 Task: Forward email as attachment with the signature Daisy Wilson with the subject Service renewal from softage.1@softage.net to softage.4@softage.net with the message I would like to request a change in the project timeline due to unforeseen circumstances.
Action: Mouse moved to (1051, 82)
Screenshot: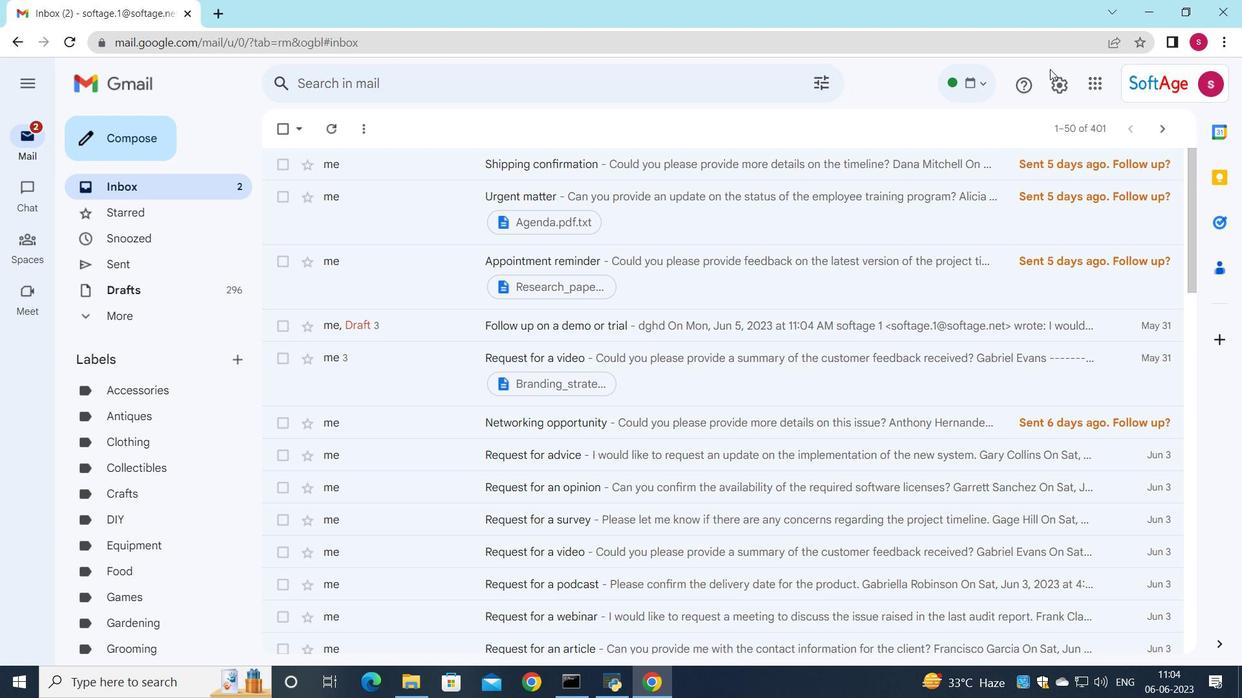 
Action: Mouse pressed left at (1051, 82)
Screenshot: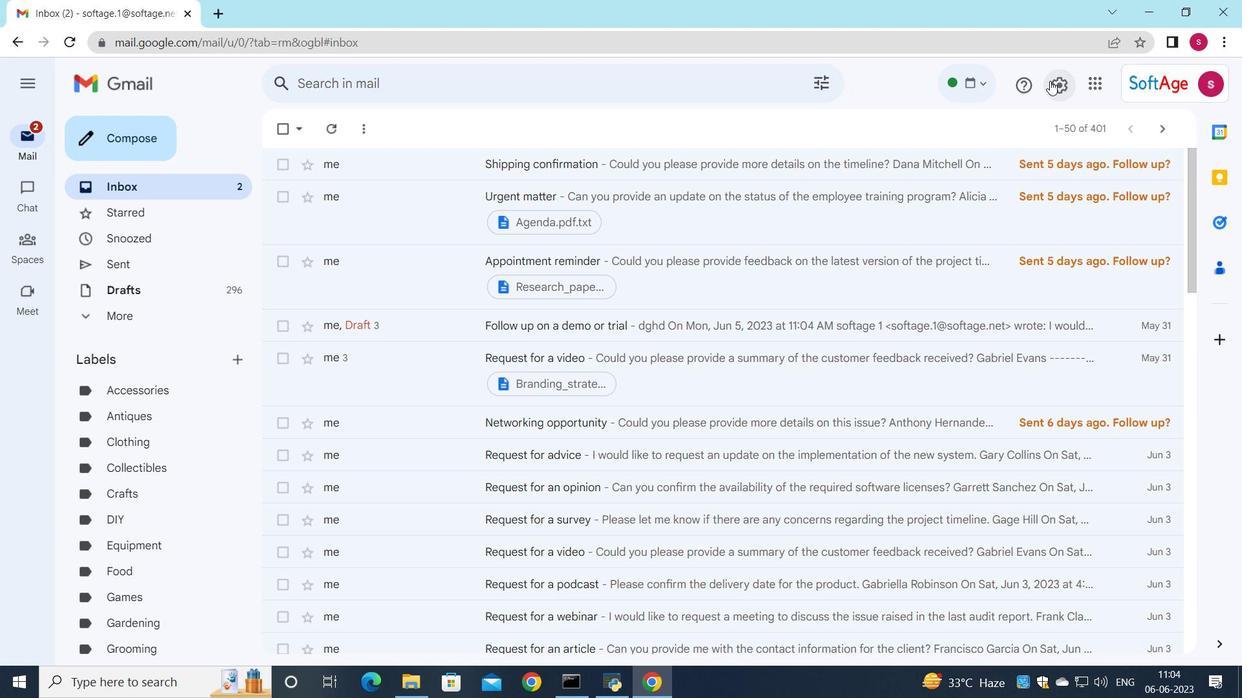 
Action: Mouse moved to (1067, 168)
Screenshot: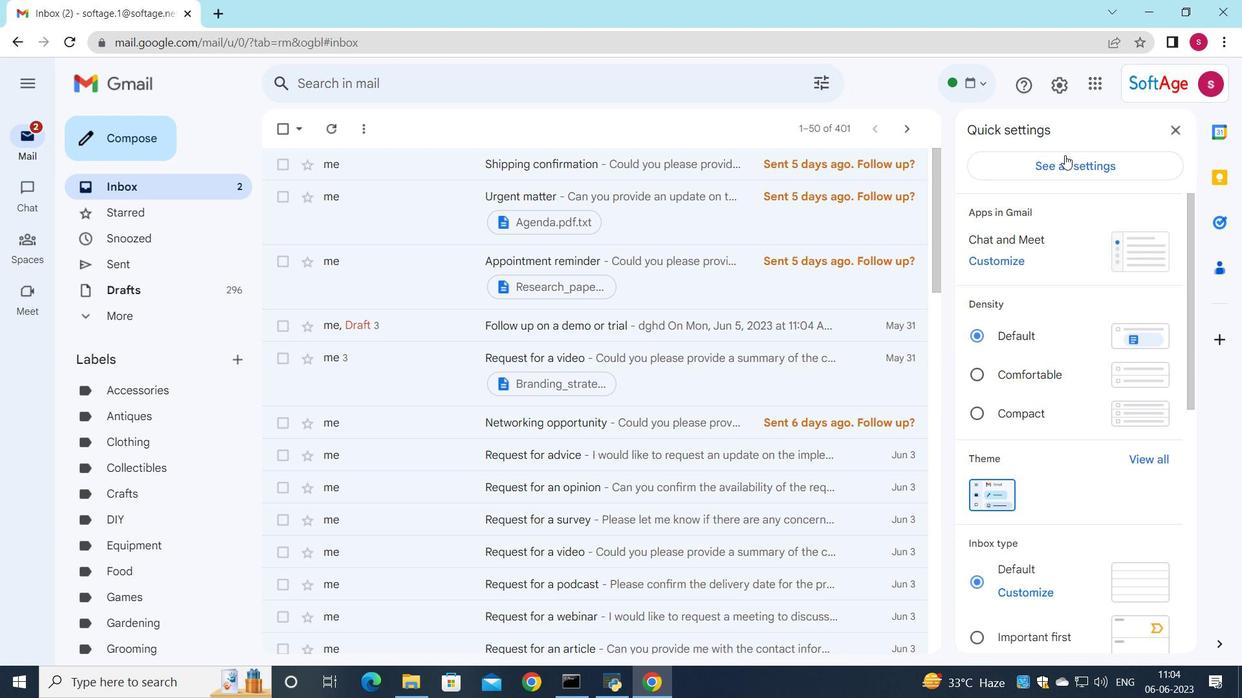 
Action: Mouse pressed left at (1067, 168)
Screenshot: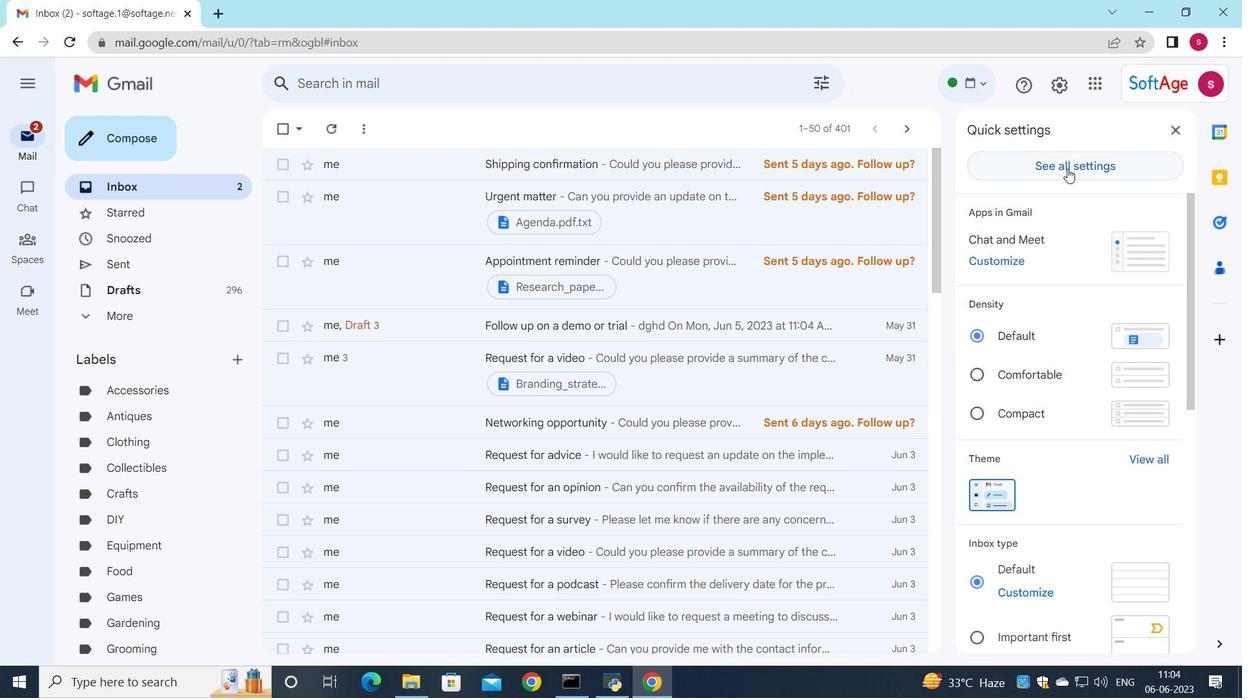 
Action: Mouse moved to (789, 408)
Screenshot: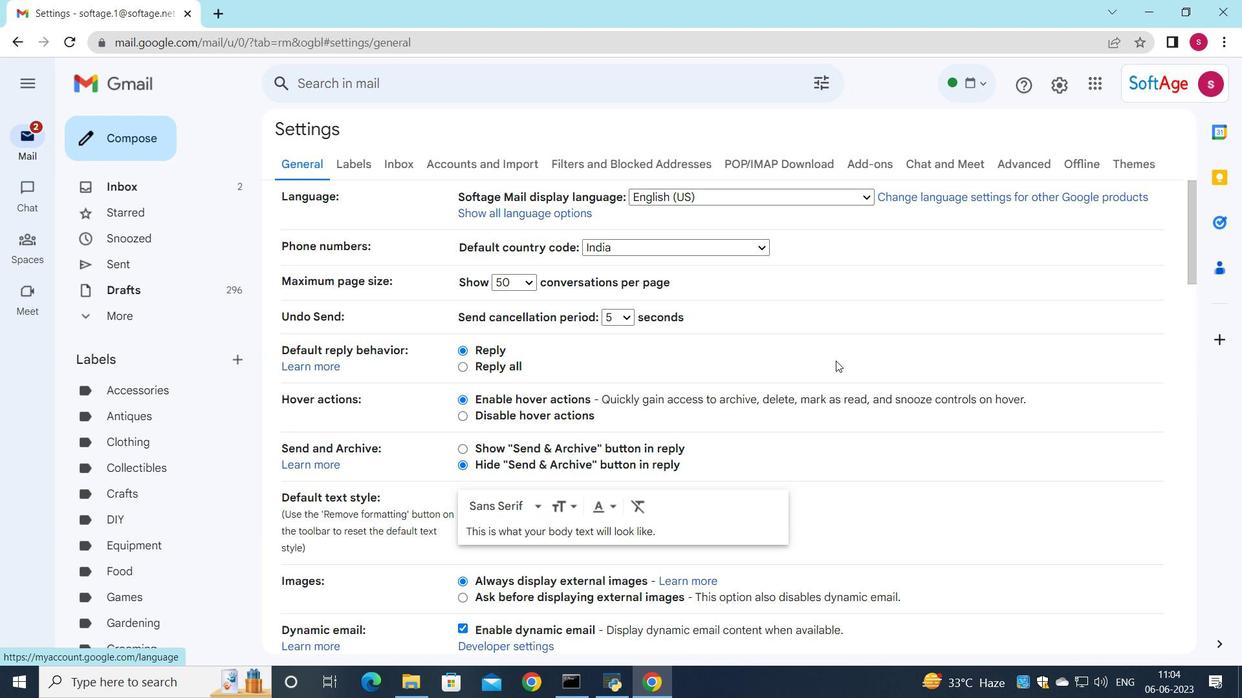 
Action: Mouse scrolled (801, 397) with delta (0, 0)
Screenshot: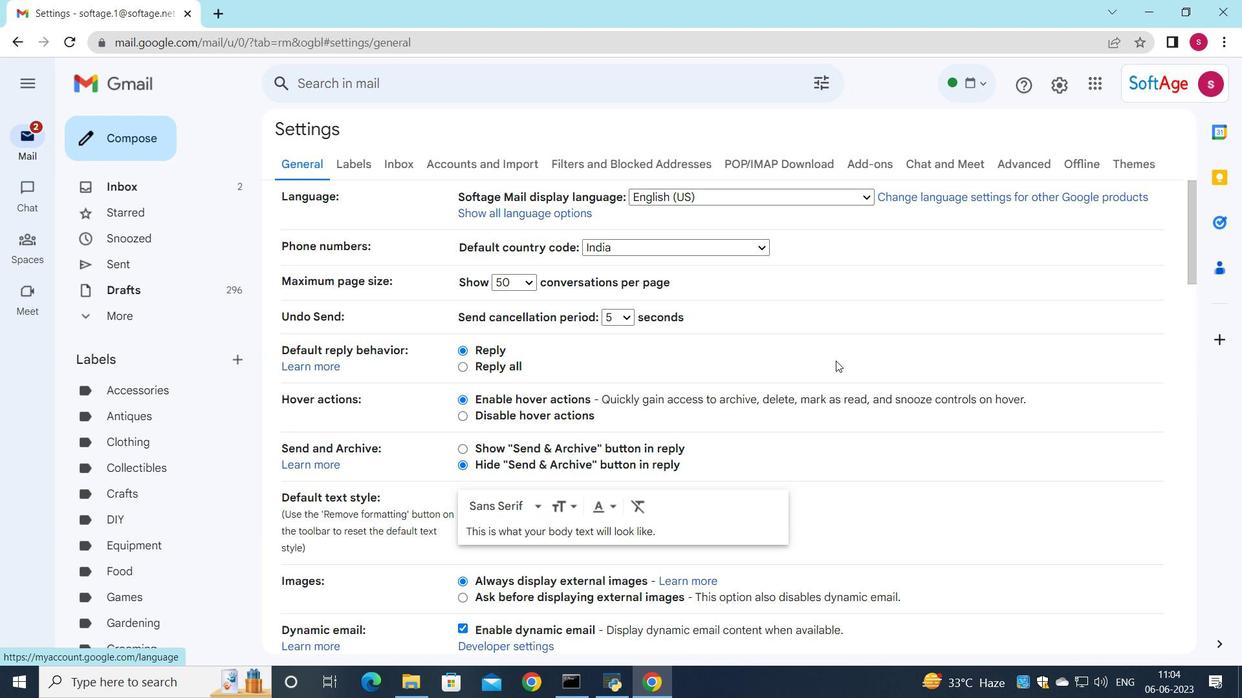 
Action: Mouse moved to (782, 416)
Screenshot: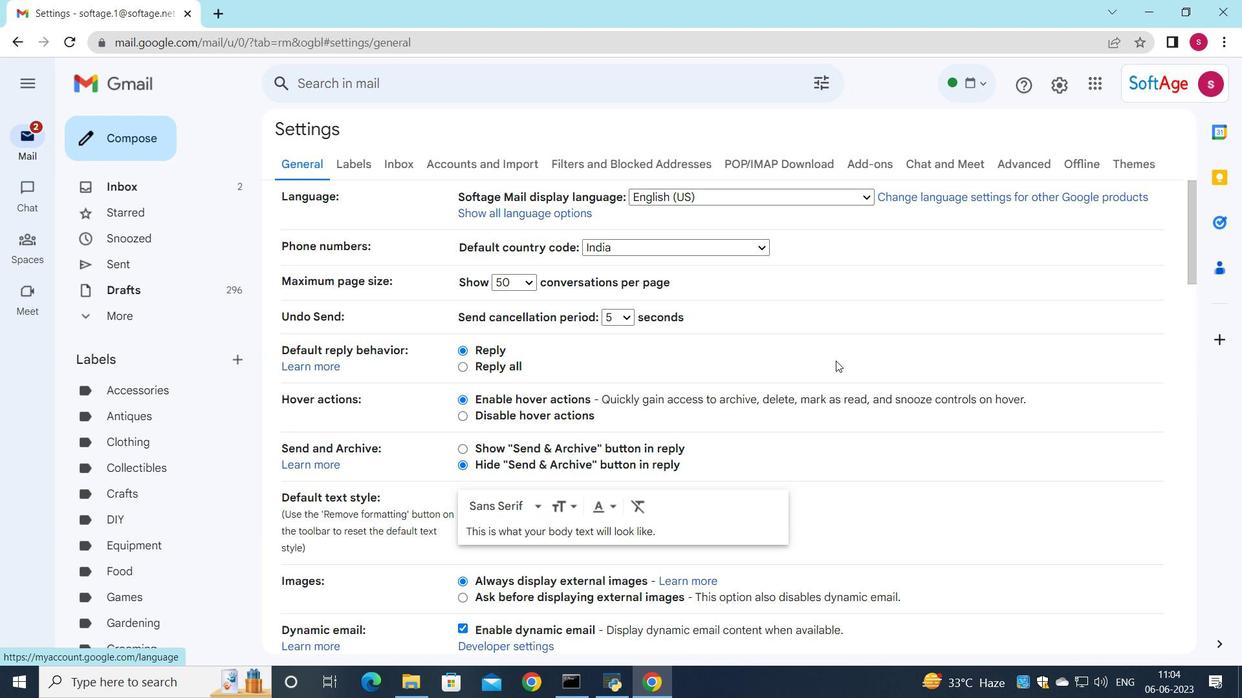 
Action: Mouse scrolled (793, 404) with delta (0, 0)
Screenshot: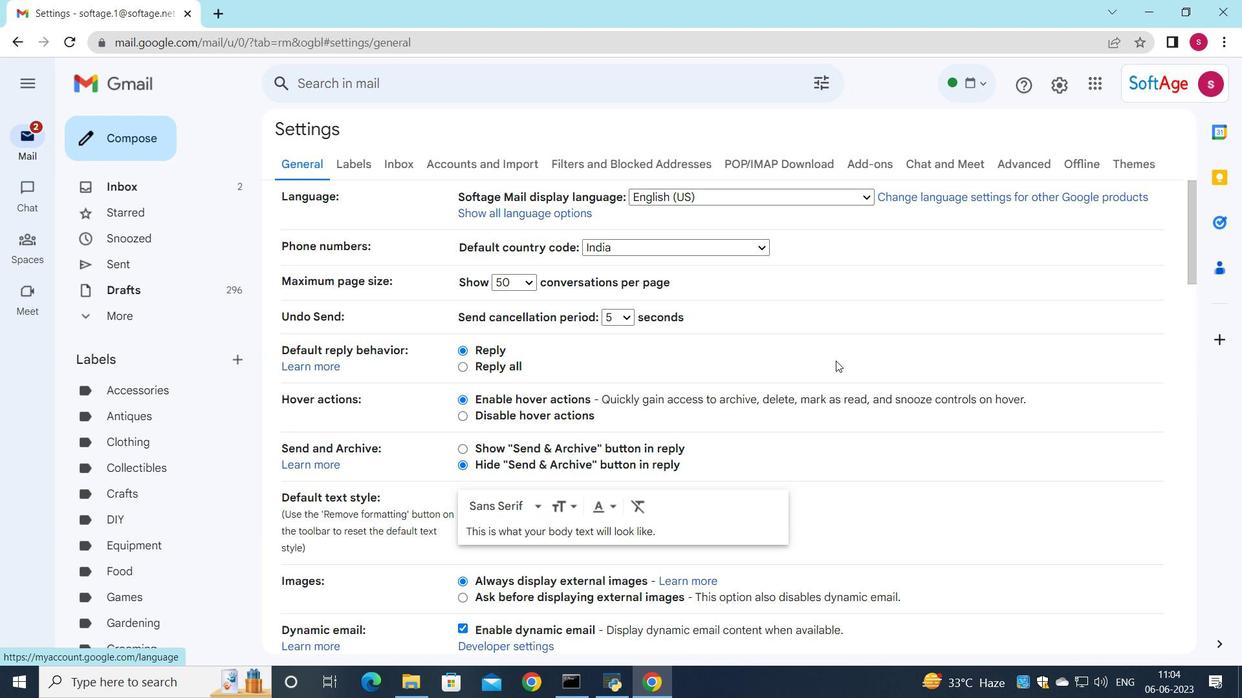 
Action: Mouse moved to (777, 421)
Screenshot: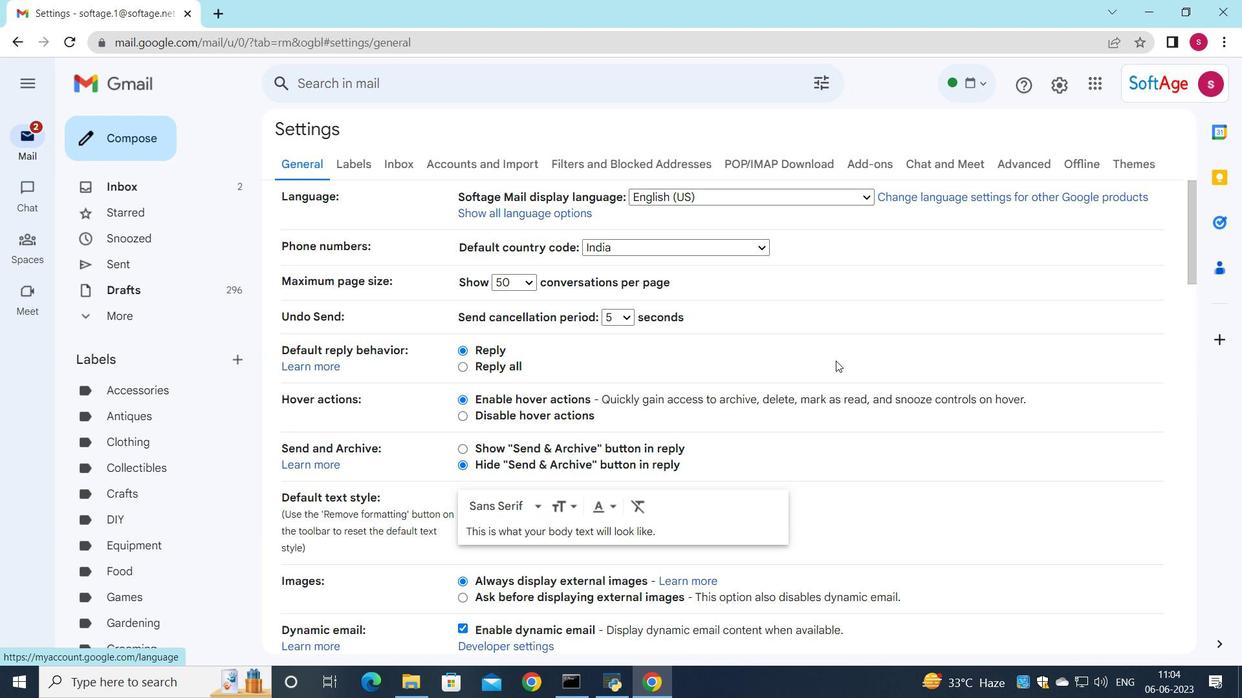 
Action: Mouse scrolled (789, 407) with delta (0, 0)
Screenshot: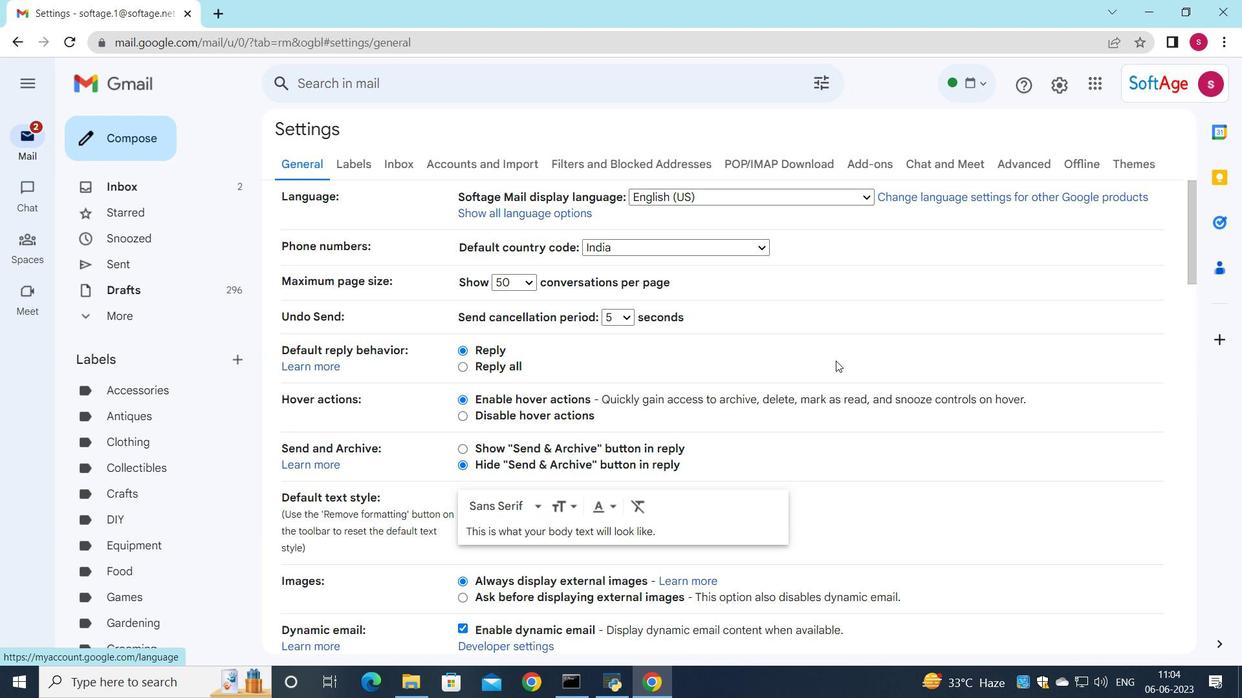 
Action: Mouse moved to (774, 423)
Screenshot: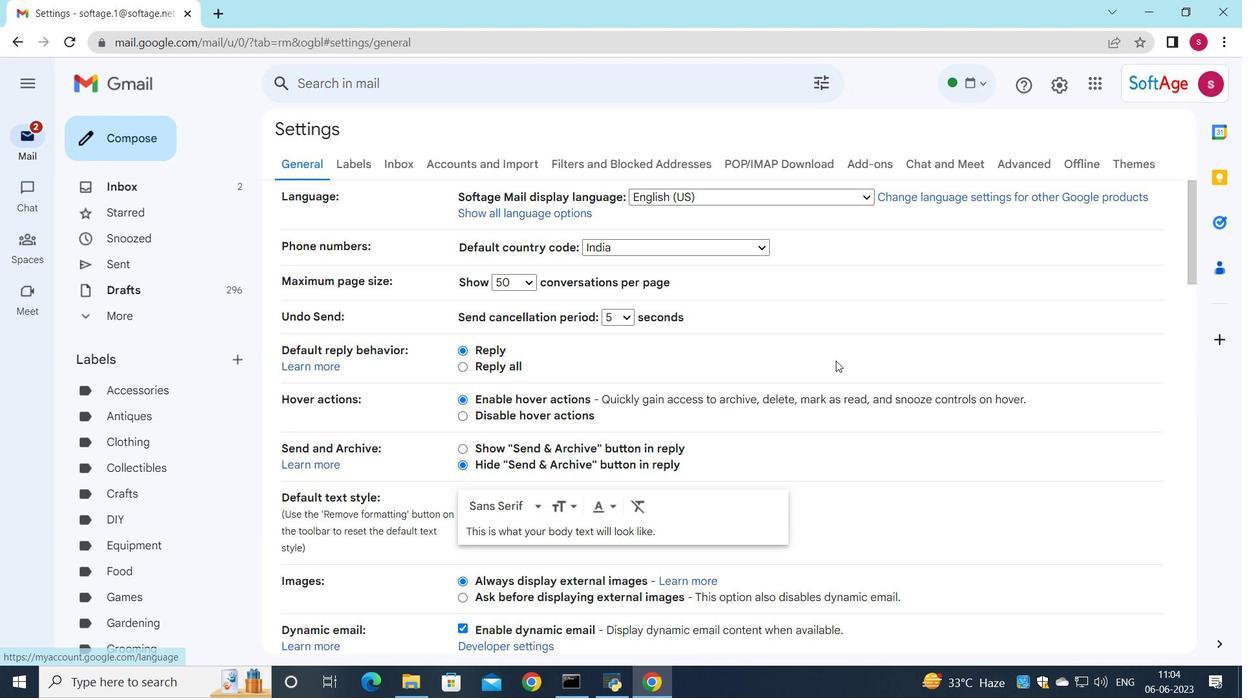 
Action: Mouse scrolled (774, 423) with delta (0, 0)
Screenshot: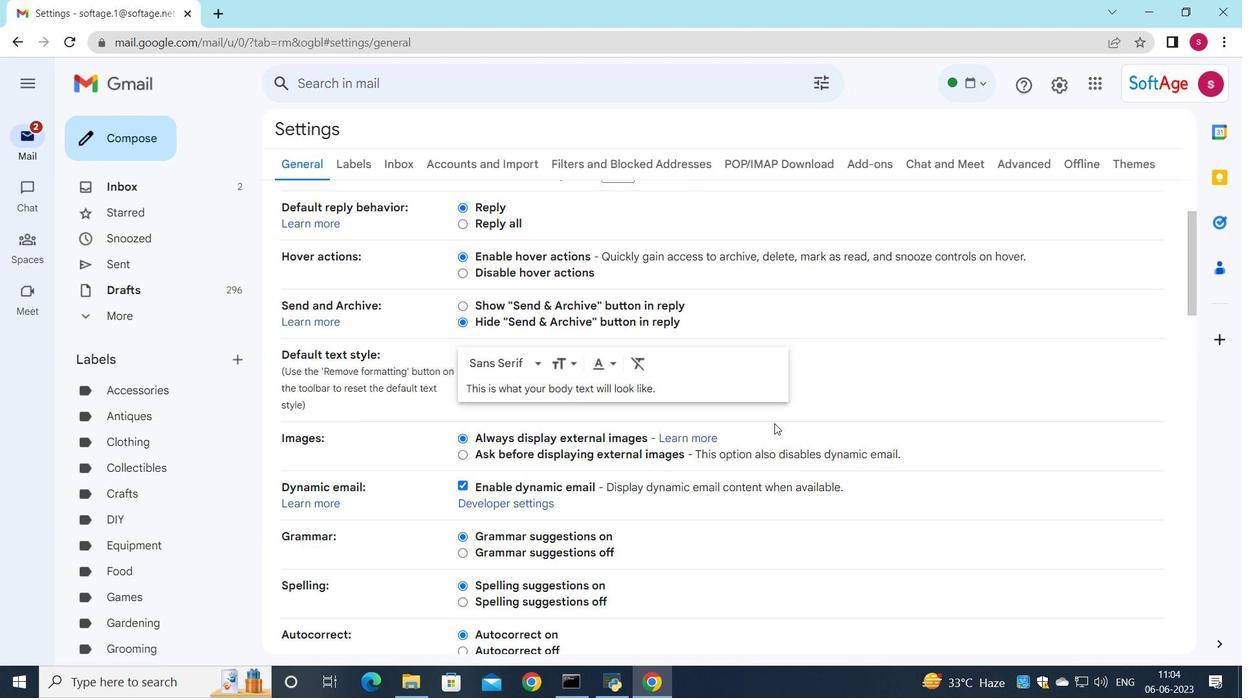 
Action: Mouse scrolled (774, 423) with delta (0, 0)
Screenshot: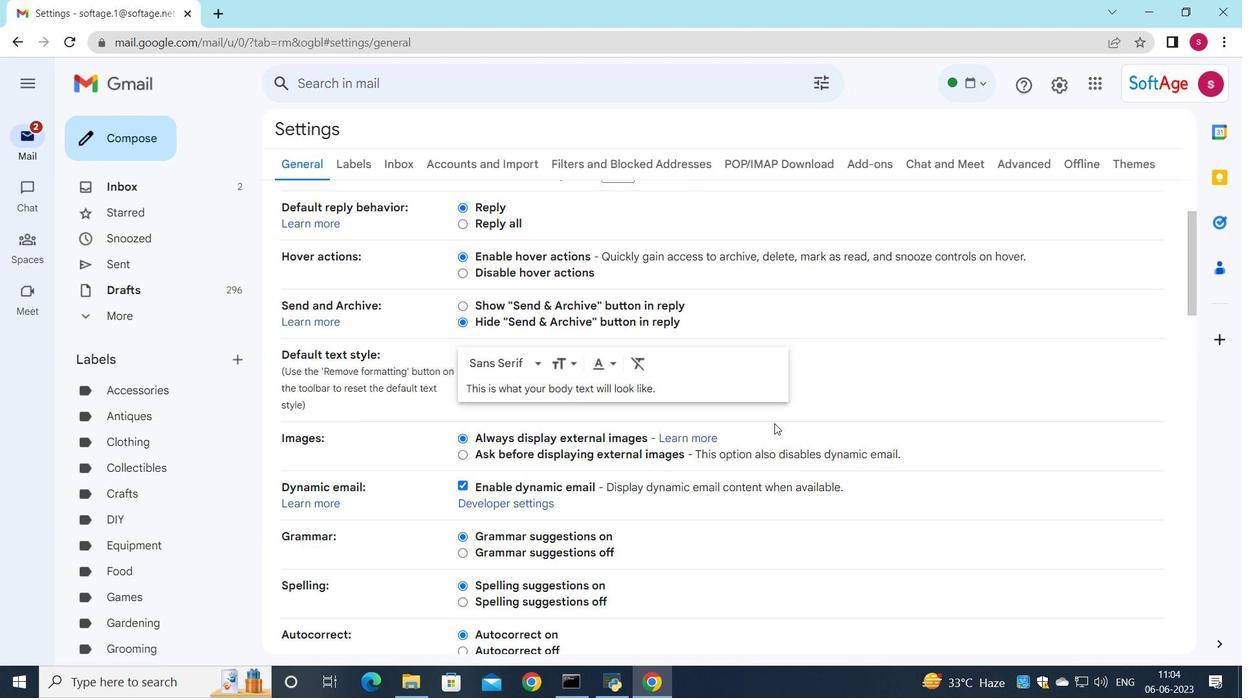 
Action: Mouse scrolled (774, 423) with delta (0, 0)
Screenshot: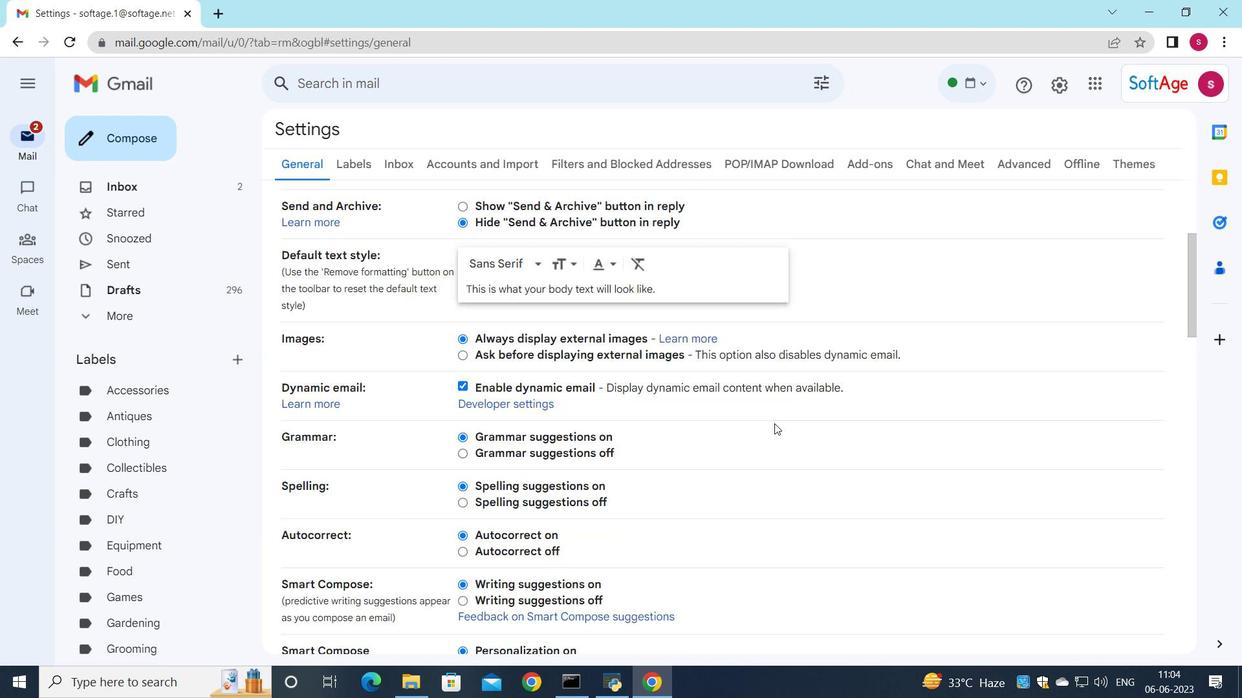 
Action: Mouse moved to (752, 431)
Screenshot: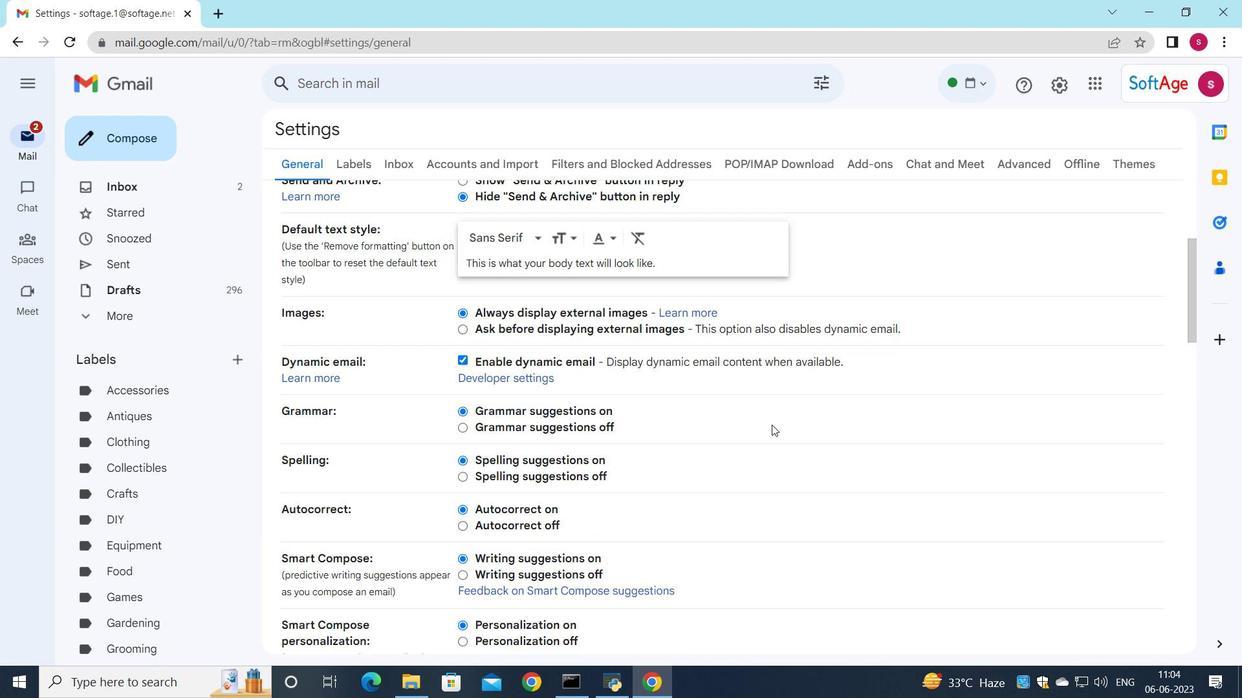 
Action: Mouse scrolled (752, 430) with delta (0, 0)
Screenshot: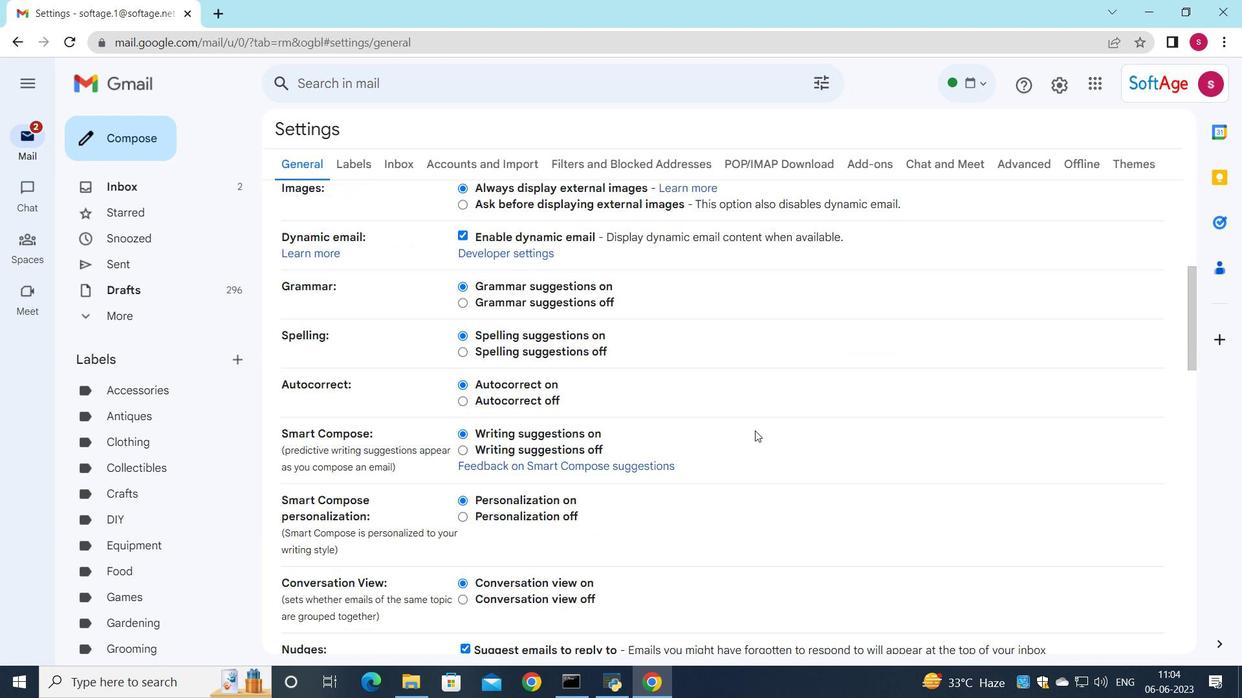 
Action: Mouse scrolled (752, 430) with delta (0, 0)
Screenshot: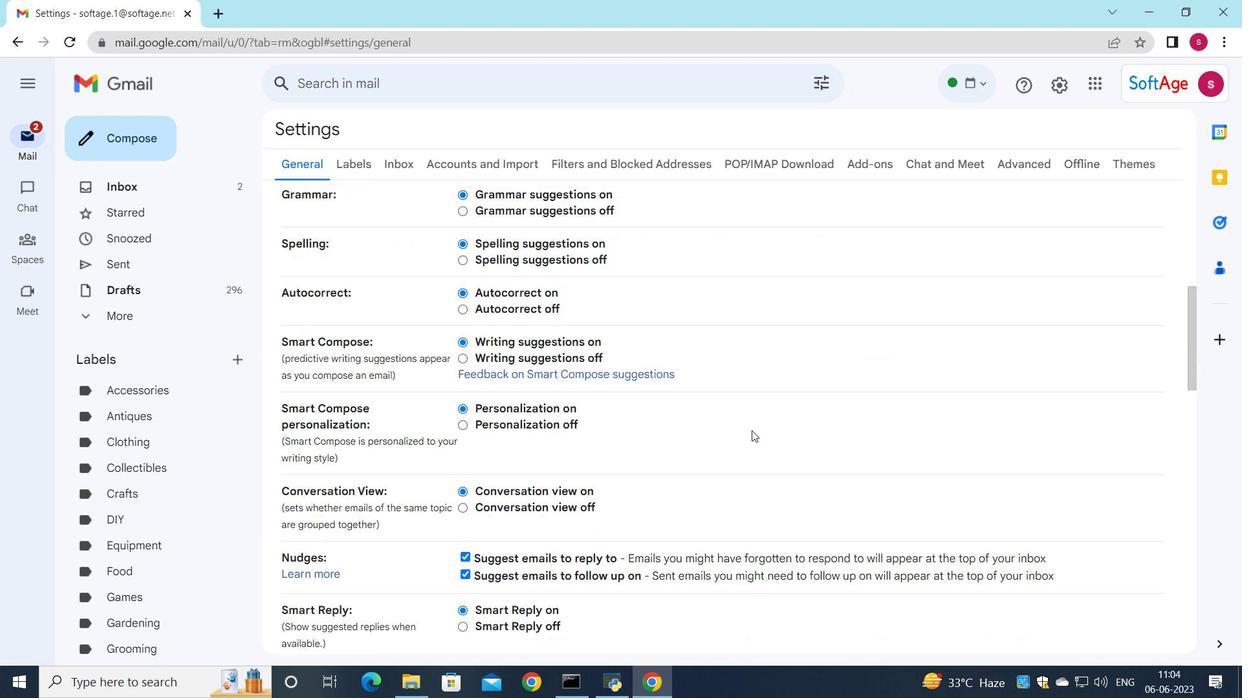 
Action: Mouse moved to (747, 434)
Screenshot: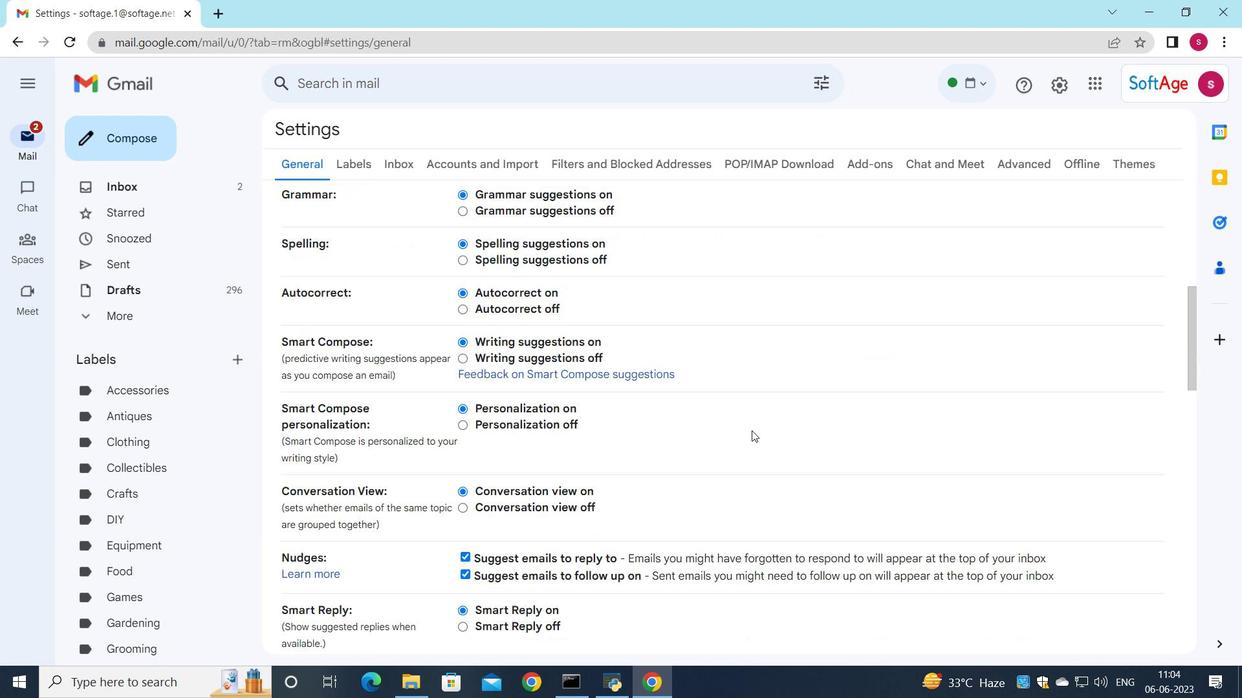 
Action: Mouse scrolled (747, 433) with delta (0, 0)
Screenshot: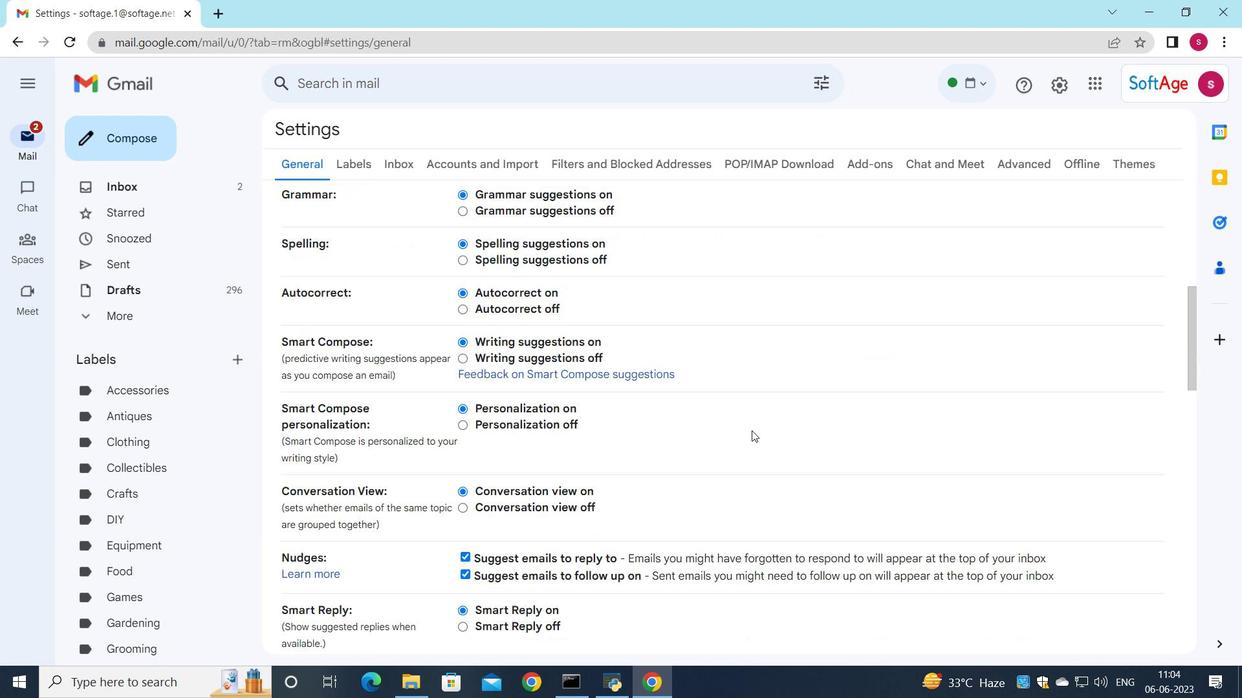 
Action: Mouse moved to (696, 473)
Screenshot: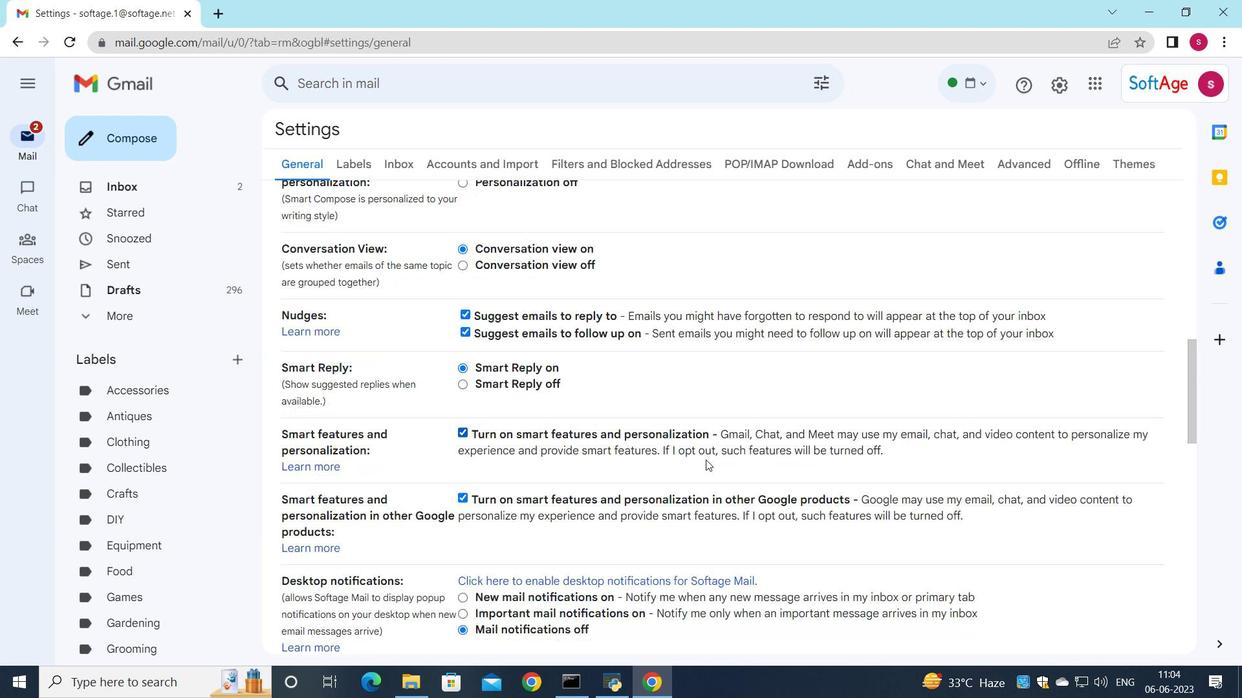 
Action: Mouse scrolled (696, 472) with delta (0, 0)
Screenshot: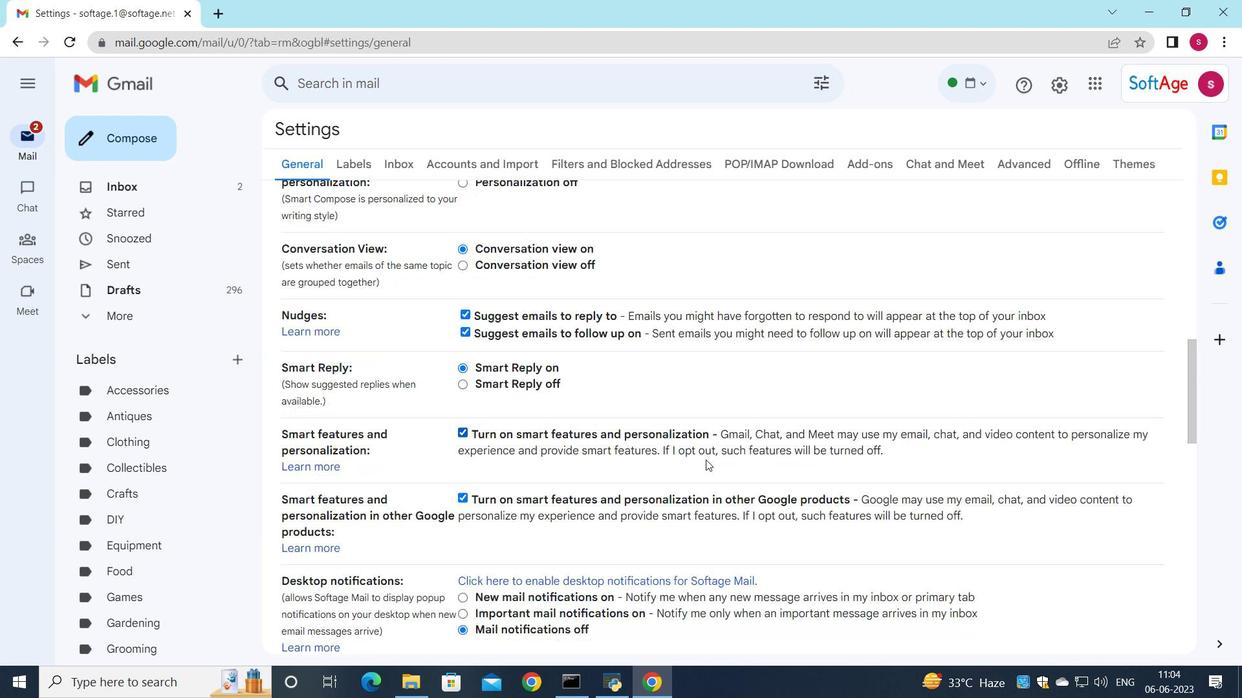 
Action: Mouse moved to (689, 482)
Screenshot: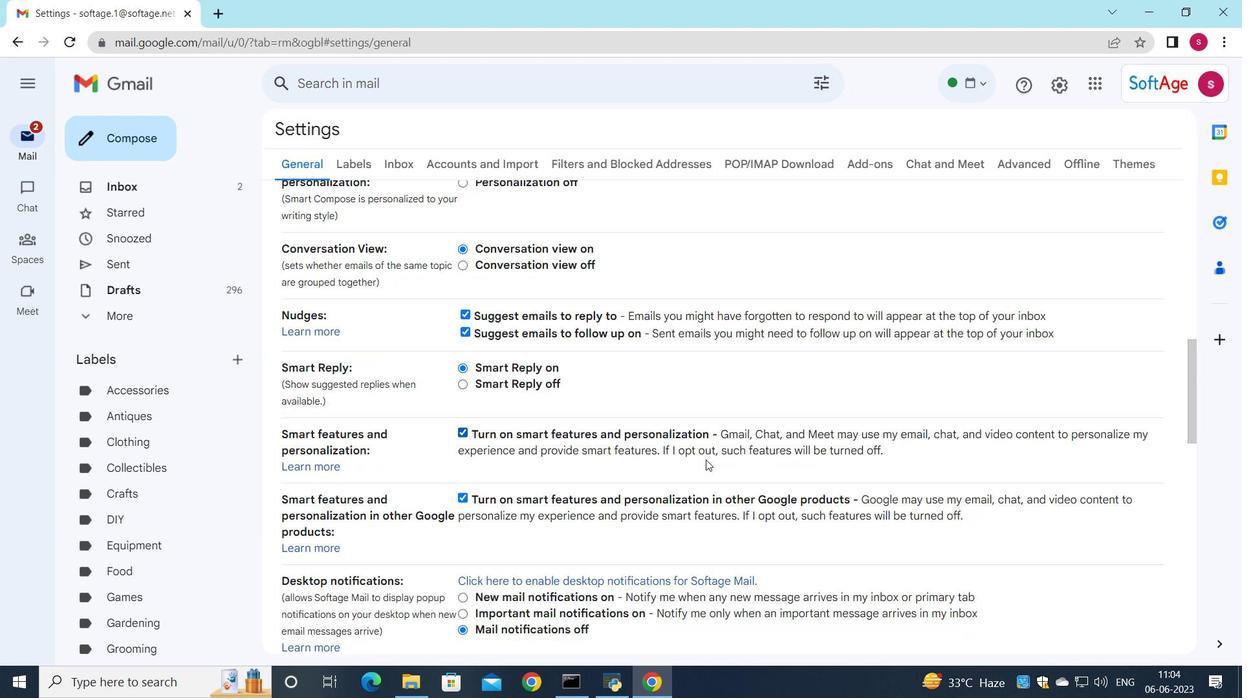 
Action: Mouse scrolled (689, 482) with delta (0, 0)
Screenshot: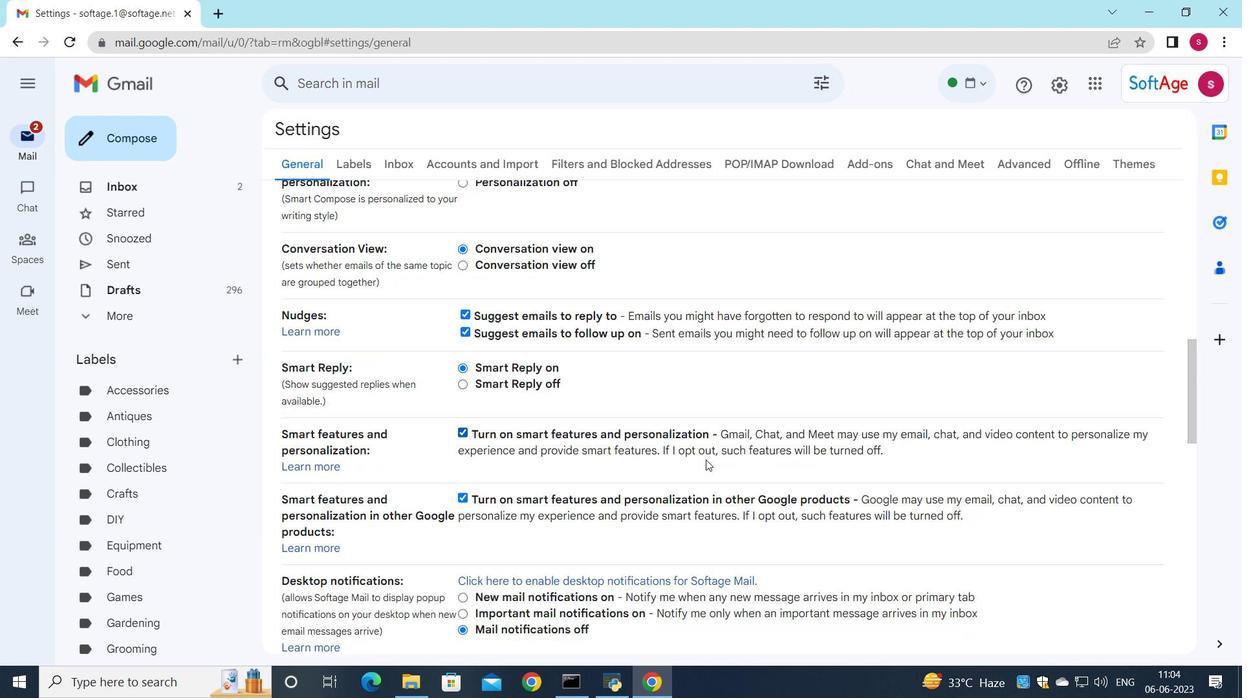 
Action: Mouse moved to (686, 489)
Screenshot: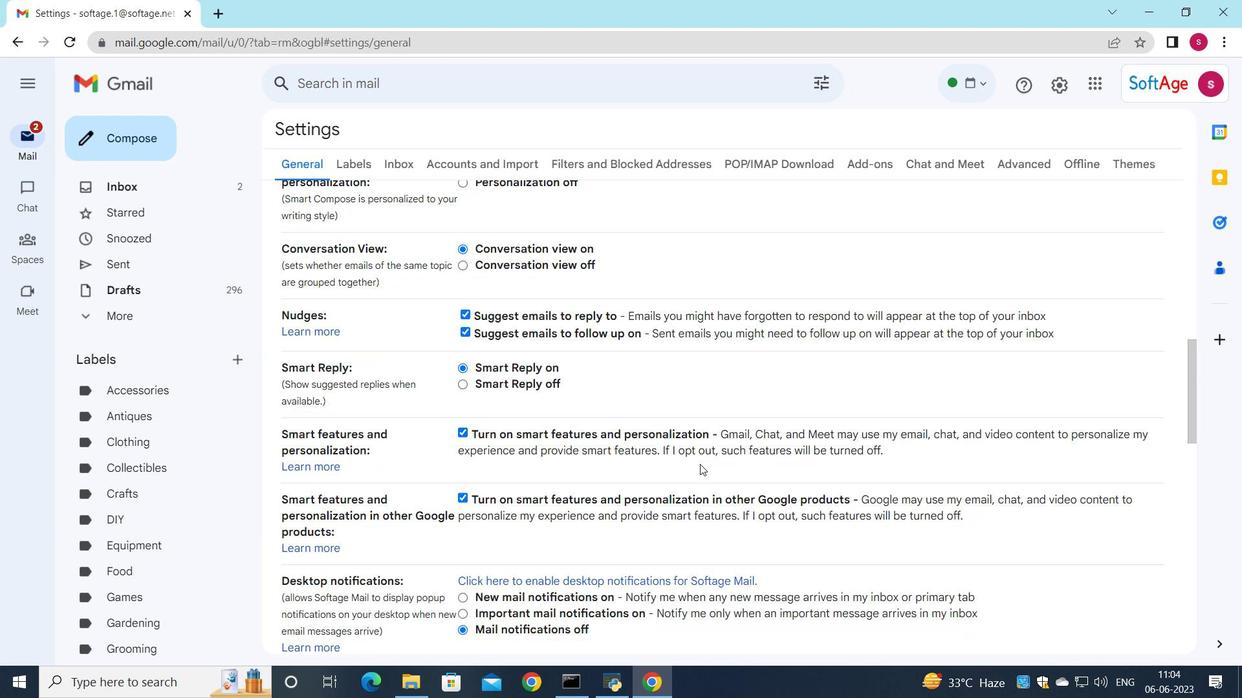 
Action: Mouse scrolled (686, 489) with delta (0, 0)
Screenshot: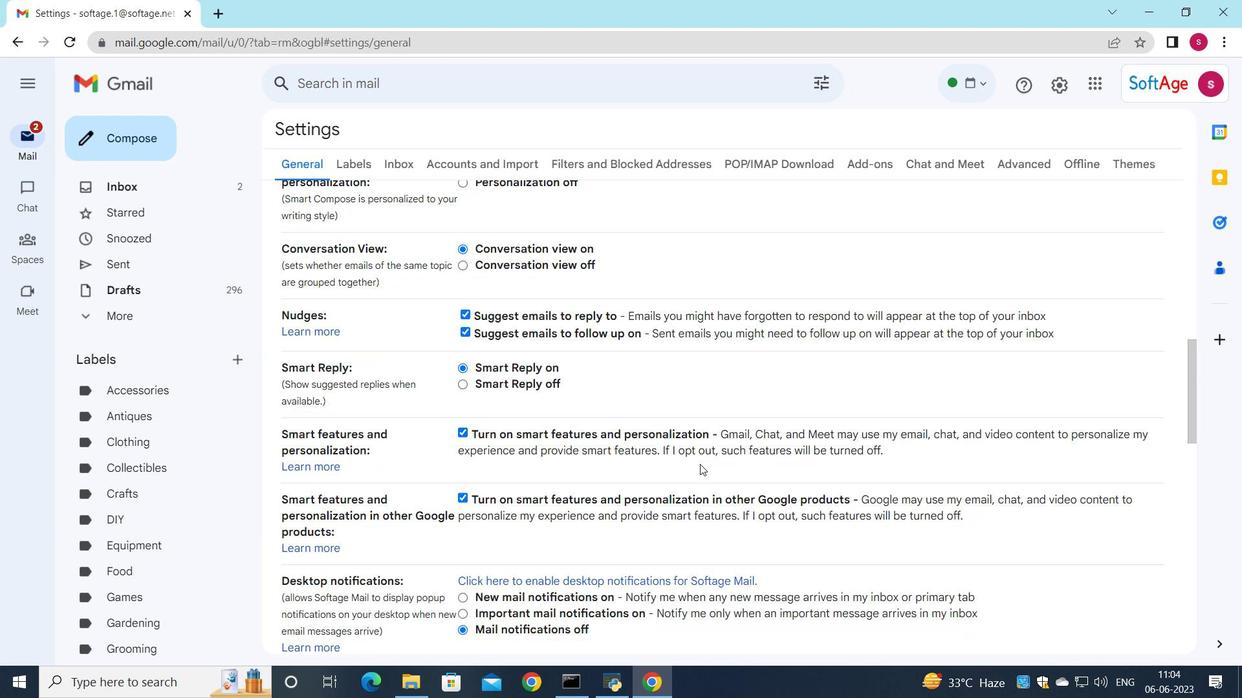 
Action: Mouse moved to (680, 500)
Screenshot: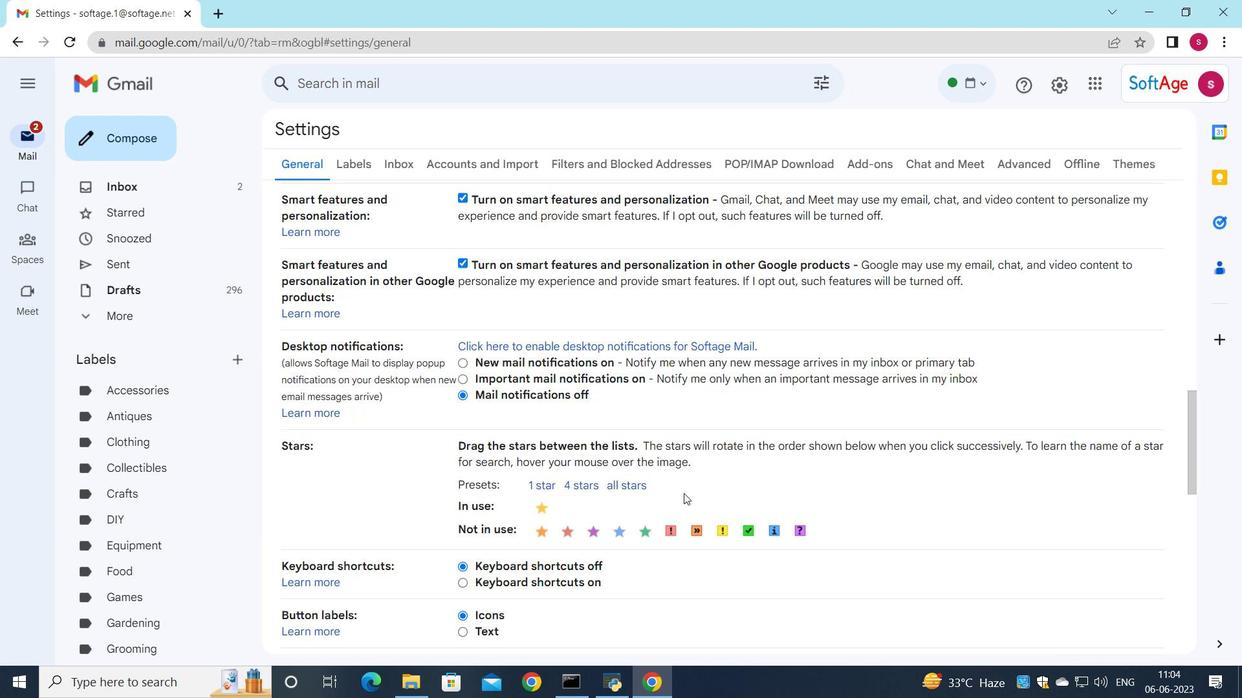 
Action: Mouse scrolled (680, 498) with delta (0, 0)
Screenshot: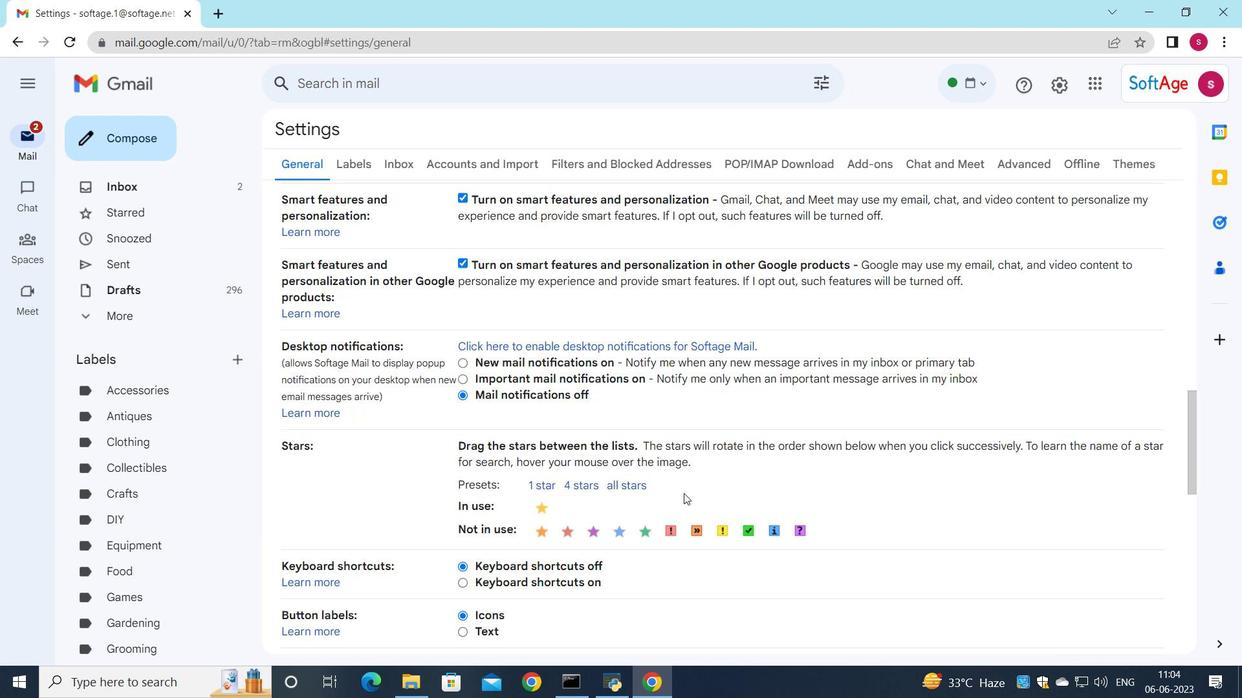 
Action: Mouse moved to (679, 500)
Screenshot: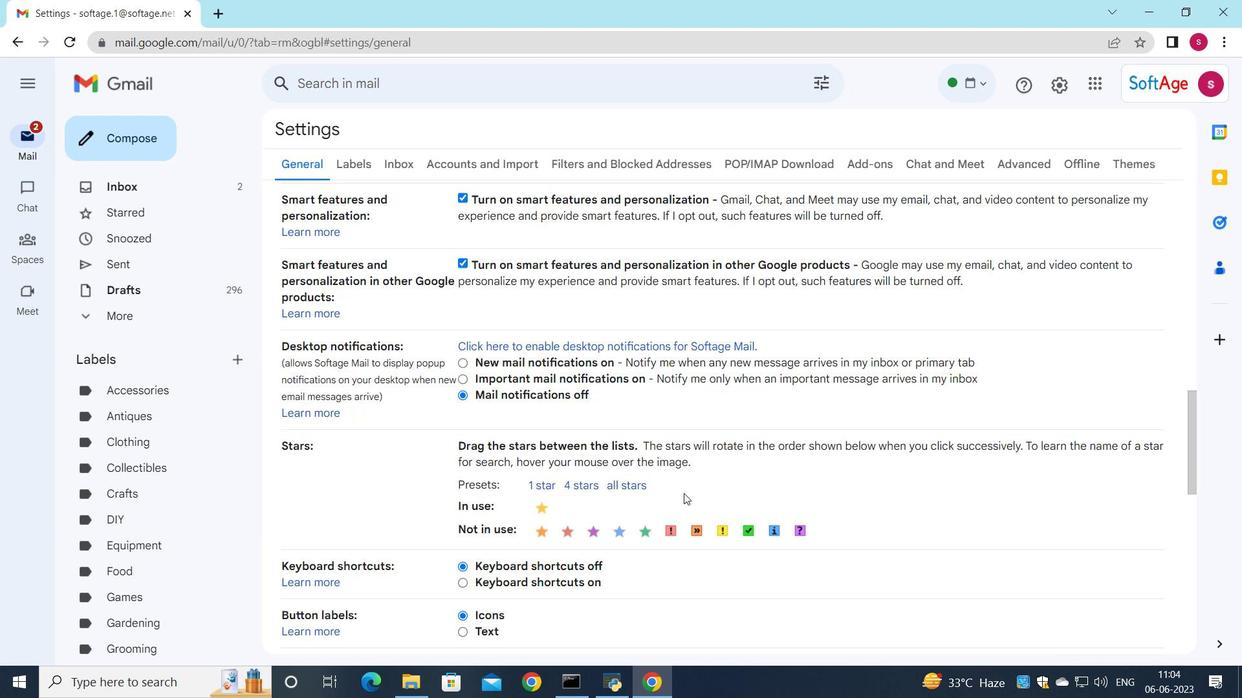 
Action: Mouse scrolled (679, 499) with delta (0, 0)
Screenshot: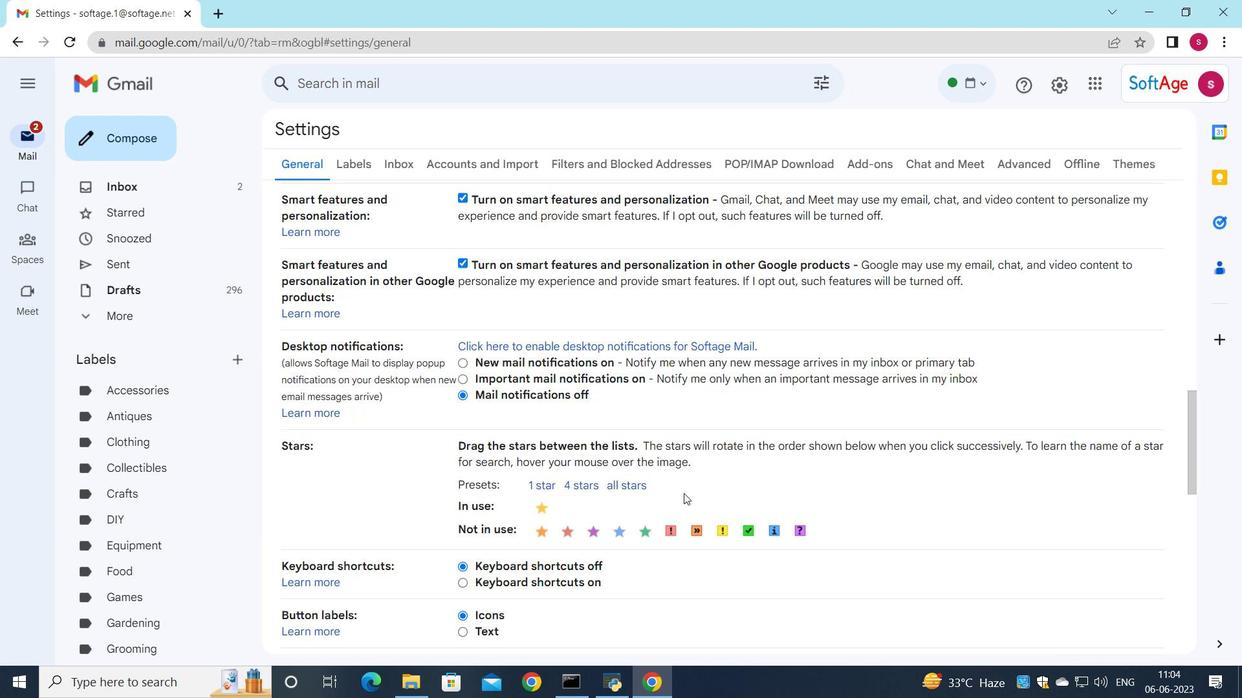 
Action: Mouse scrolled (679, 499) with delta (0, 0)
Screenshot: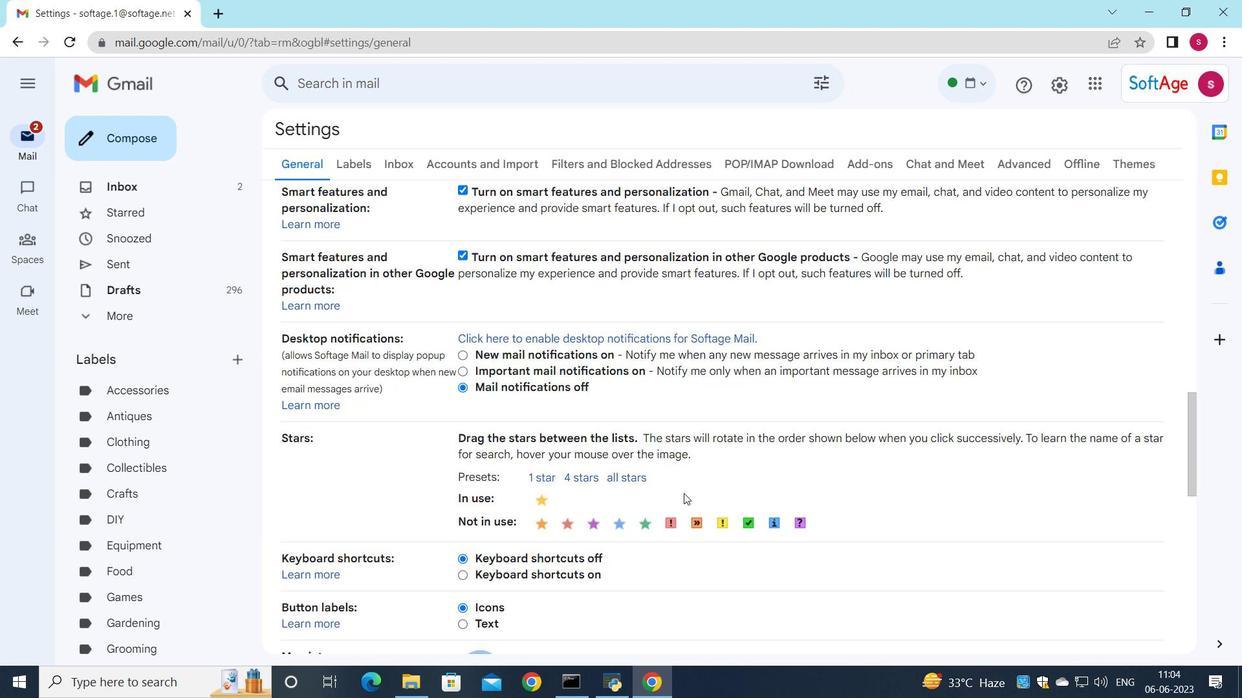 
Action: Mouse moved to (548, 543)
Screenshot: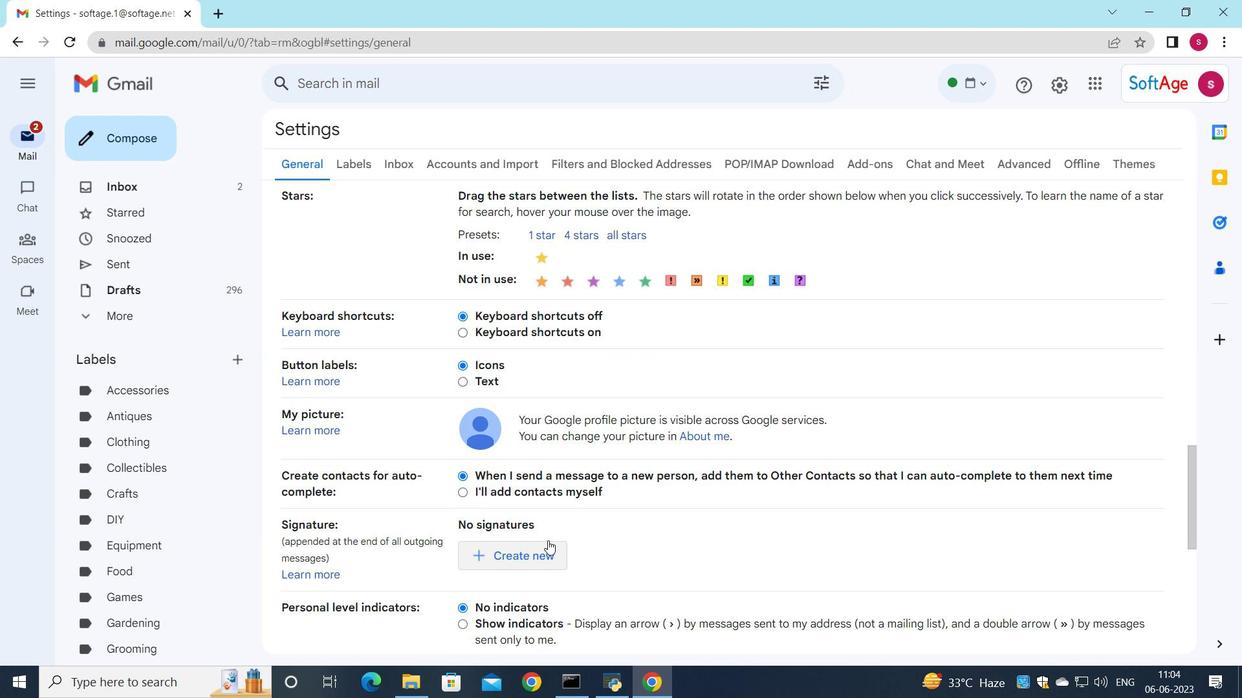 
Action: Mouse pressed left at (548, 543)
Screenshot: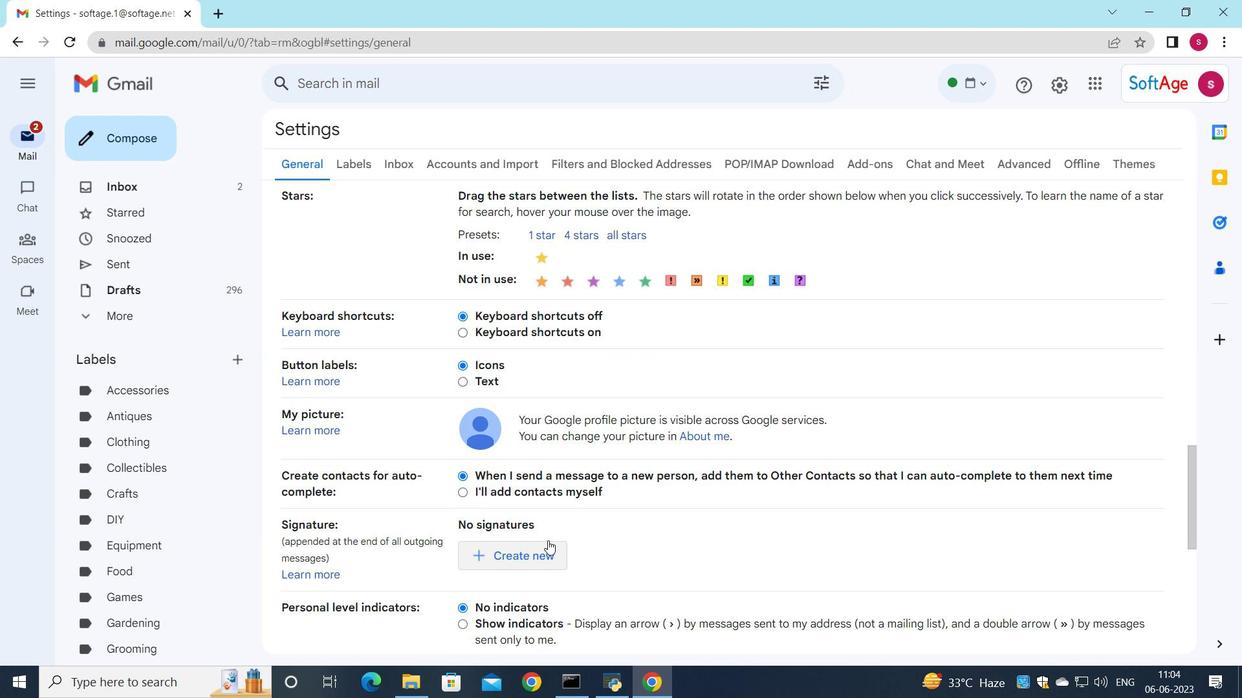 
Action: Mouse moved to (726, 355)
Screenshot: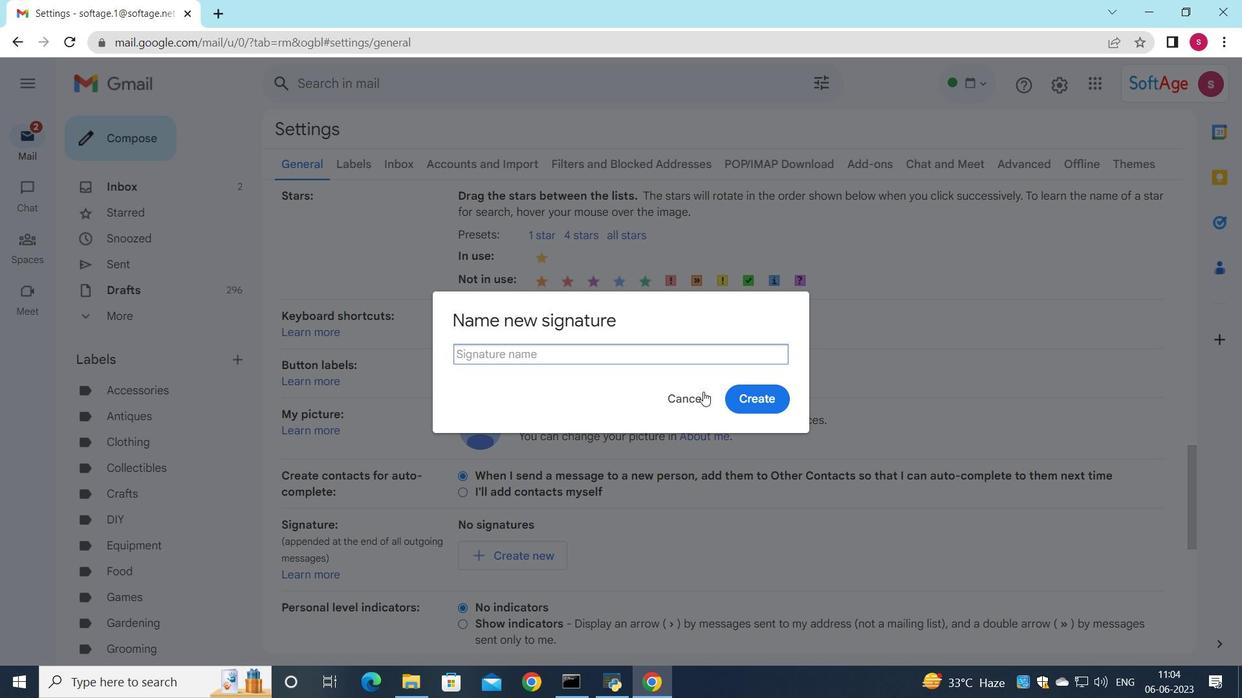 
Action: Key pressed <Key.shift>Daisy<Key.space><Key.shift><Key.shift><Key.shift><Key.shift><Key.shift><Key.shift>Wilson
Screenshot: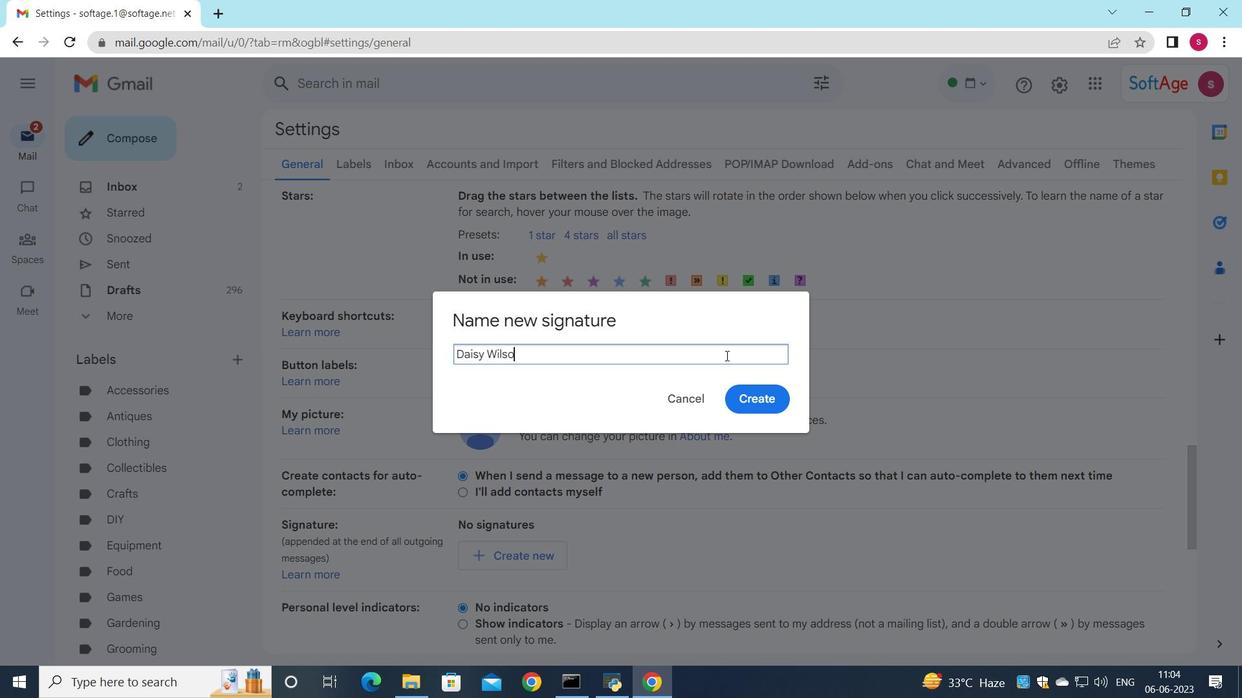 
Action: Mouse moved to (763, 409)
Screenshot: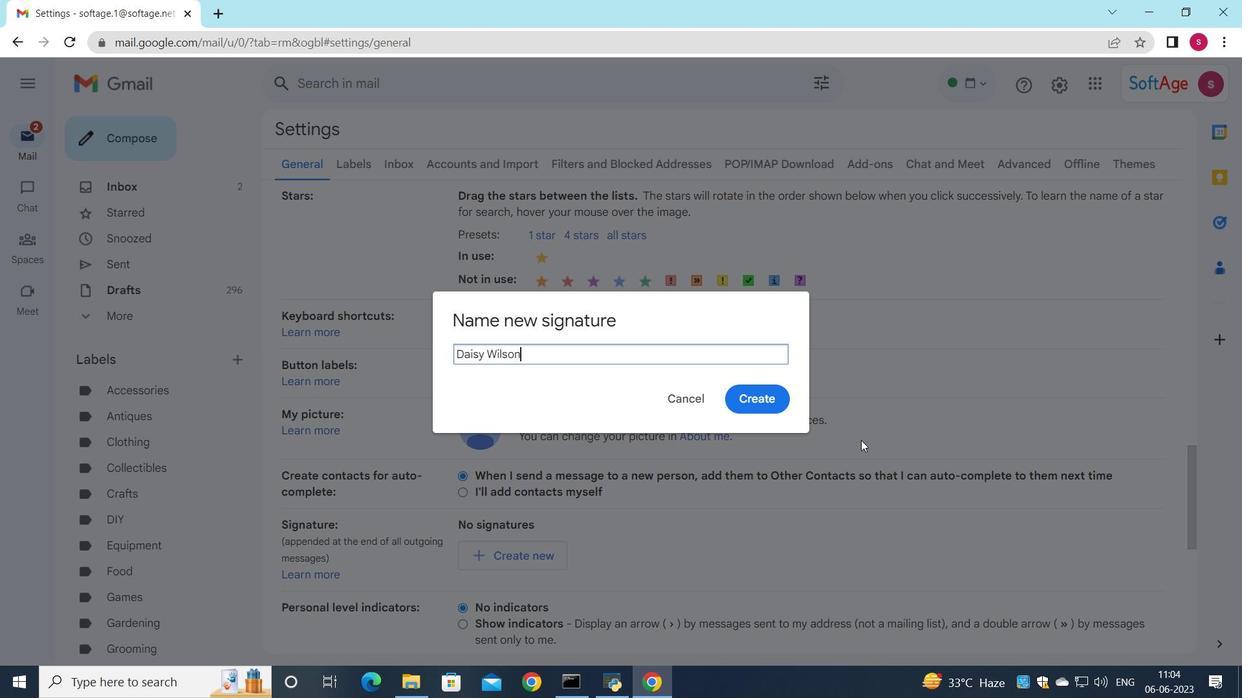 
Action: Mouse pressed left at (763, 409)
Screenshot: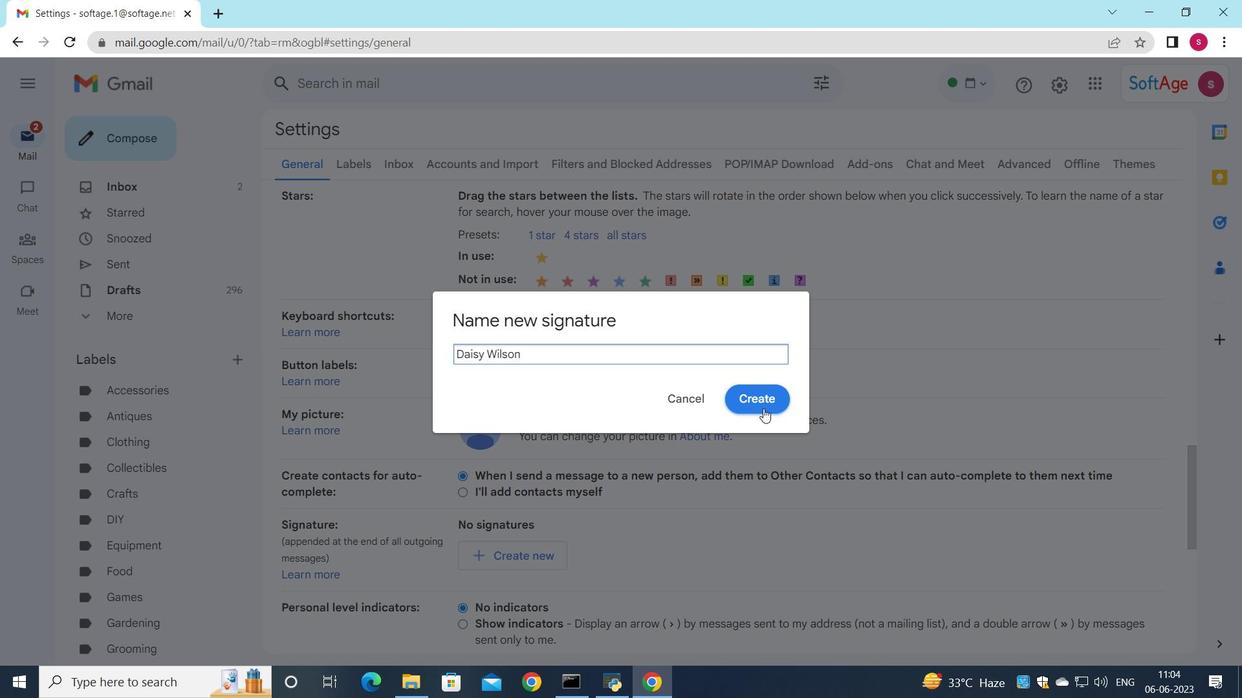 
Action: Mouse moved to (723, 560)
Screenshot: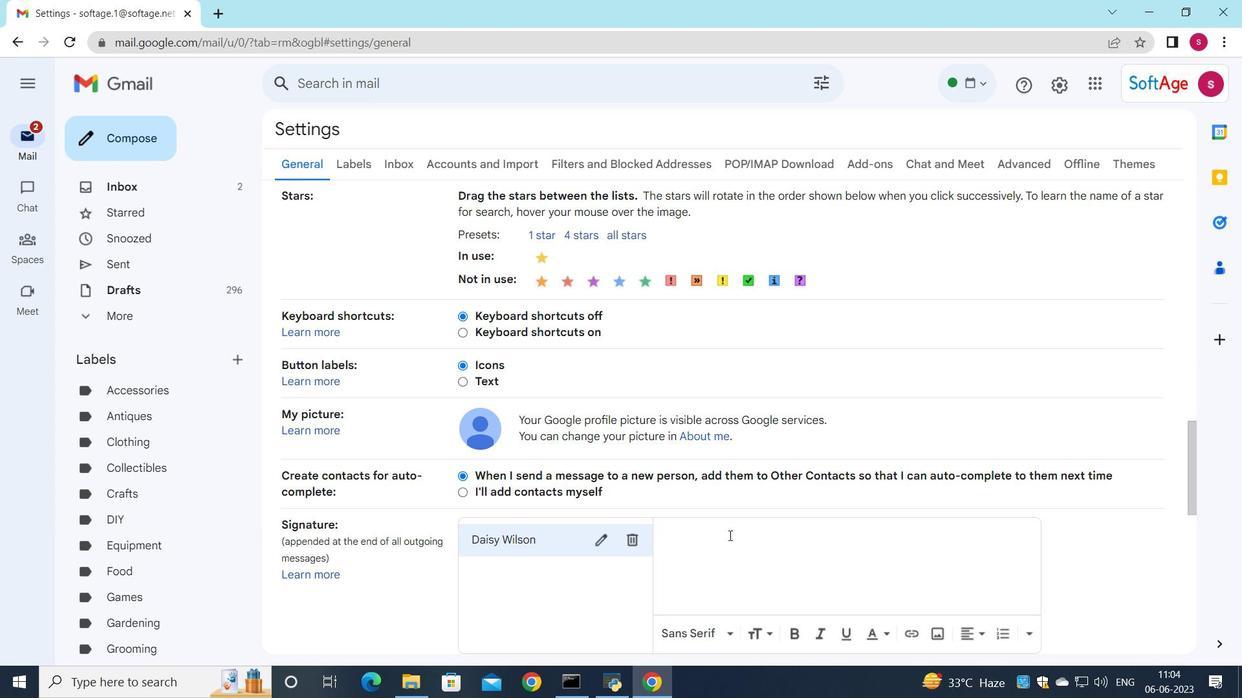 
Action: Mouse pressed left at (723, 560)
Screenshot: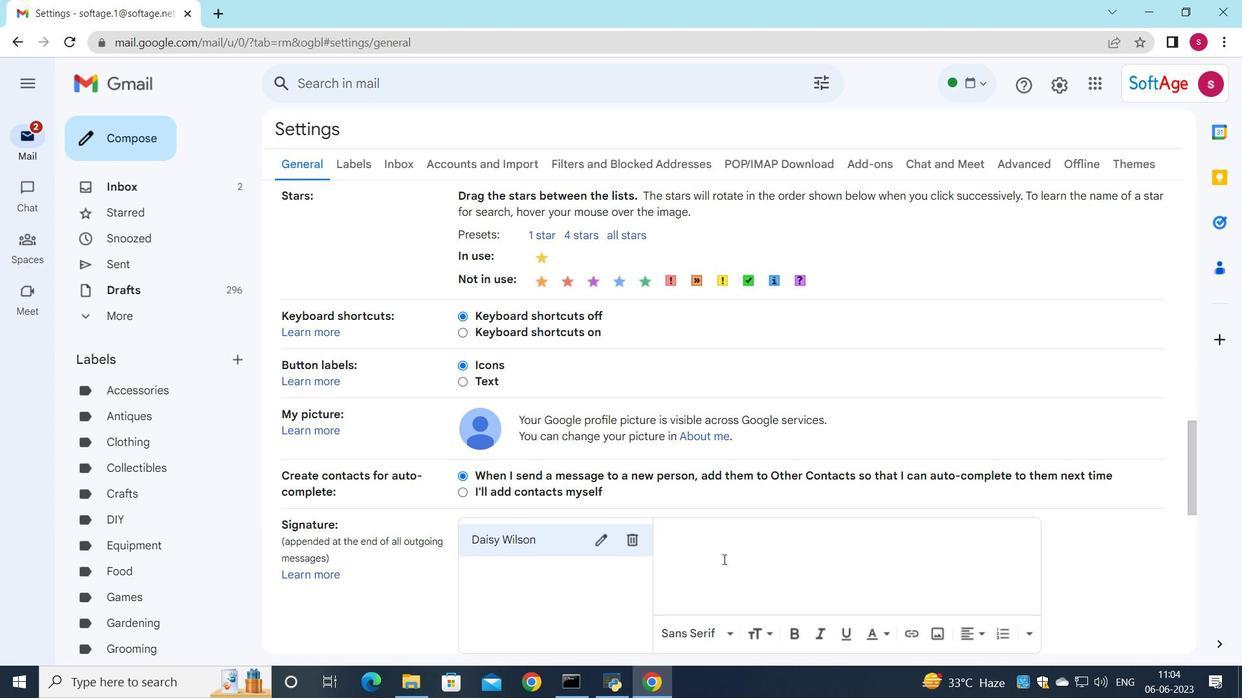 
Action: Mouse moved to (723, 560)
Screenshot: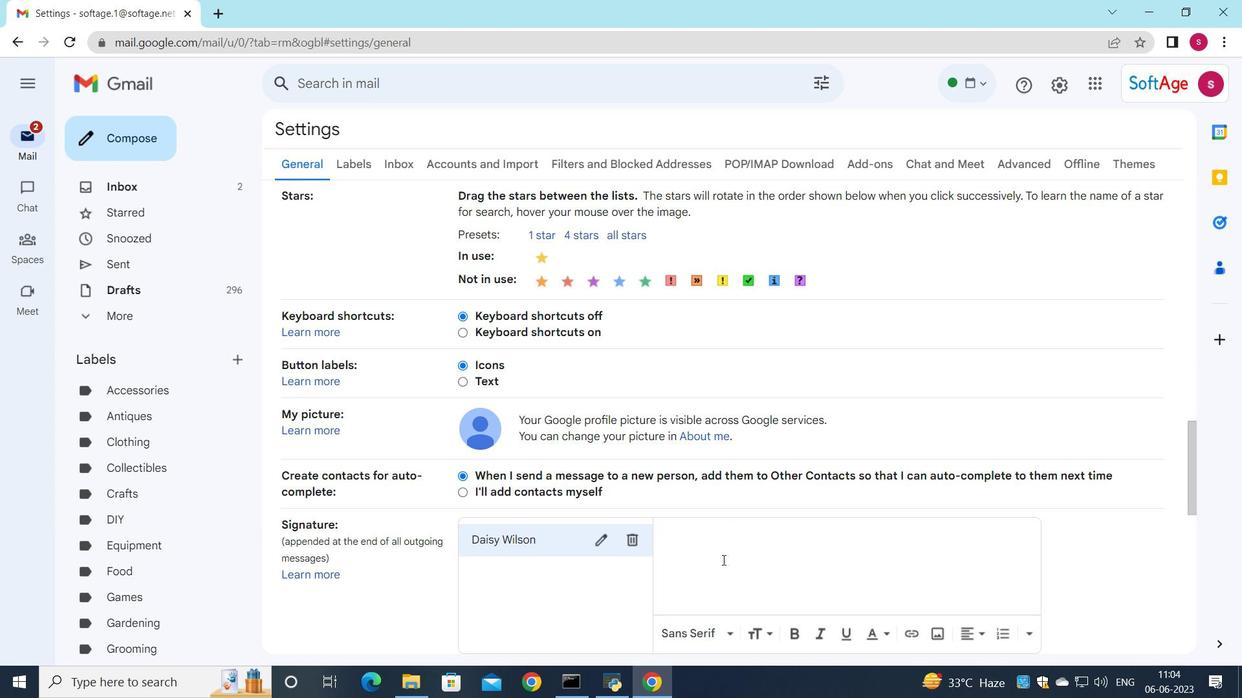
Action: Key pressed <Key.shift>daisy<Key.space><Key.shift>Wilson
Screenshot: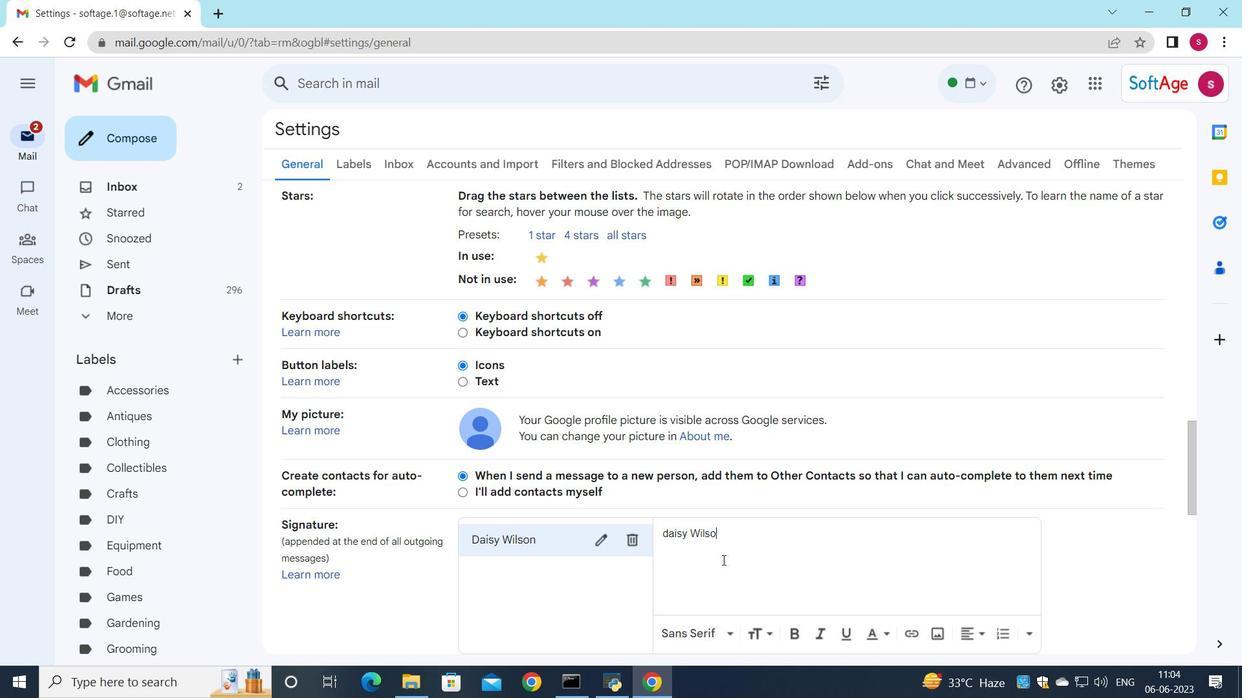 
Action: Mouse moved to (669, 533)
Screenshot: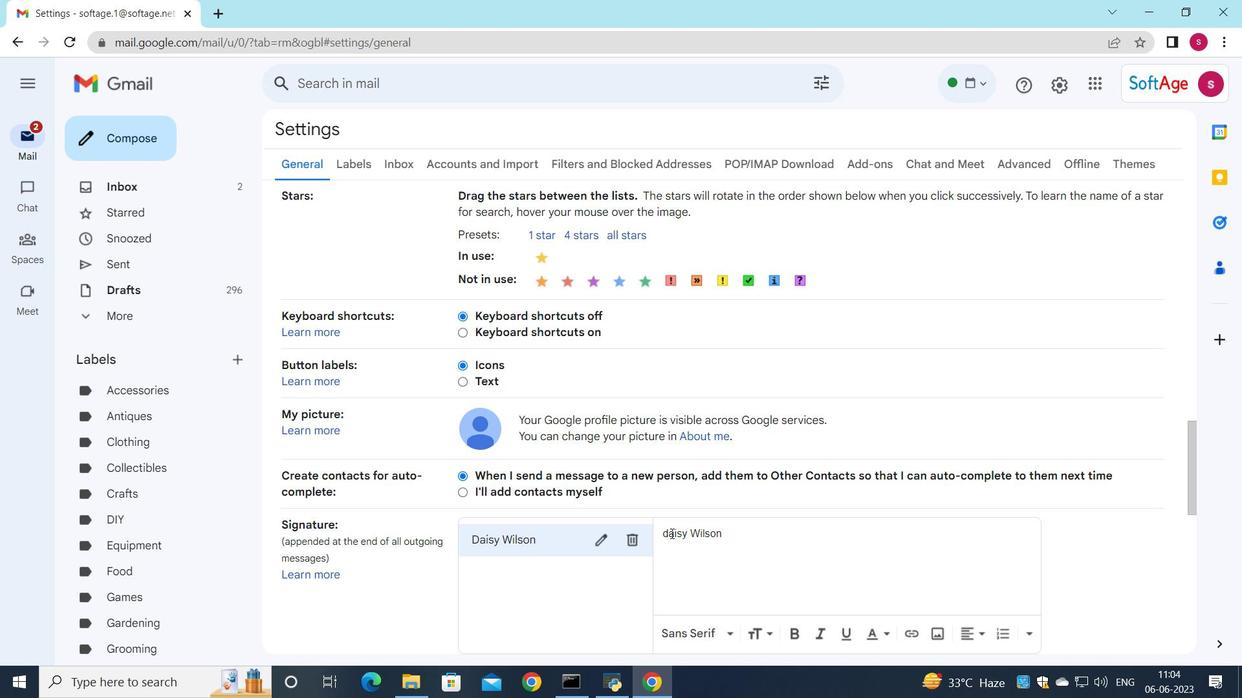 
Action: Mouse pressed left at (669, 533)
Screenshot: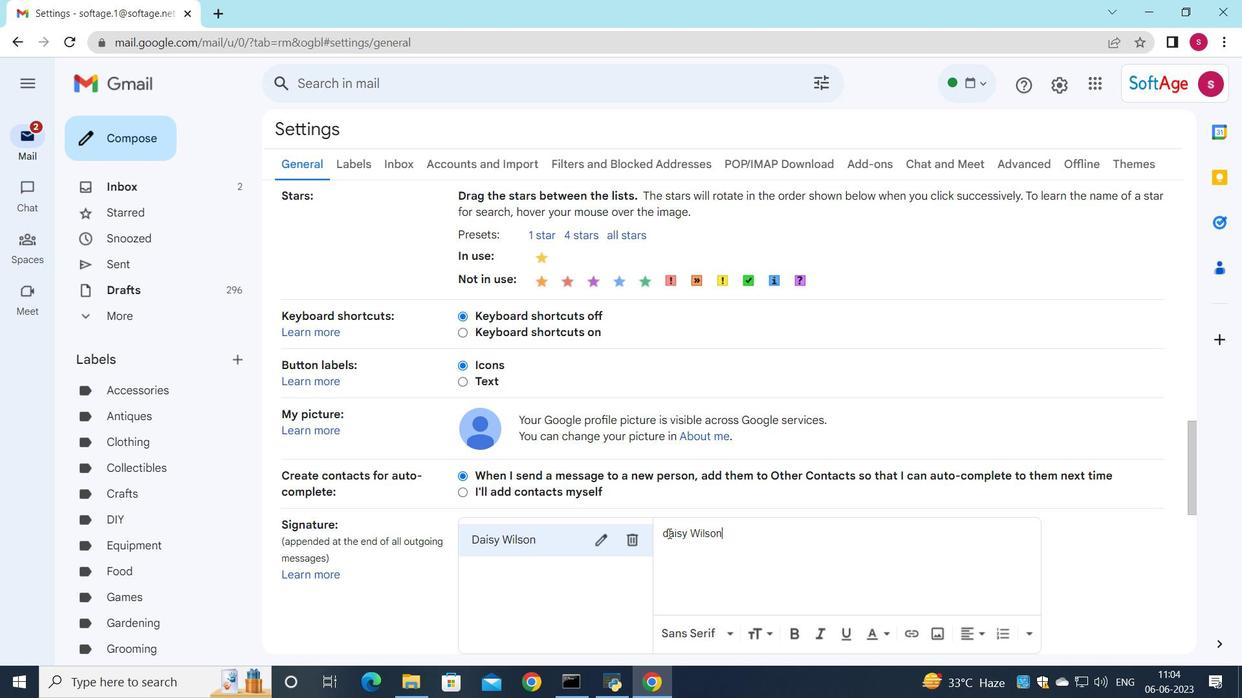 
Action: Key pressed <Key.backspace><Key.shift>D
Screenshot: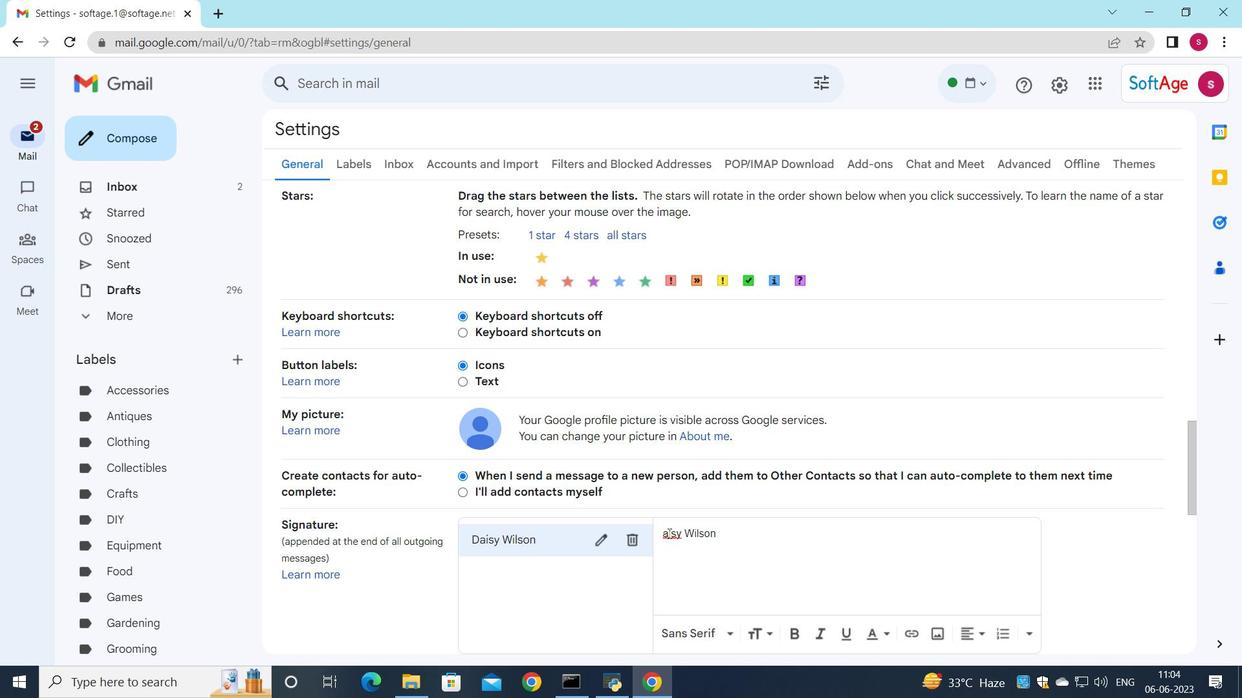 
Action: Mouse scrolled (669, 533) with delta (0, 0)
Screenshot: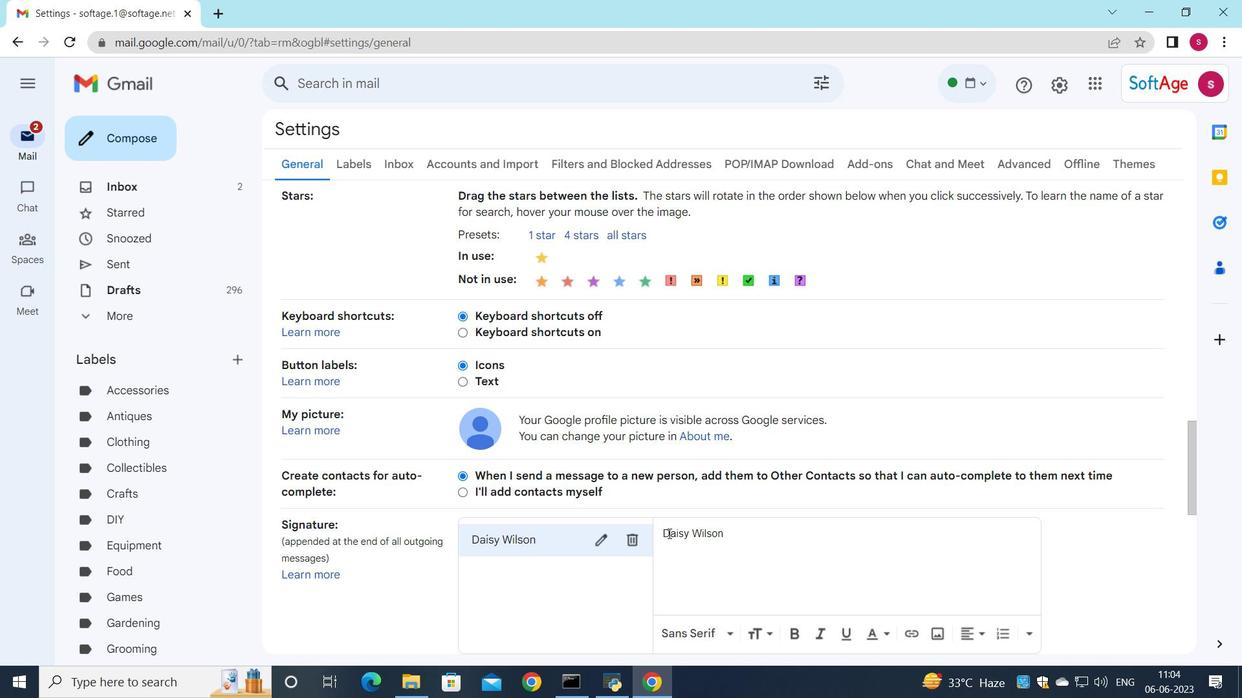 
Action: Mouse scrolled (669, 533) with delta (0, 0)
Screenshot: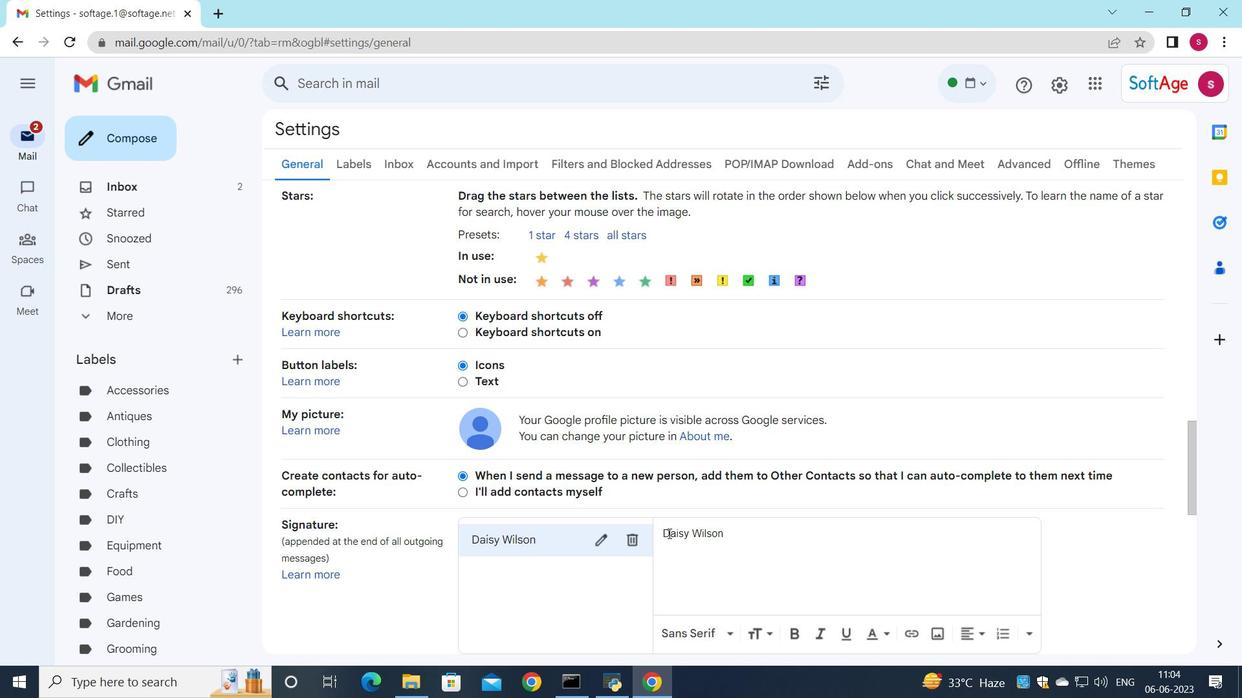 
Action: Mouse scrolled (669, 533) with delta (0, 0)
Screenshot: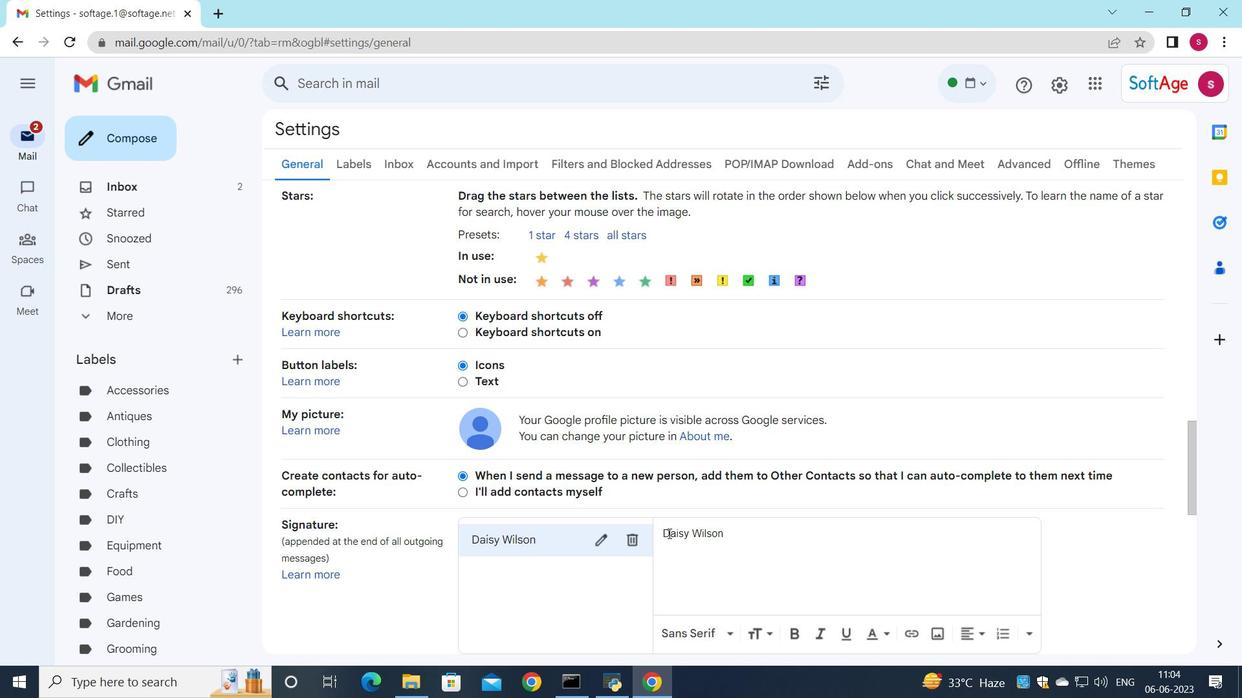 
Action: Mouse scrolled (669, 533) with delta (0, 0)
Screenshot: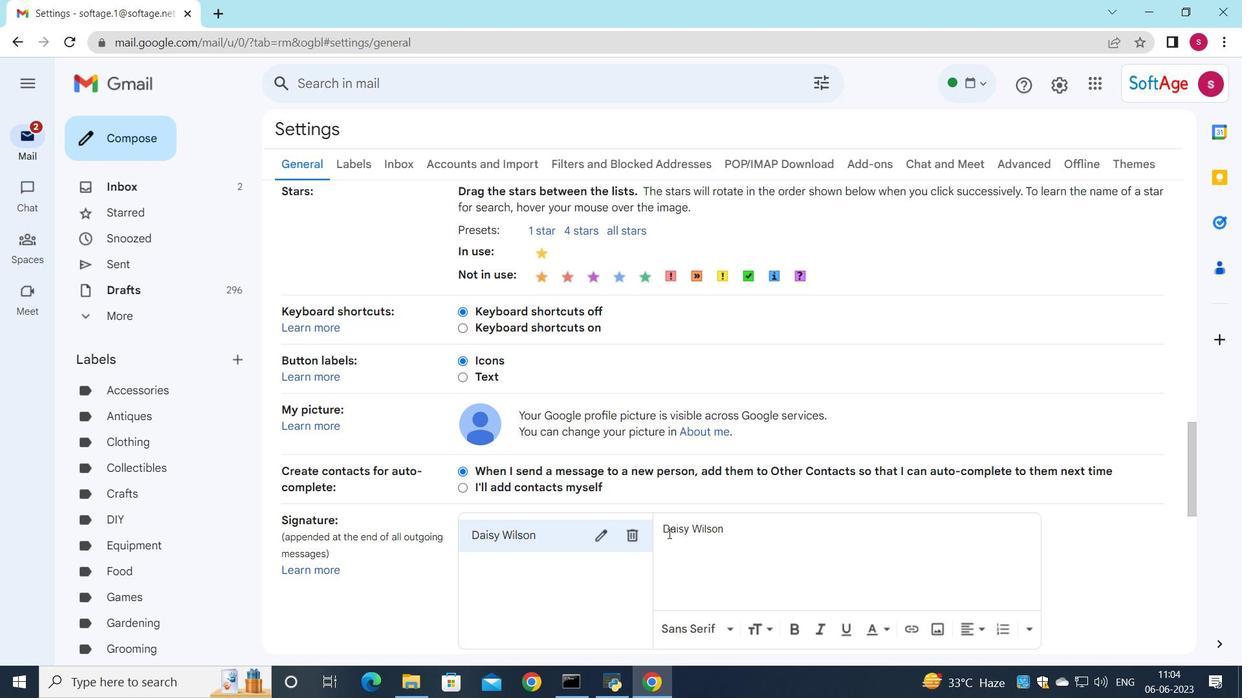 
Action: Mouse moved to (590, 446)
Screenshot: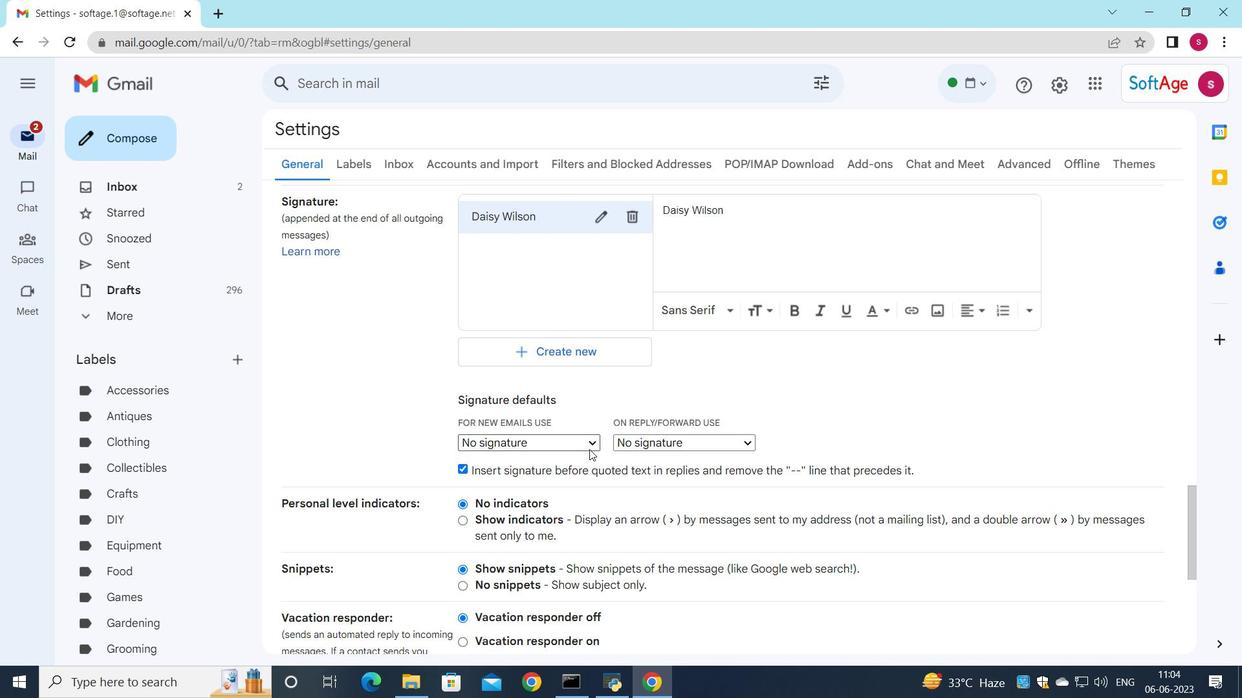 
Action: Mouse pressed left at (590, 446)
Screenshot: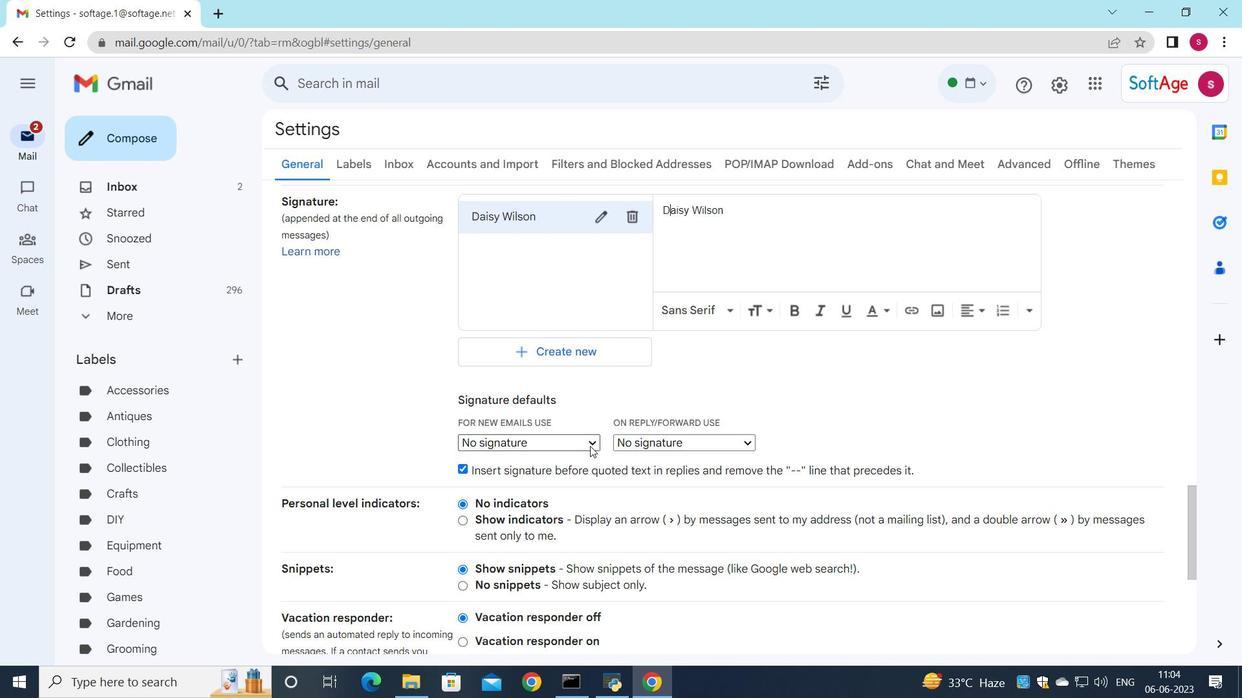 
Action: Mouse moved to (577, 475)
Screenshot: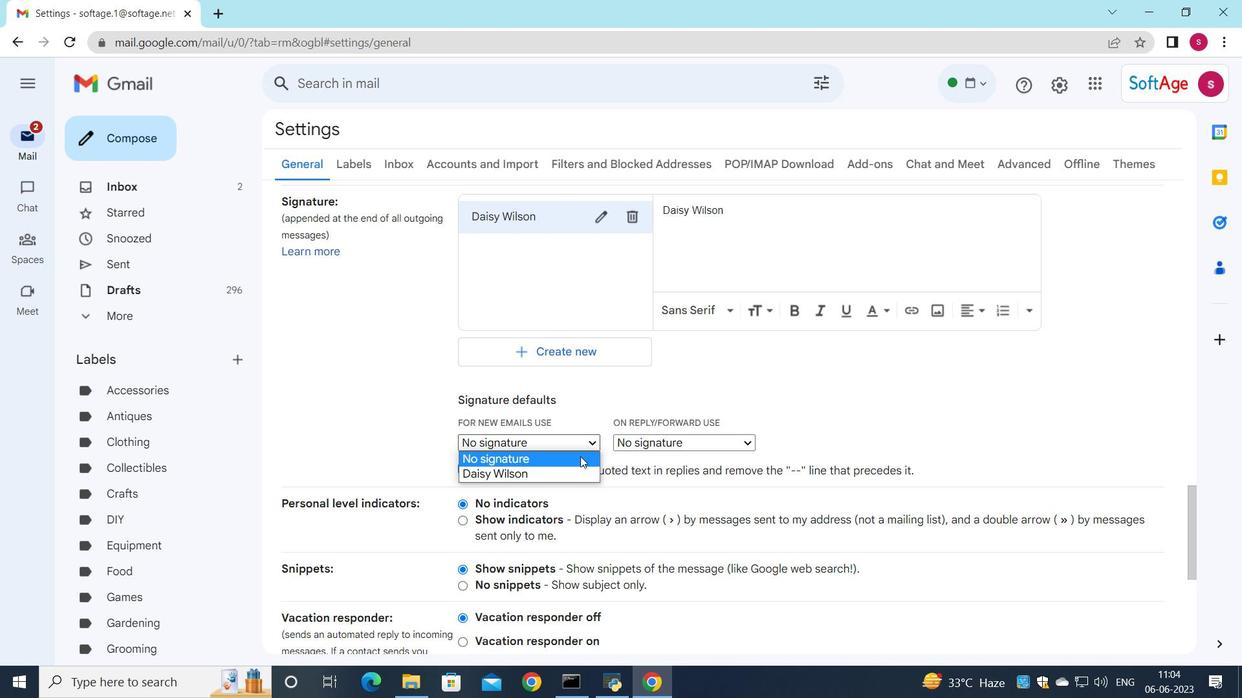 
Action: Mouse pressed left at (577, 475)
Screenshot: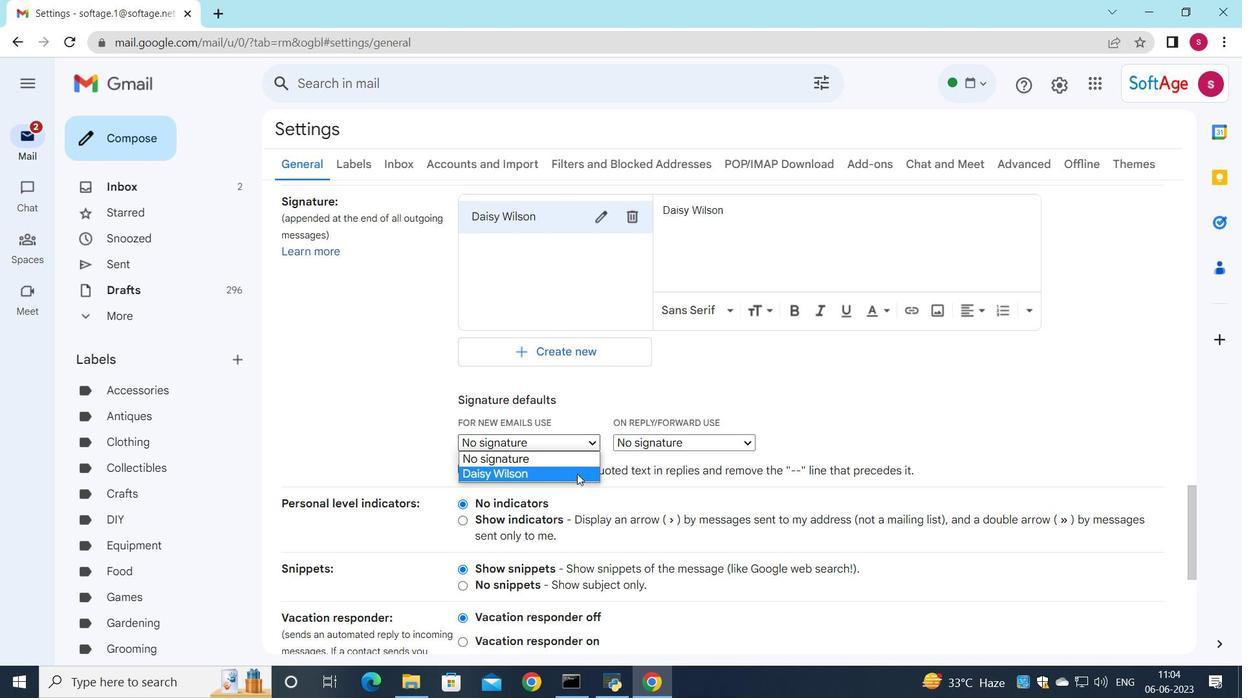 
Action: Mouse moved to (645, 443)
Screenshot: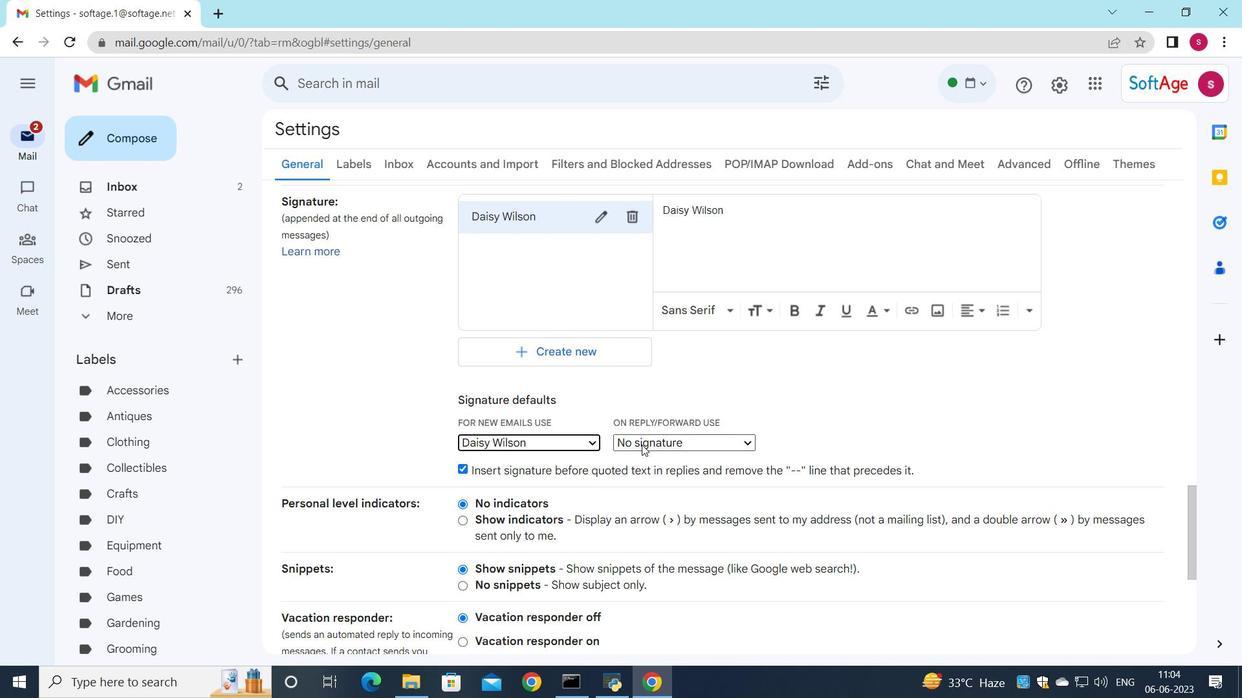 
Action: Mouse pressed left at (645, 443)
Screenshot: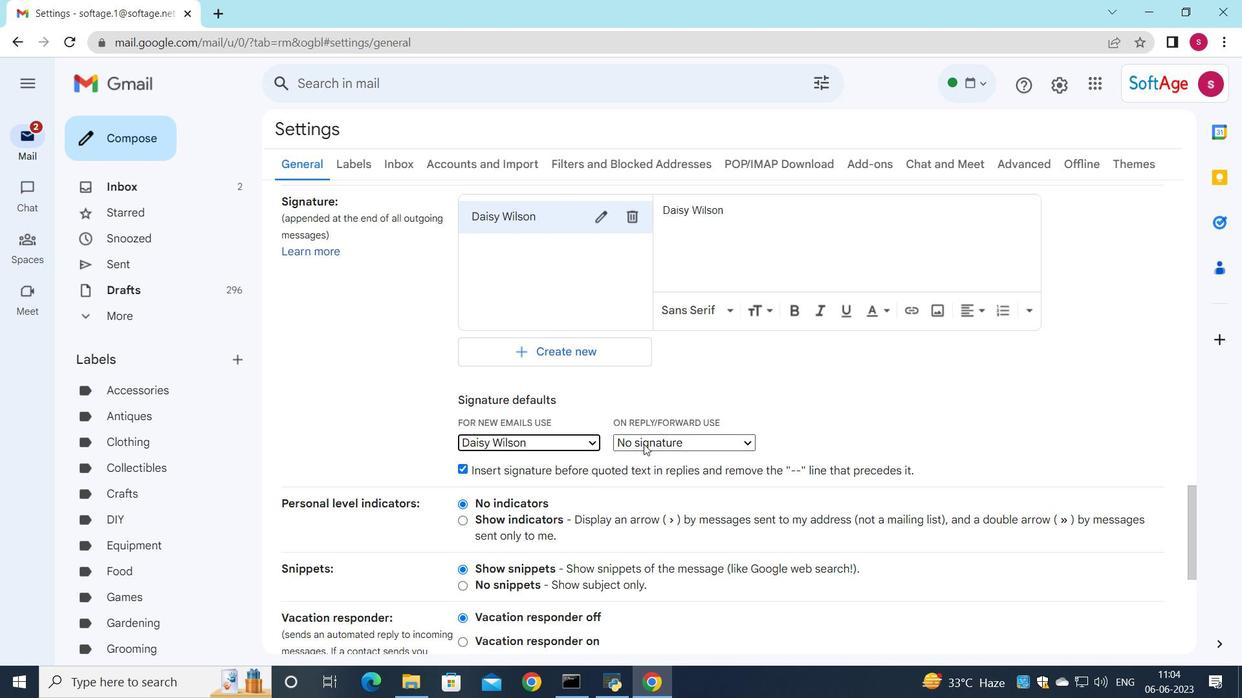 
Action: Mouse moved to (632, 471)
Screenshot: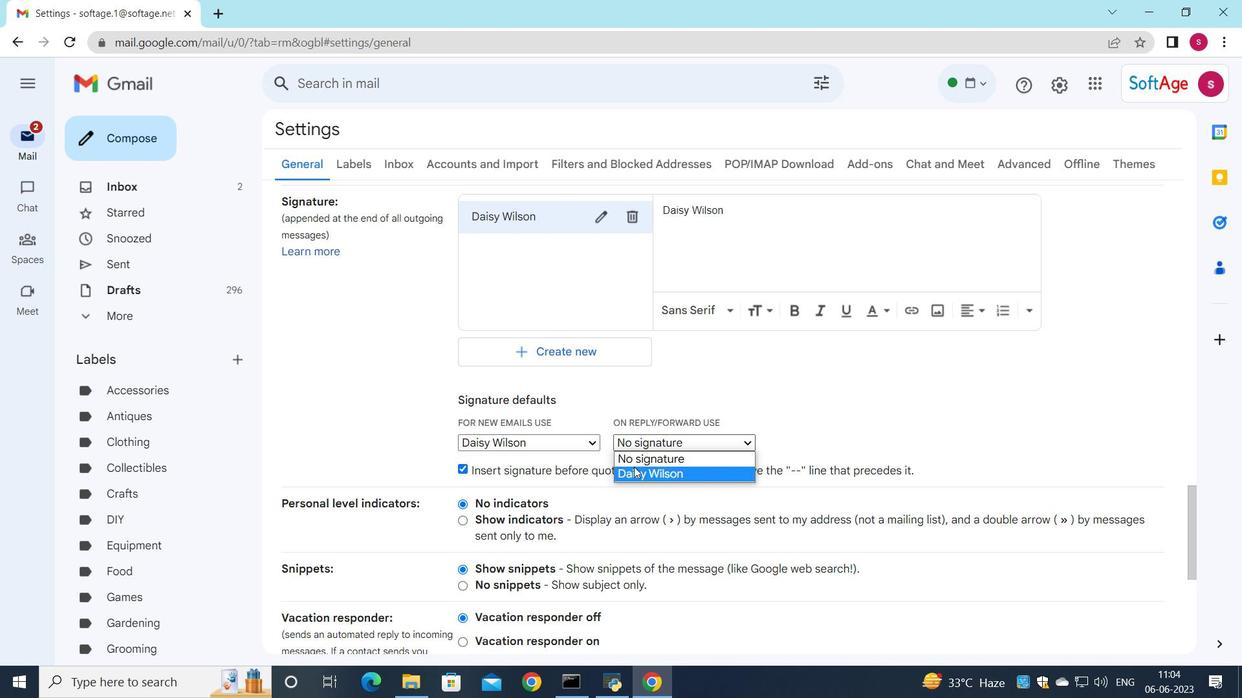 
Action: Mouse pressed left at (632, 471)
Screenshot: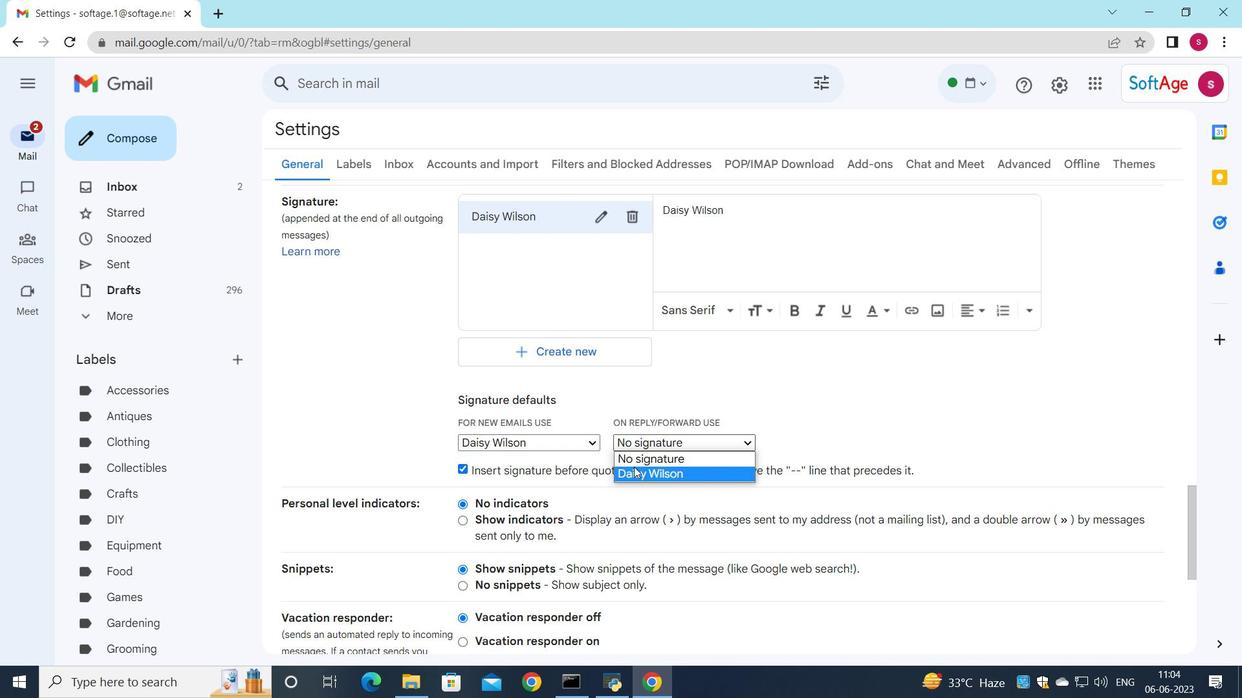 
Action: Mouse moved to (581, 484)
Screenshot: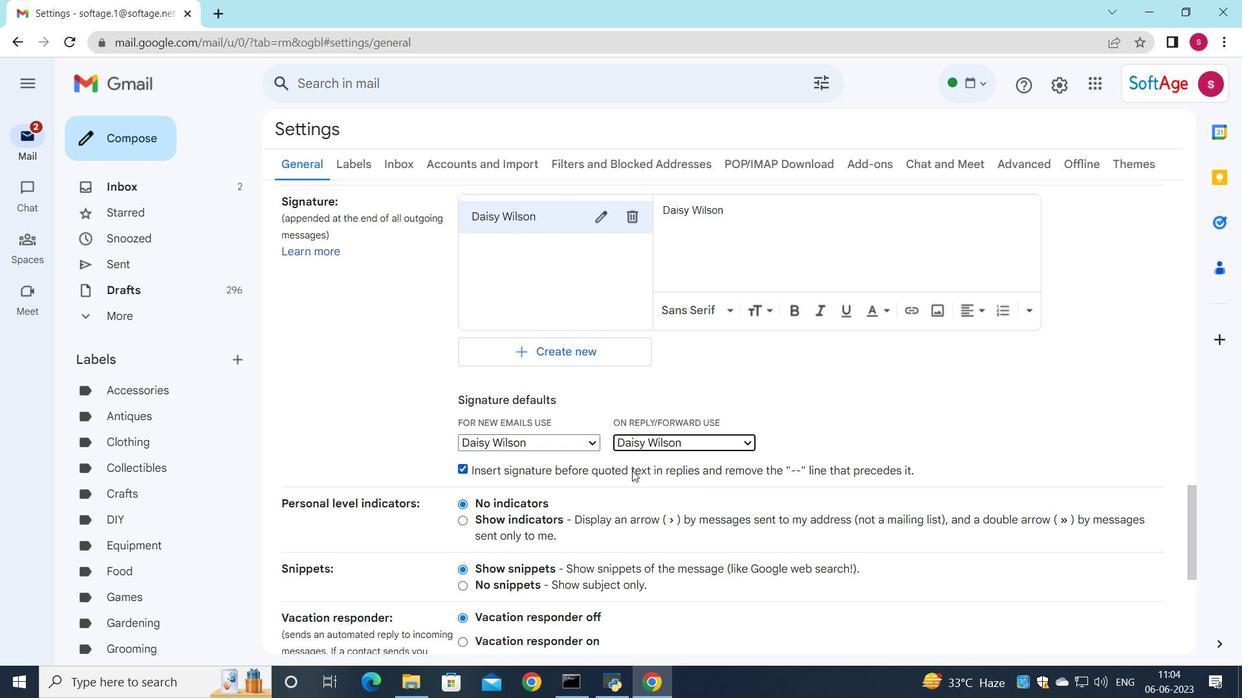 
Action: Mouse scrolled (581, 484) with delta (0, 0)
Screenshot: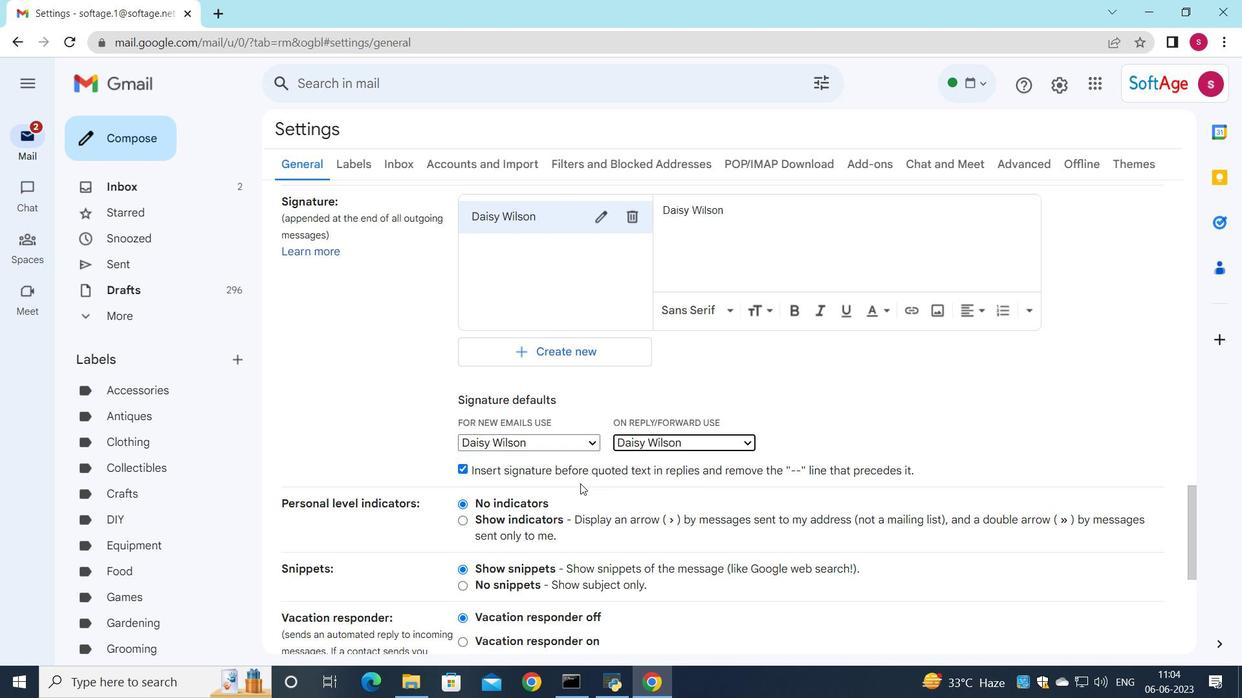 
Action: Mouse scrolled (581, 484) with delta (0, 0)
Screenshot: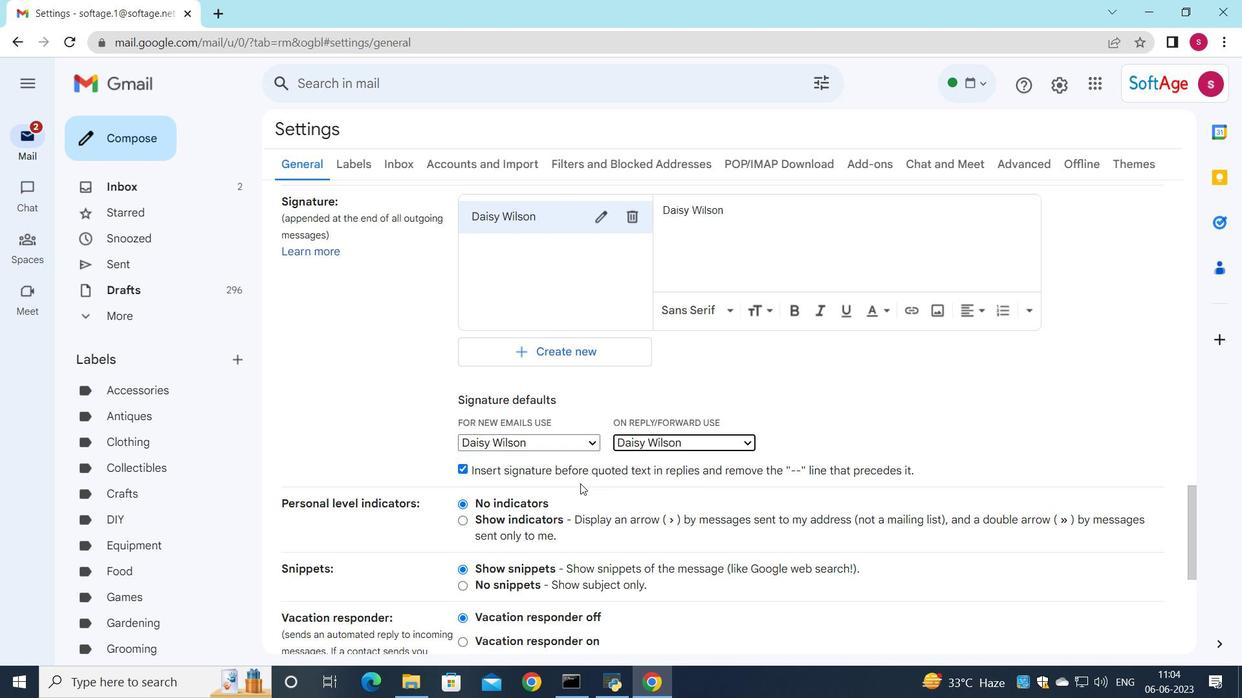 
Action: Mouse scrolled (581, 484) with delta (0, 0)
Screenshot: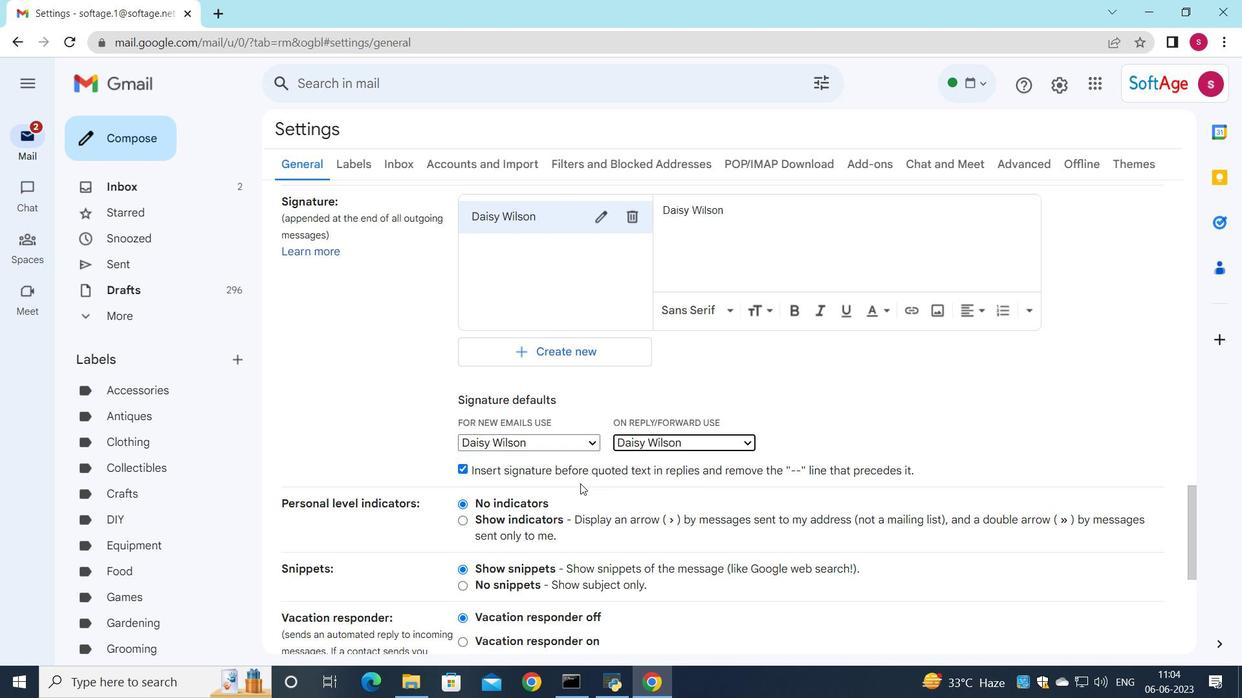
Action: Mouse moved to (580, 484)
Screenshot: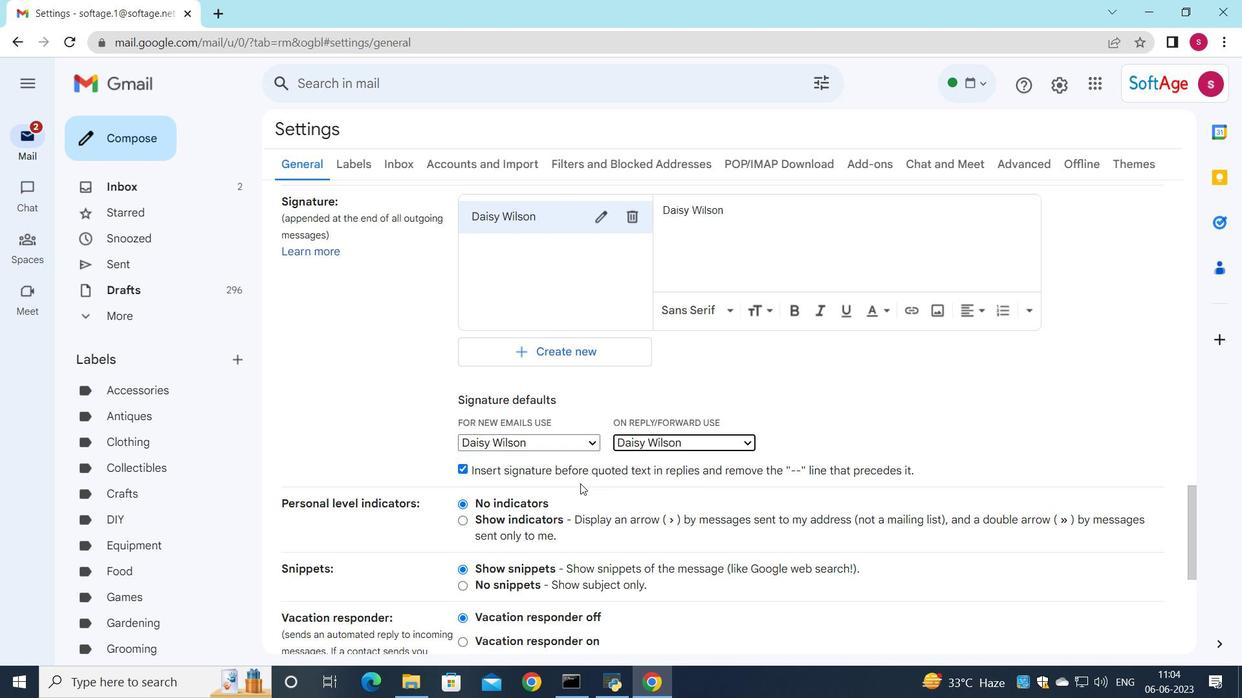 
Action: Mouse scrolled (580, 484) with delta (0, 0)
Screenshot: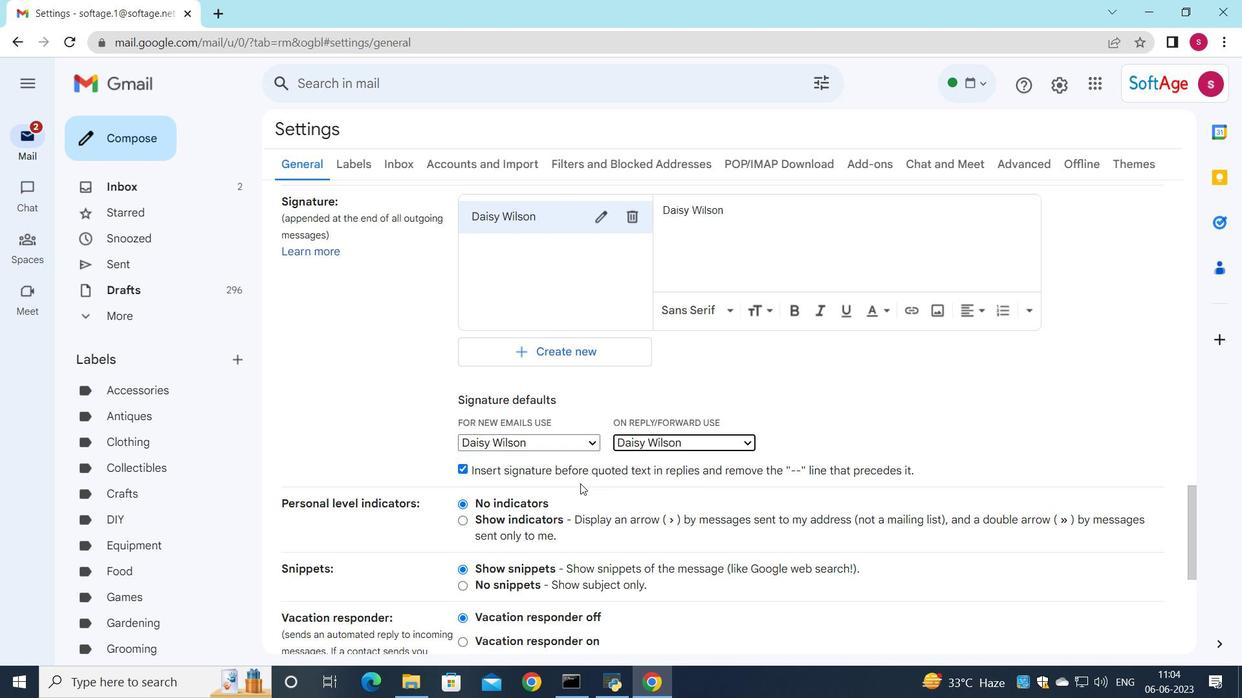 
Action: Mouse moved to (577, 484)
Screenshot: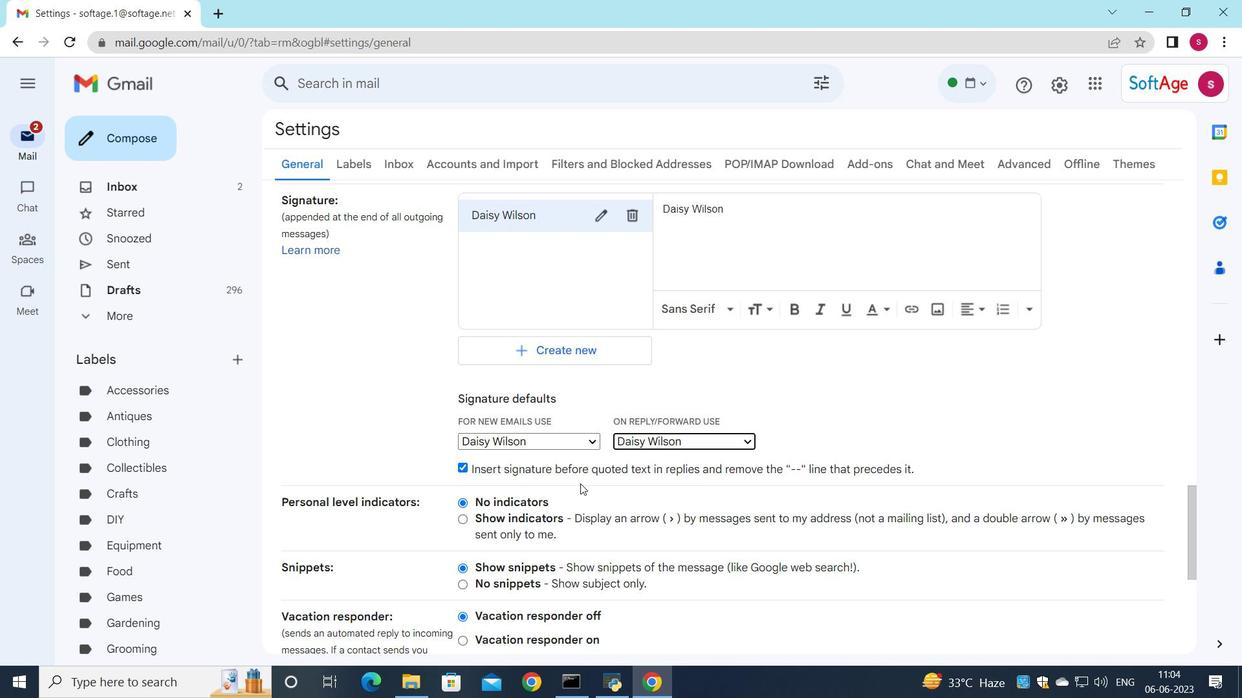 
Action: Mouse scrolled (577, 484) with delta (0, 0)
Screenshot: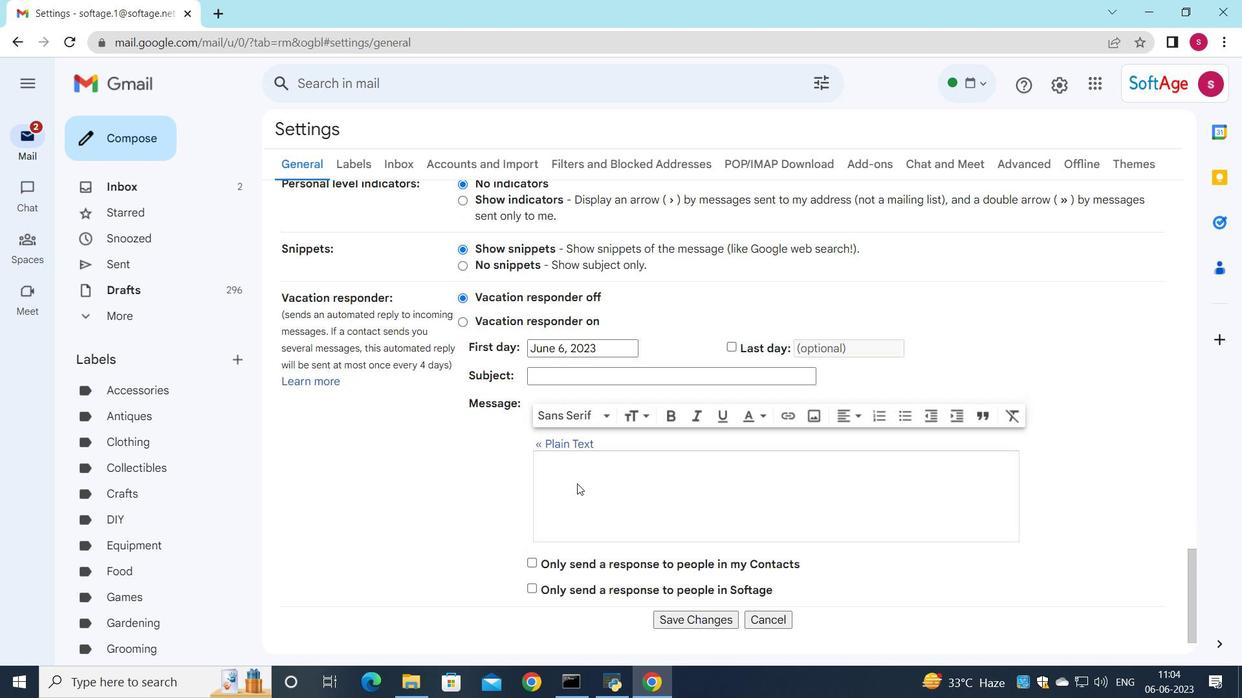 
Action: Mouse moved to (577, 486)
Screenshot: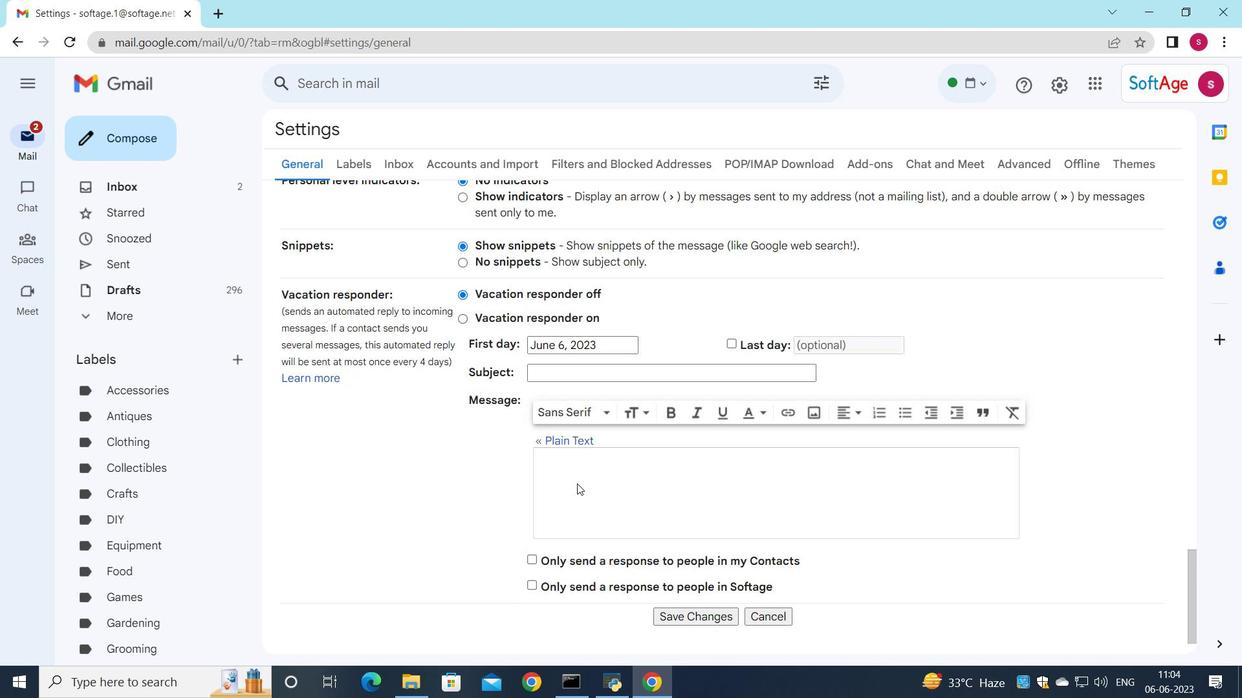 
Action: Mouse scrolled (577, 486) with delta (0, 0)
Screenshot: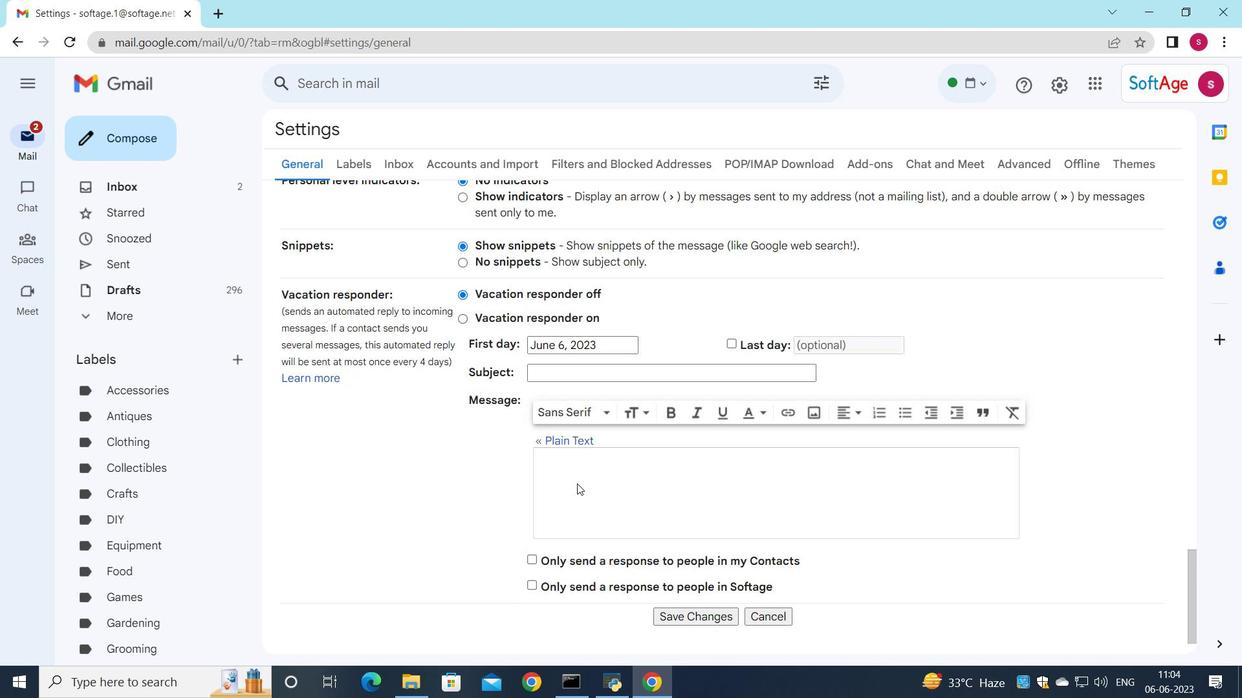 
Action: Mouse moved to (576, 489)
Screenshot: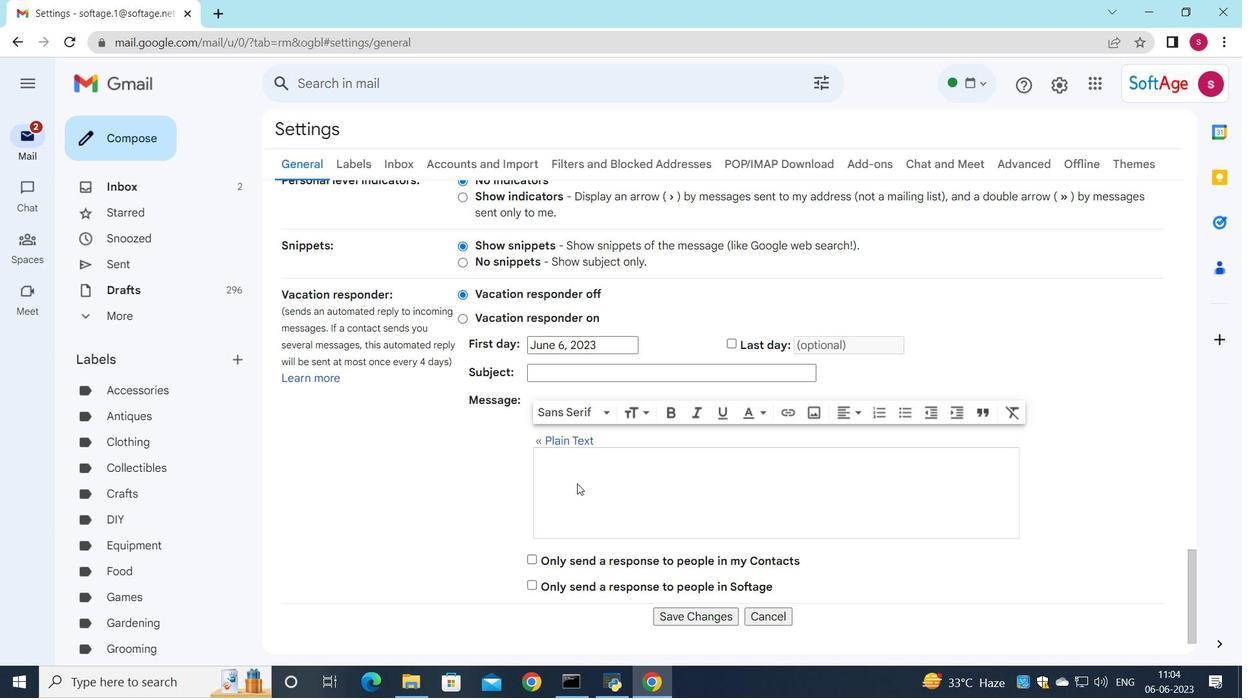 
Action: Mouse scrolled (576, 489) with delta (0, 0)
Screenshot: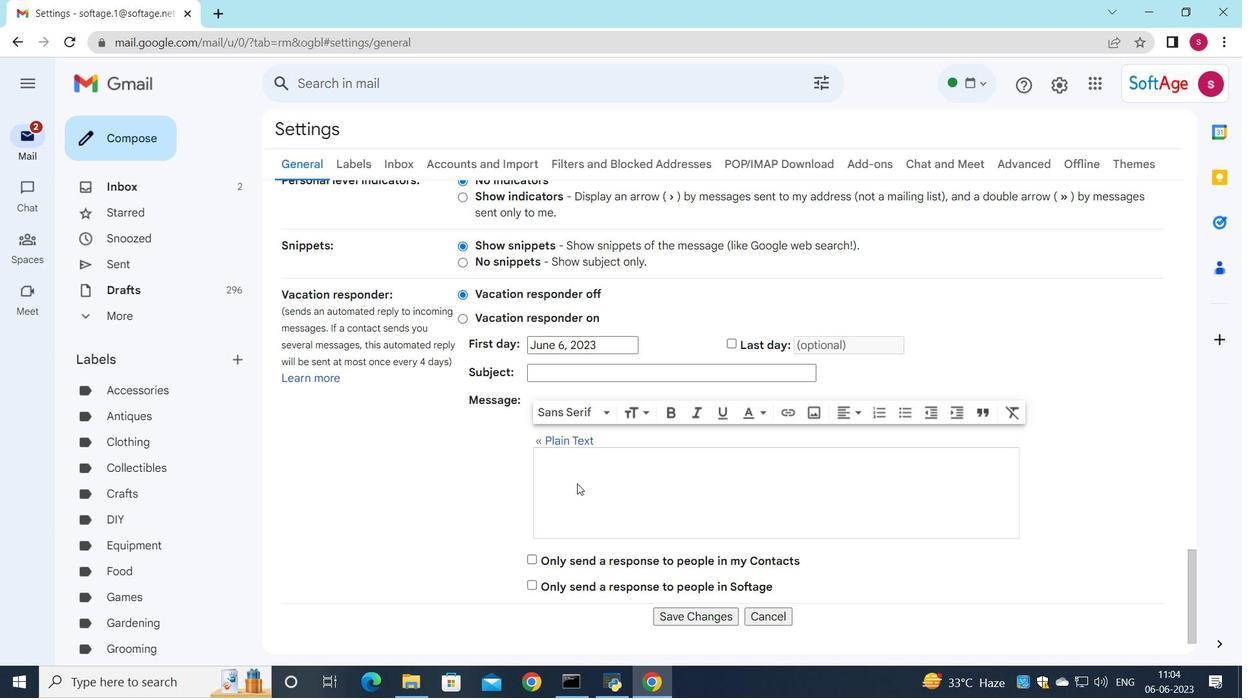 
Action: Mouse moved to (576, 490)
Screenshot: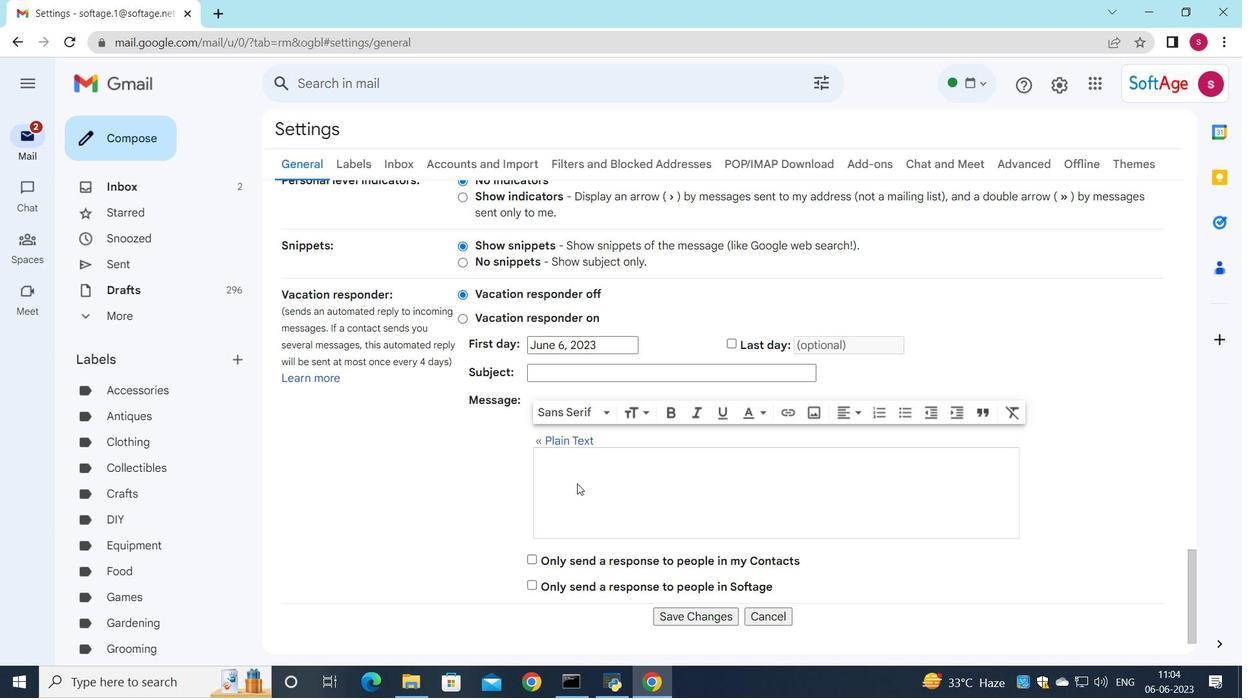 
Action: Mouse scrolled (576, 489) with delta (0, 0)
Screenshot: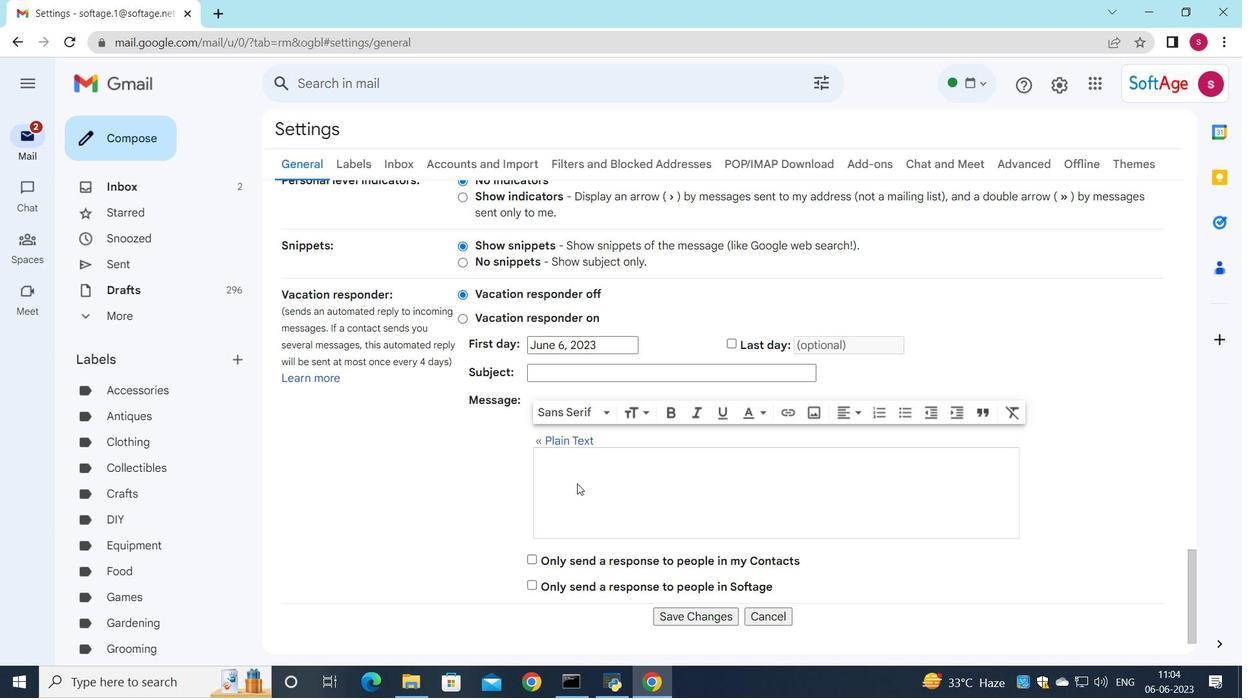 
Action: Mouse moved to (701, 560)
Screenshot: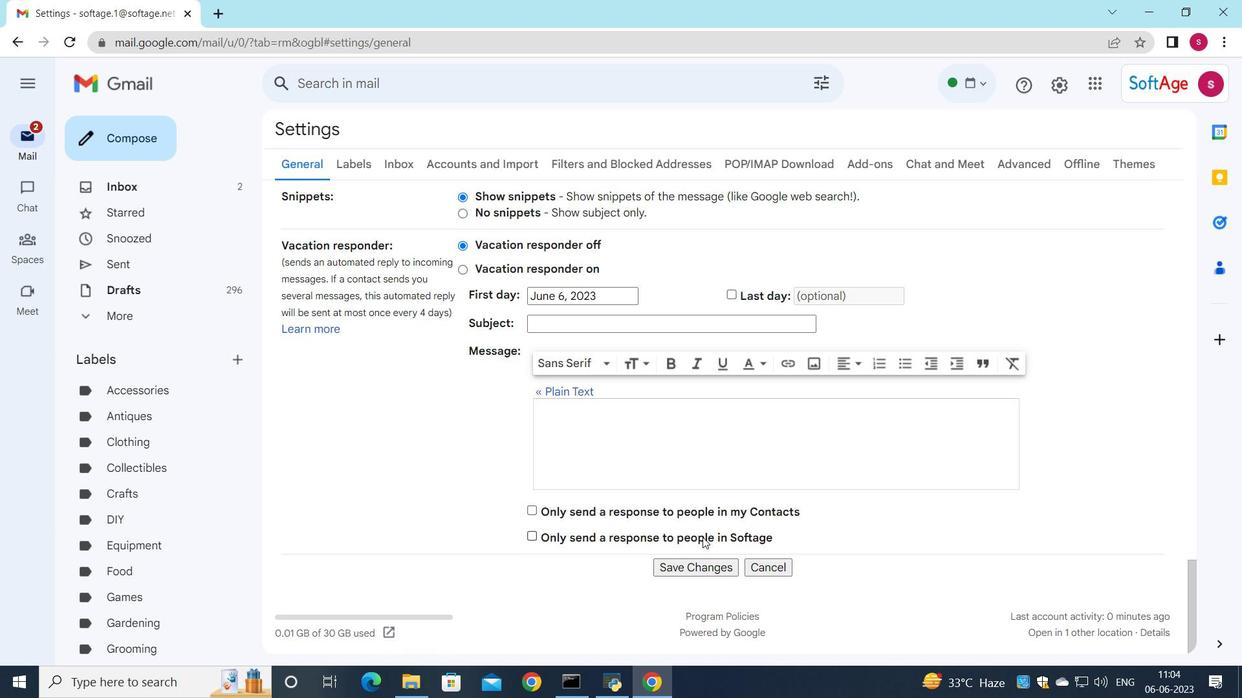 
Action: Mouse pressed left at (701, 560)
Screenshot: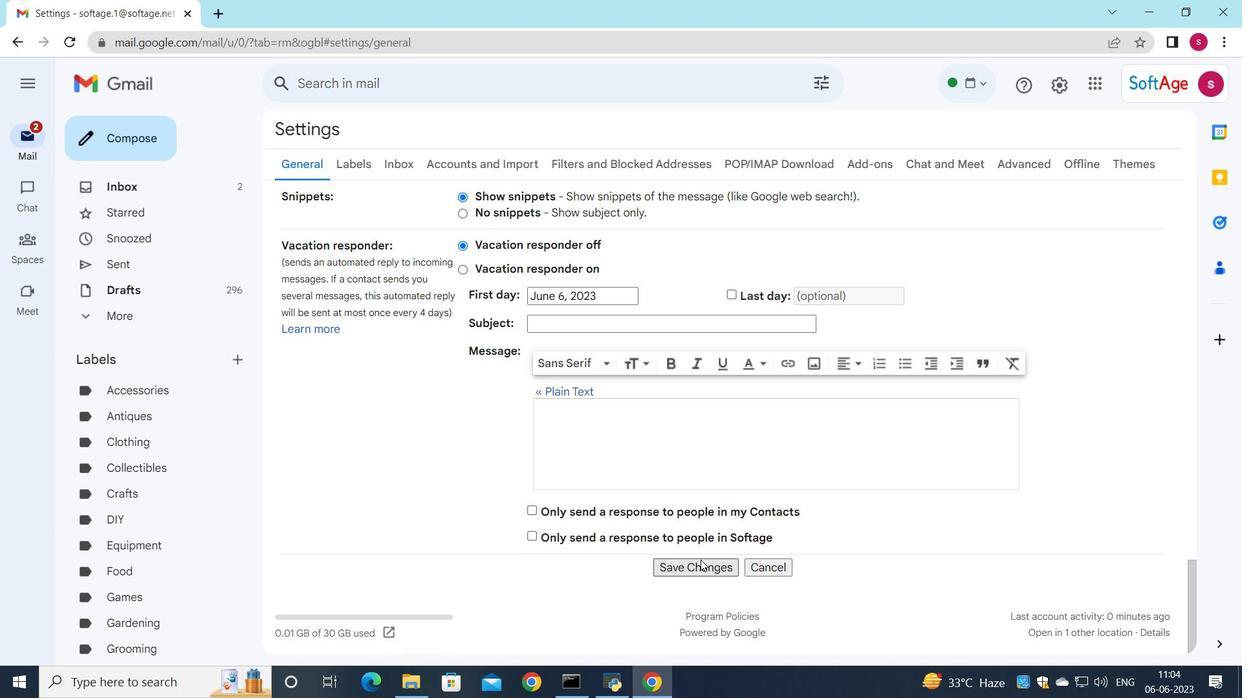 
Action: Mouse moved to (289, 483)
Screenshot: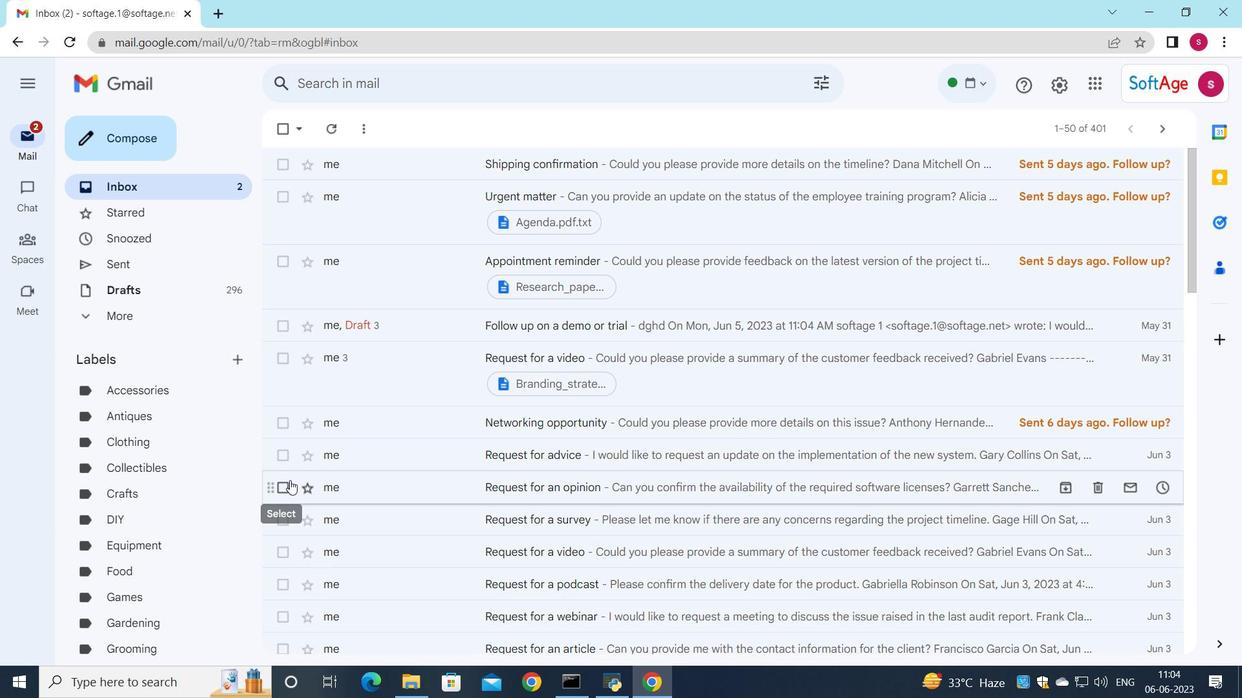 
Action: Mouse pressed left at (289, 483)
Screenshot: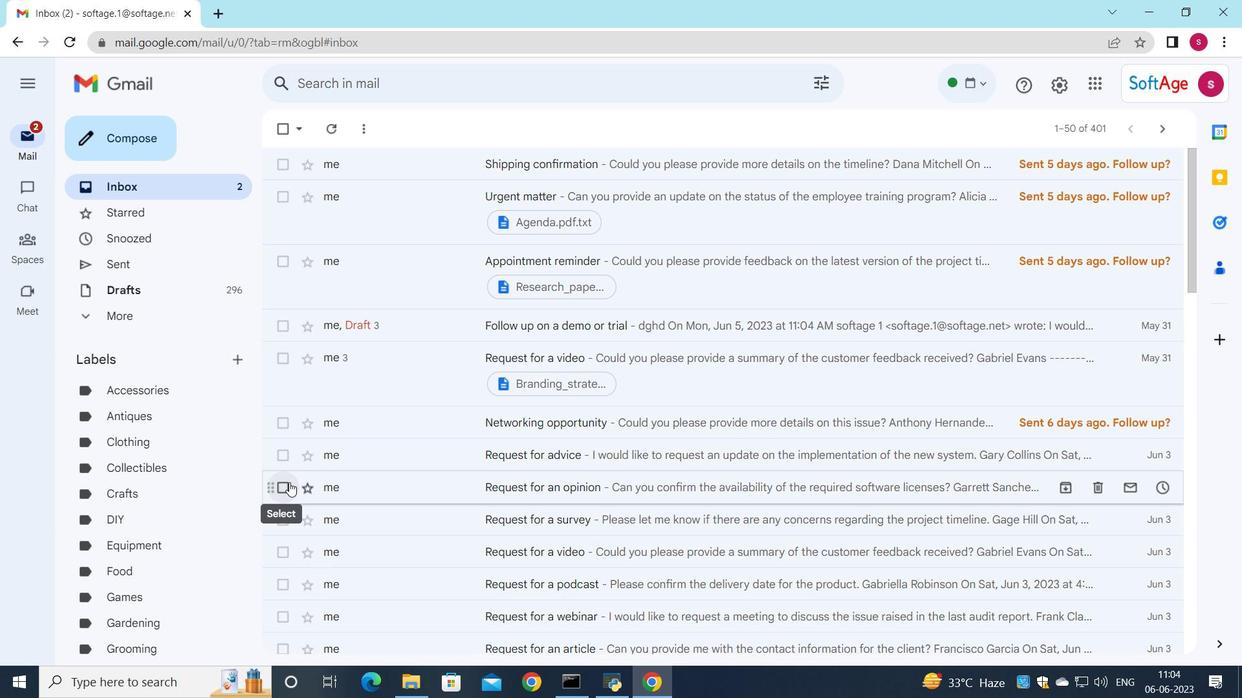 
Action: Mouse moved to (645, 129)
Screenshot: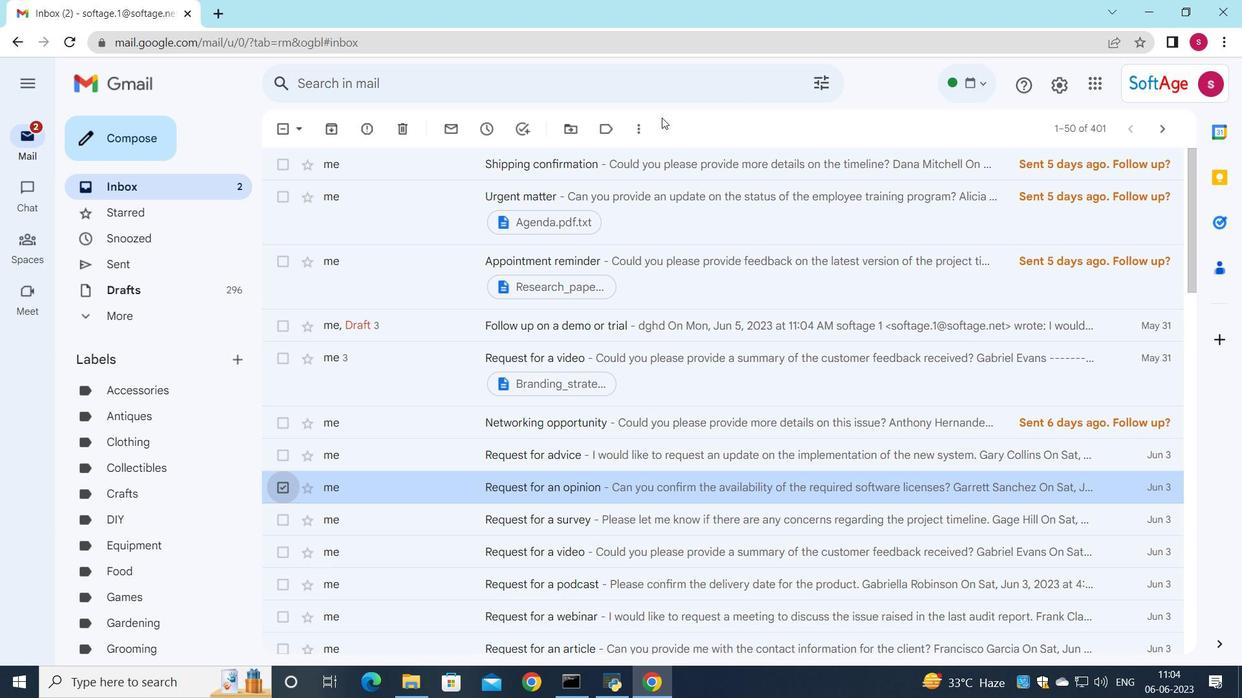 
Action: Mouse pressed left at (645, 129)
Screenshot: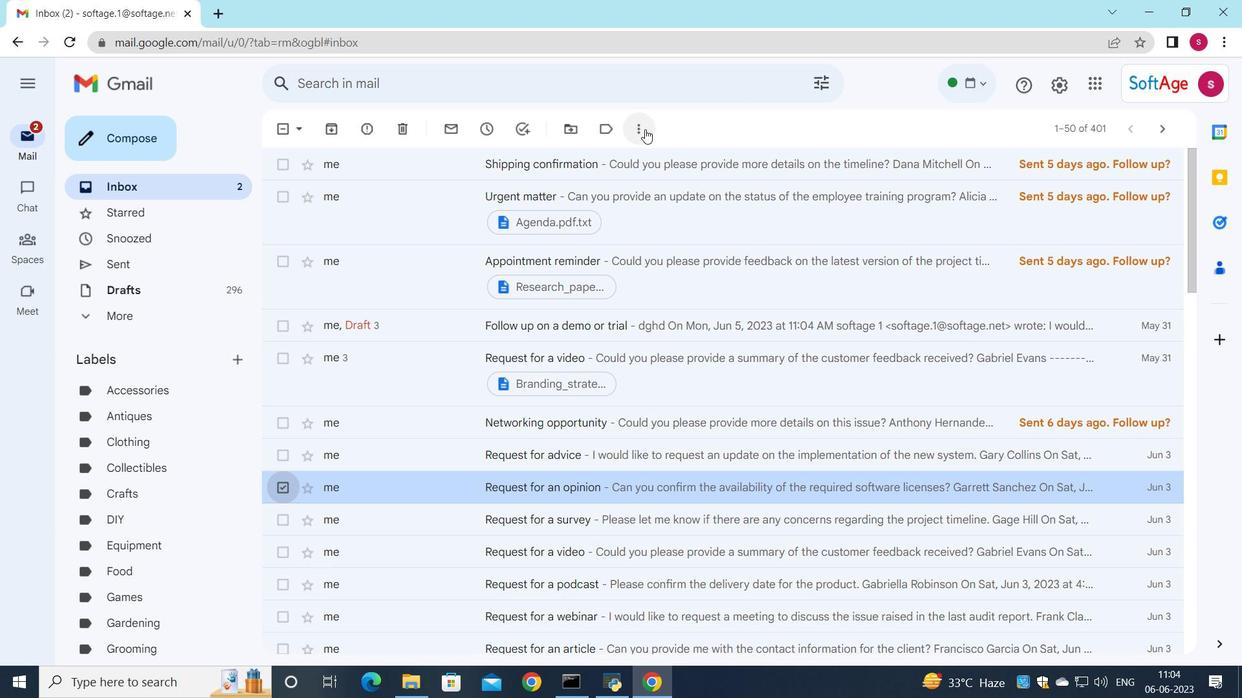 
Action: Mouse moved to (700, 278)
Screenshot: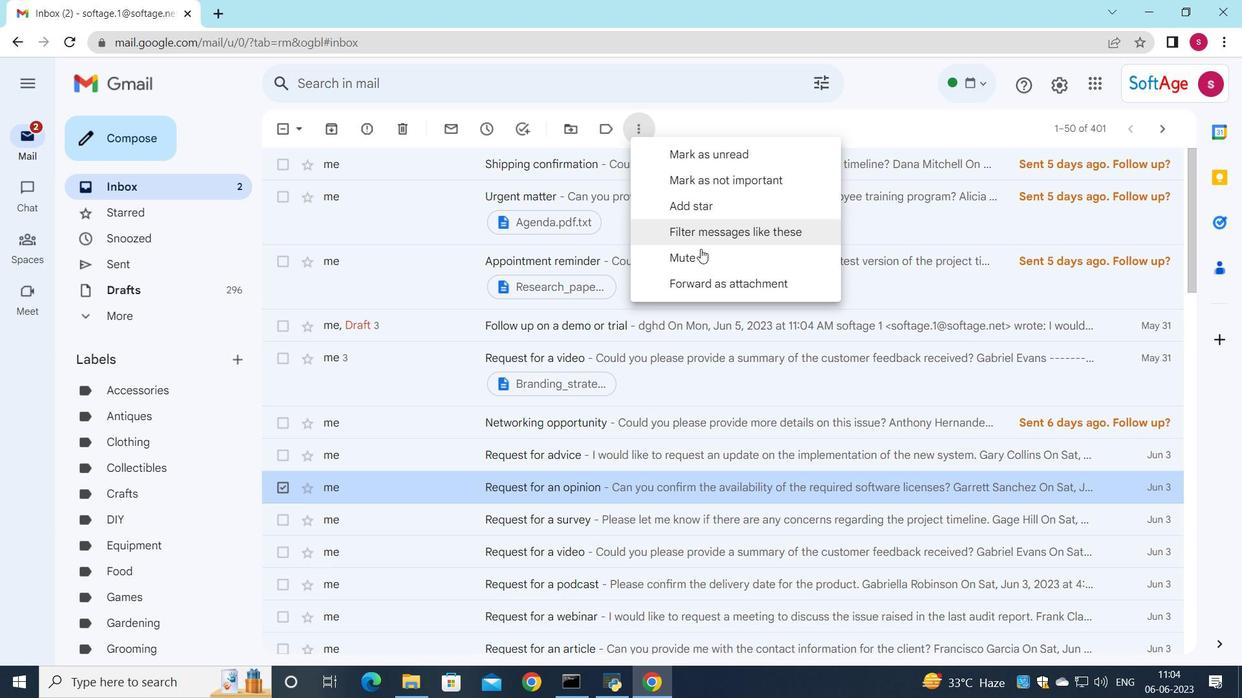 
Action: Mouse pressed left at (700, 278)
Screenshot: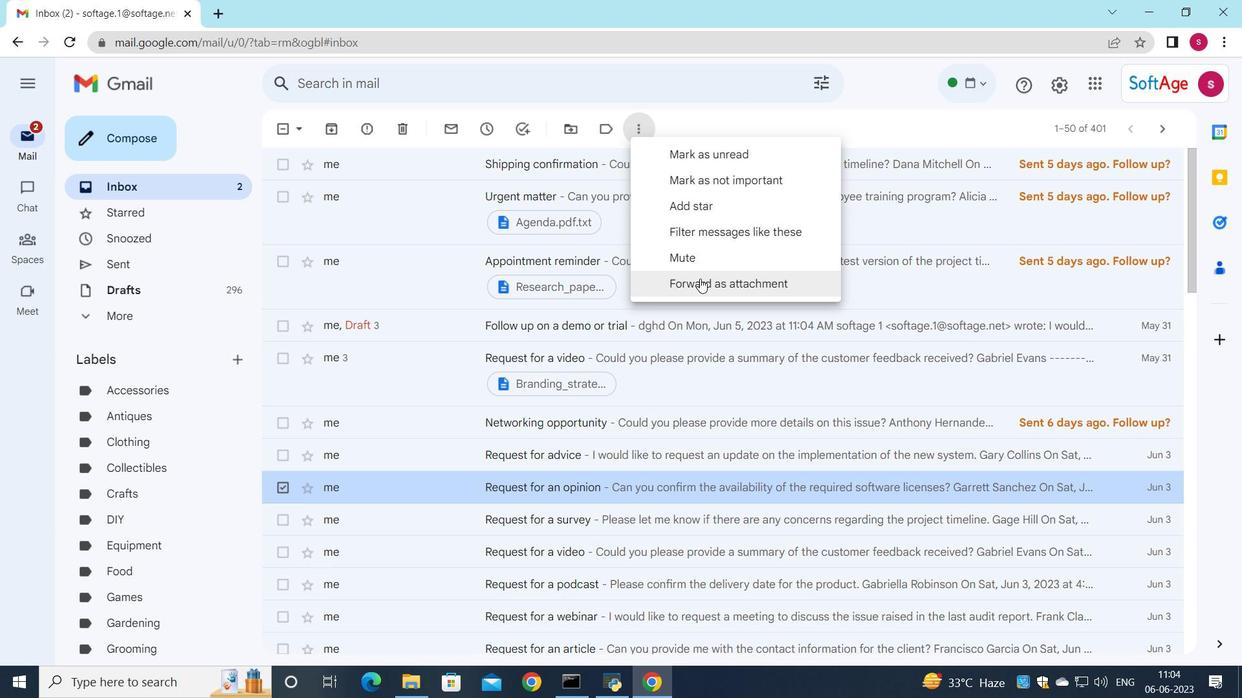 
Action: Mouse moved to (772, 273)
Screenshot: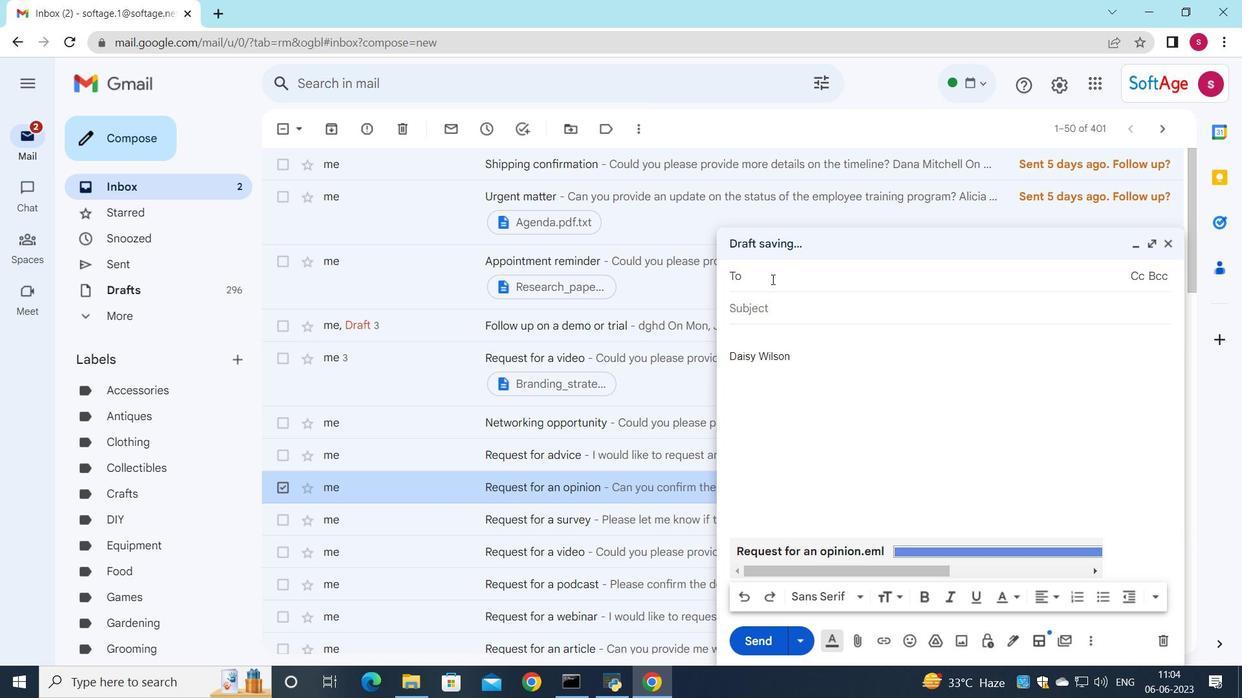 
Action: Key pressed s
Screenshot: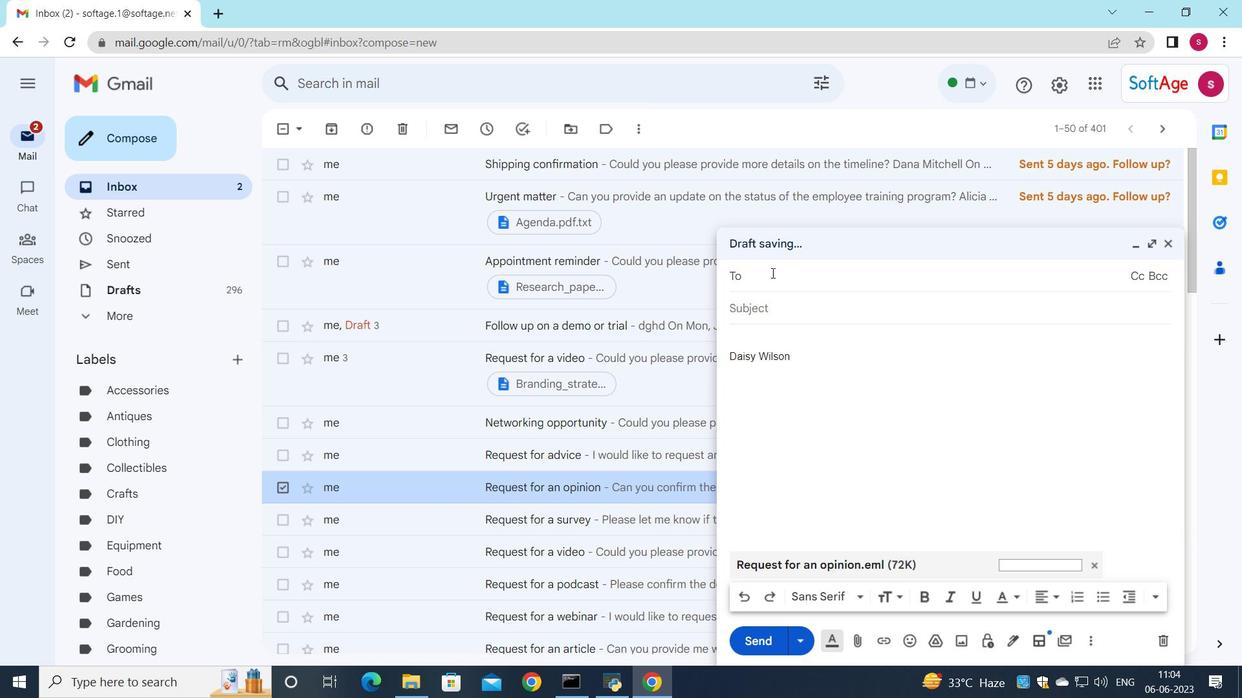 
Action: Mouse moved to (820, 395)
Screenshot: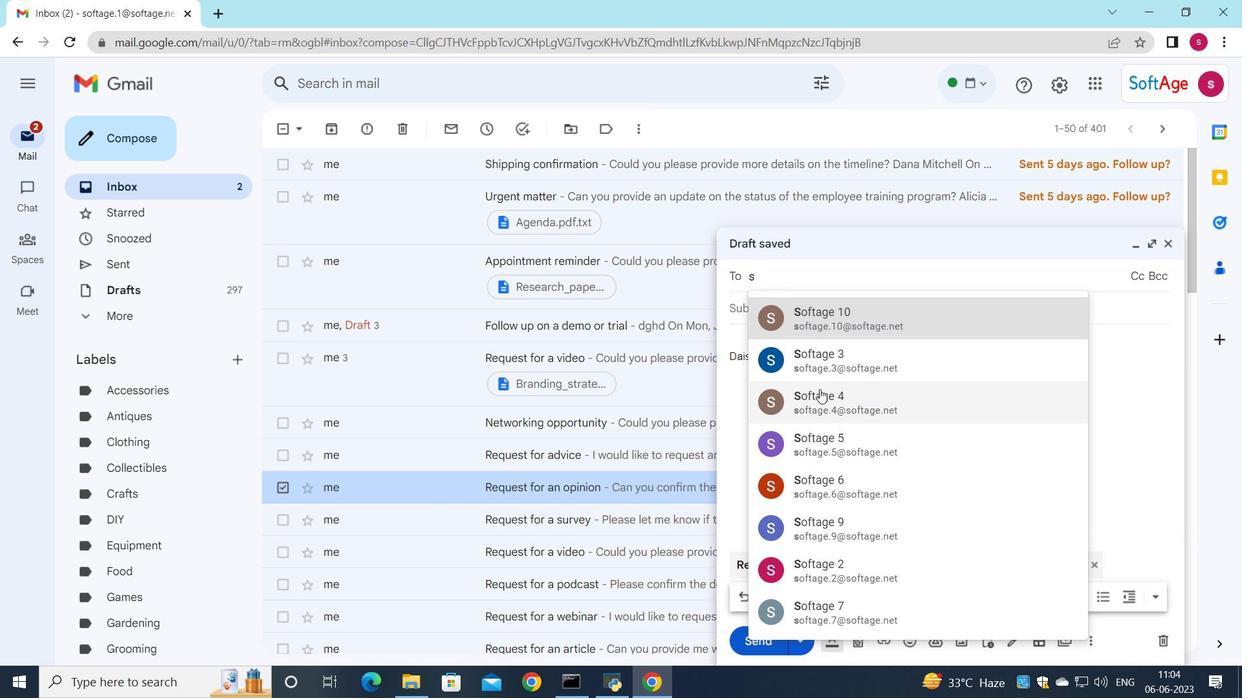 
Action: Mouse pressed left at (820, 395)
Screenshot: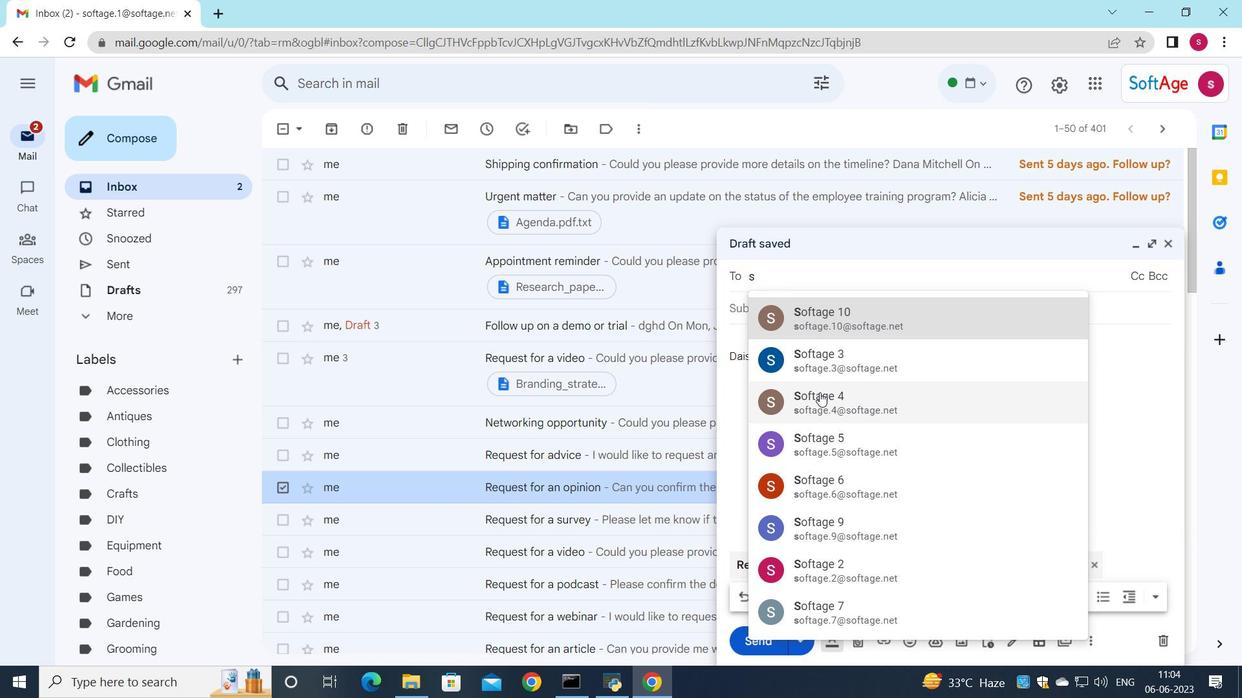 
Action: Mouse moved to (783, 334)
Screenshot: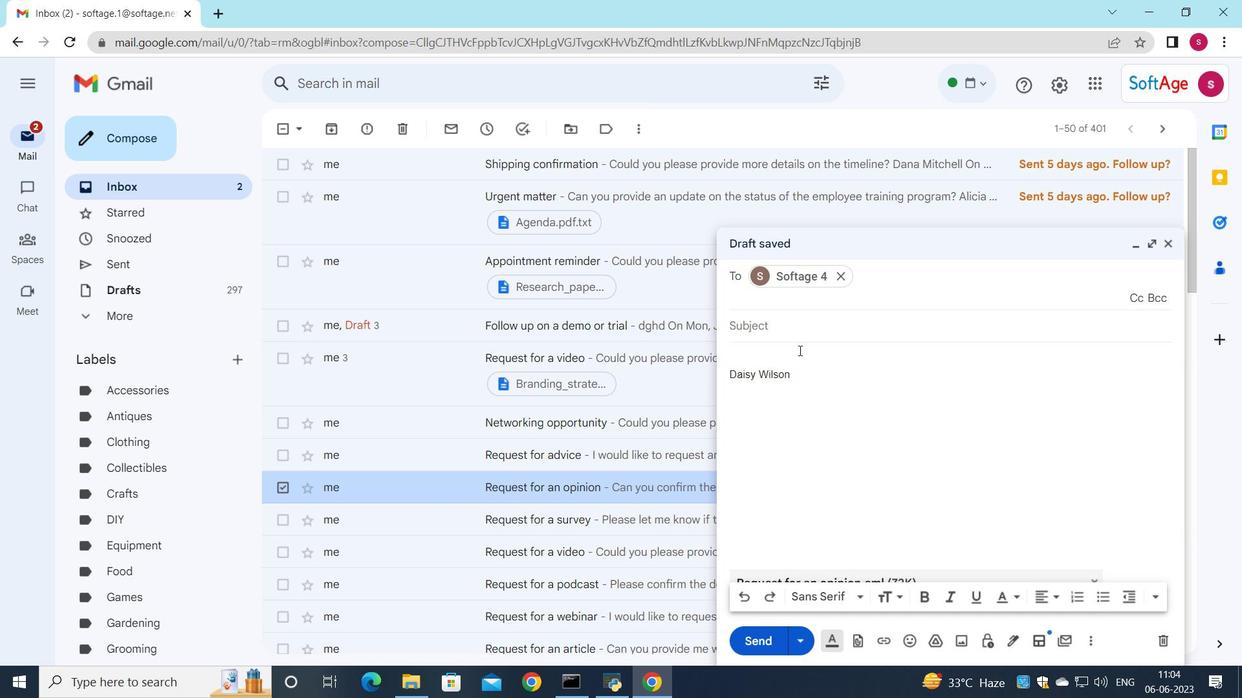 
Action: Mouse pressed left at (783, 334)
Screenshot: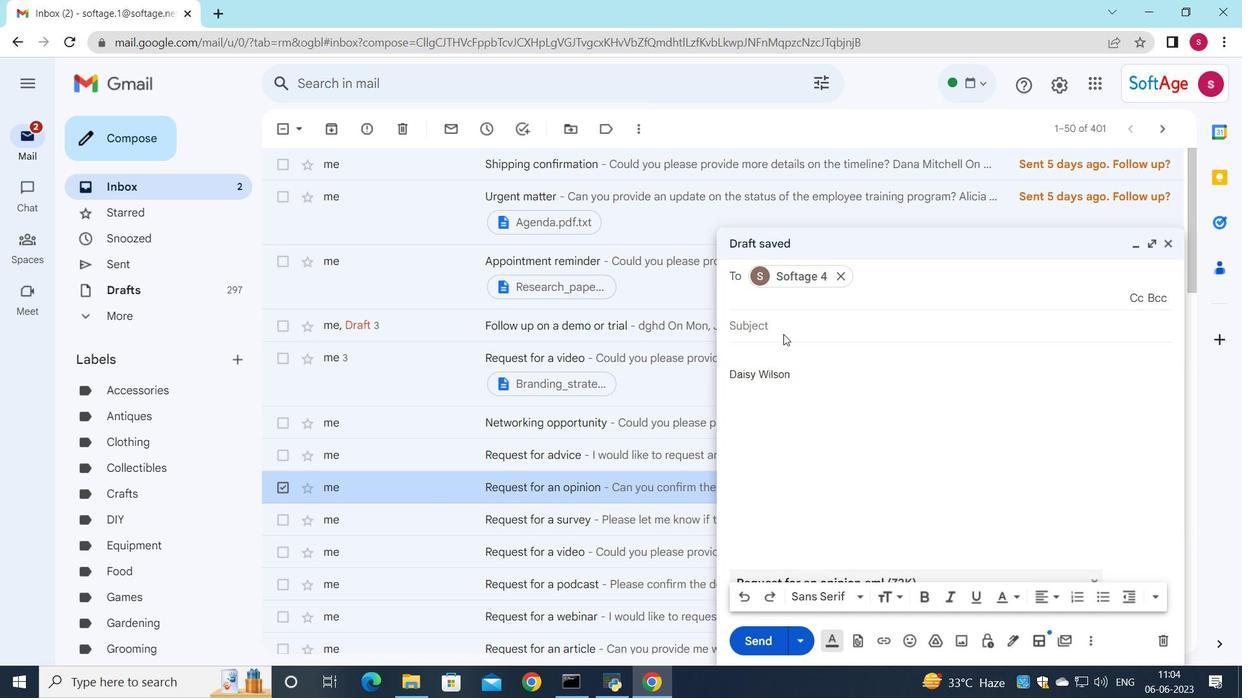 
Action: Mouse moved to (781, 297)
Screenshot: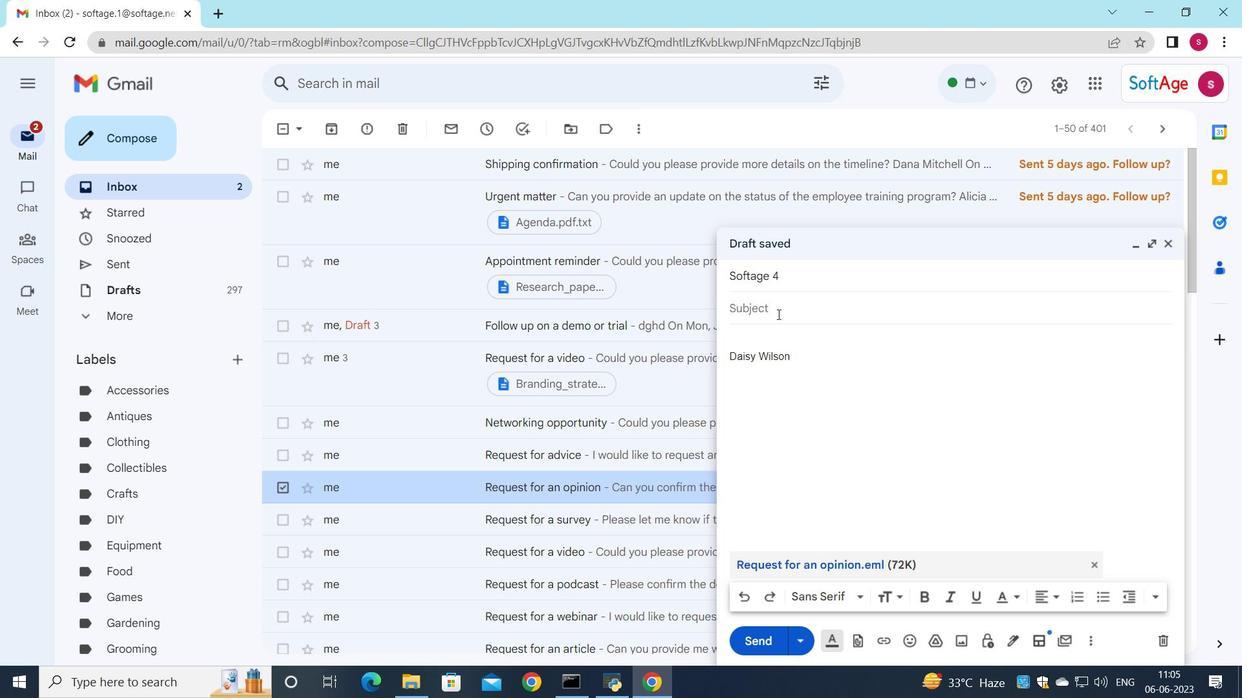 
Action: Key pressed <Key.shift>Service<Key.space>rrnewae<Key.backspace>wal
Screenshot: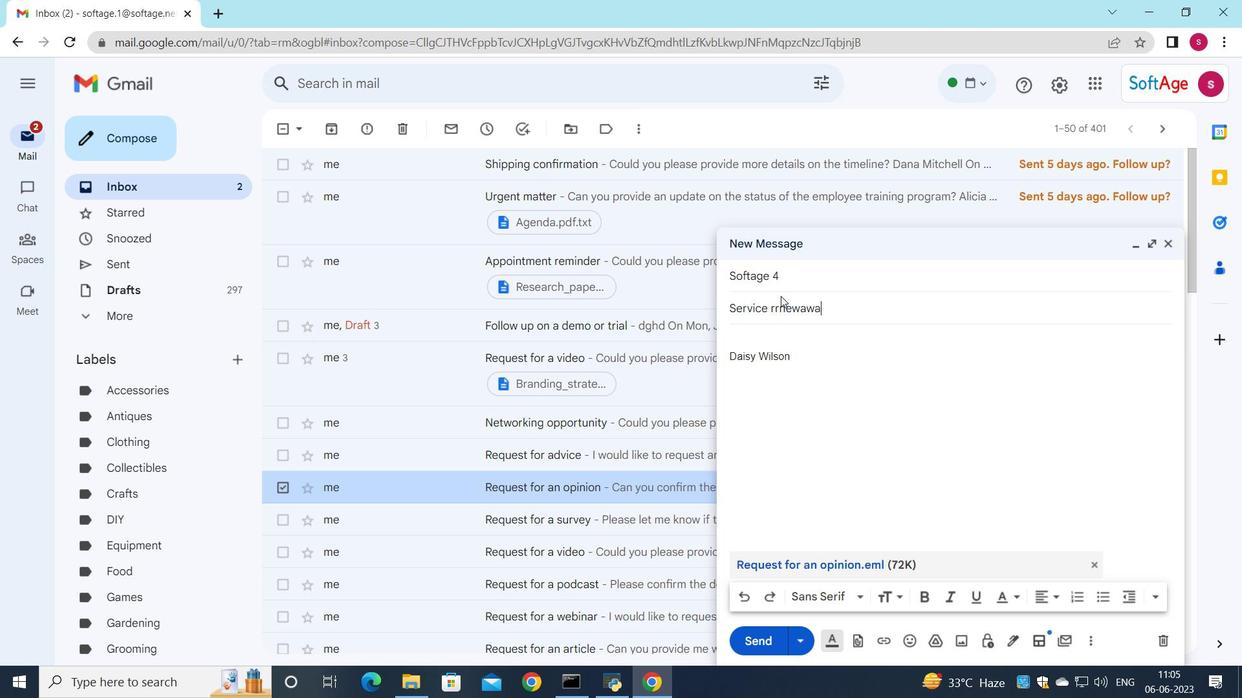 
Action: Mouse moved to (777, 311)
Screenshot: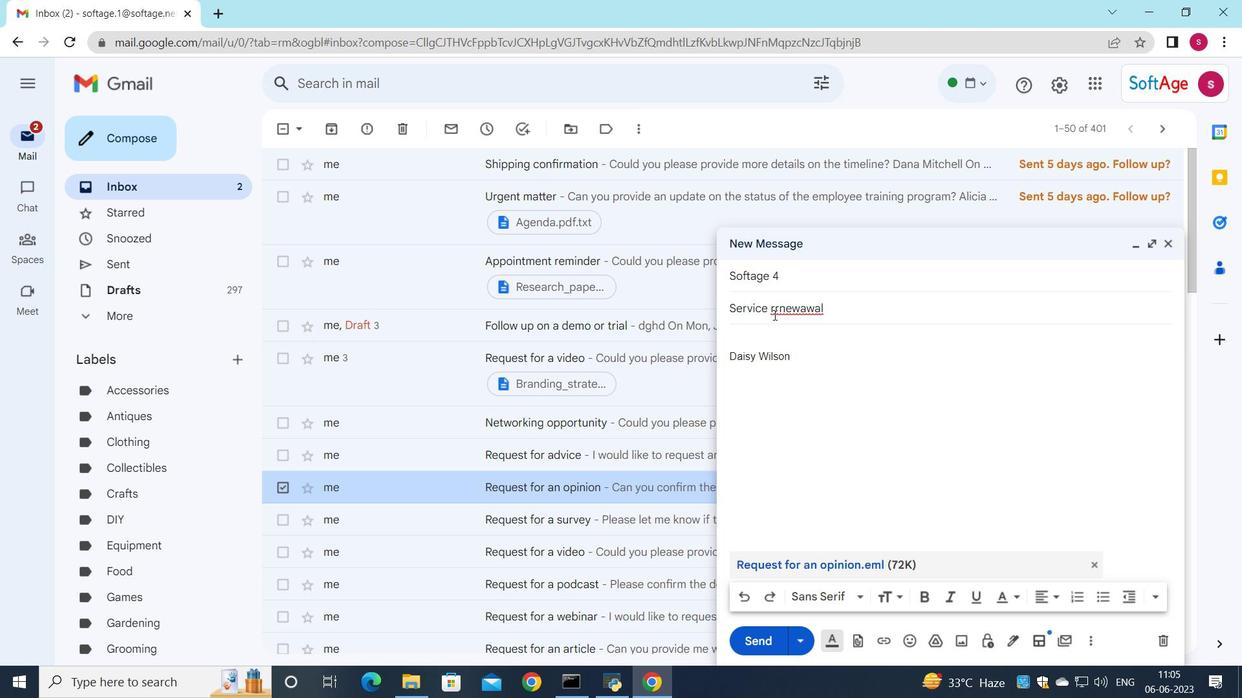 
Action: Mouse pressed left at (777, 311)
Screenshot: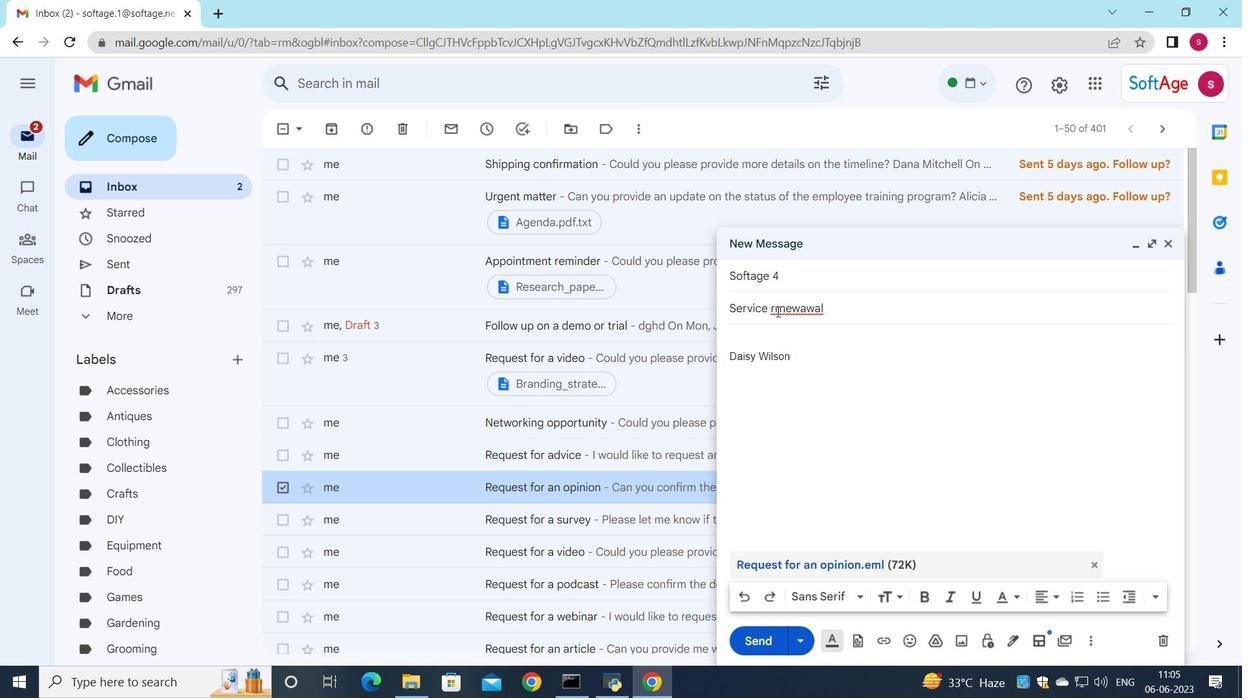 
Action: Mouse moved to (781, 312)
Screenshot: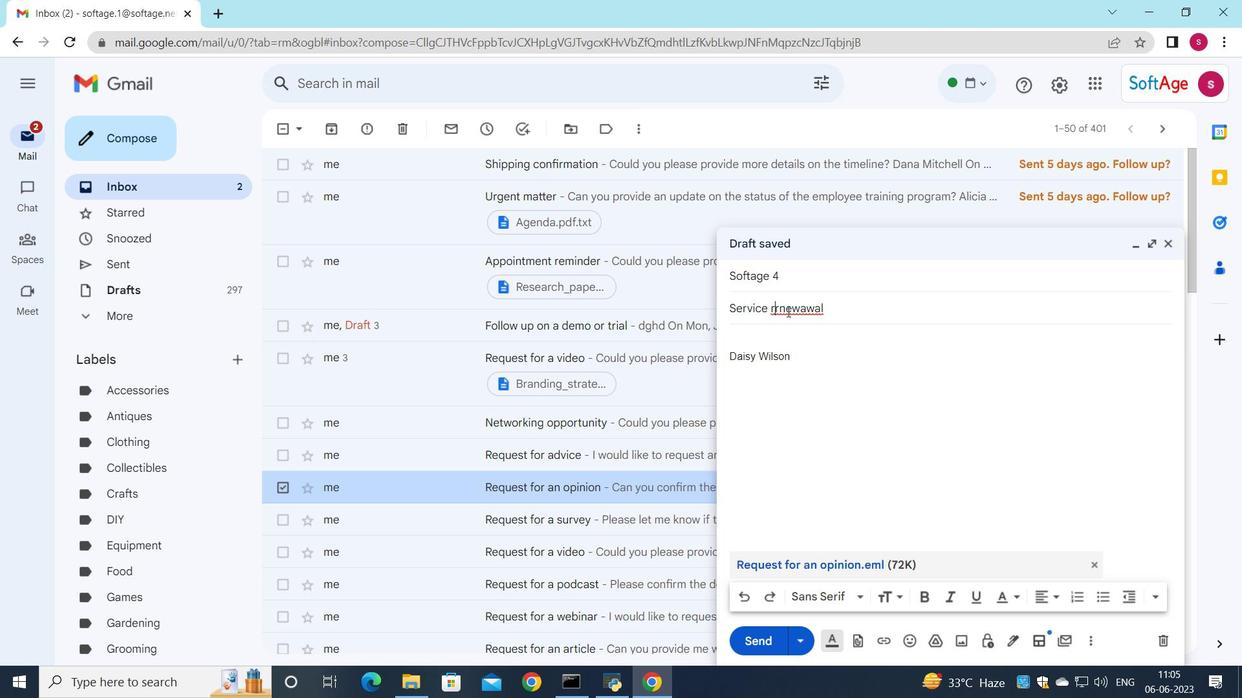 
Action: Mouse pressed left at (781, 312)
Screenshot: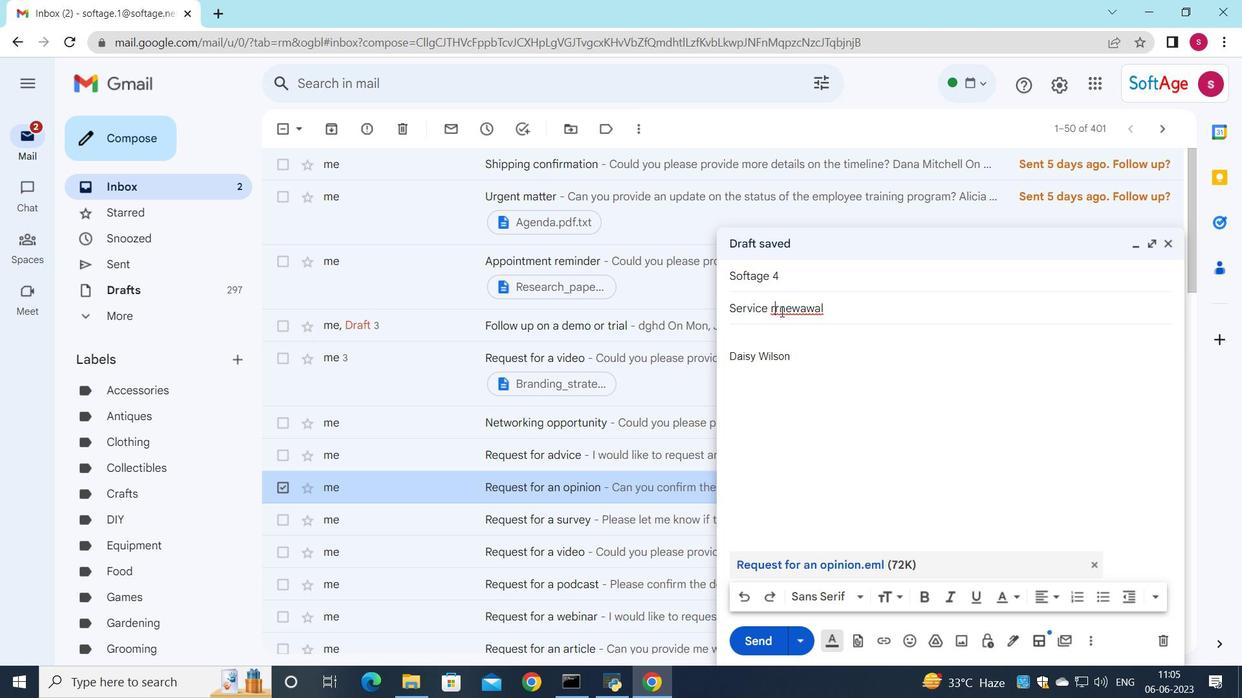 
Action: Key pressed <Key.backspace>e
Screenshot: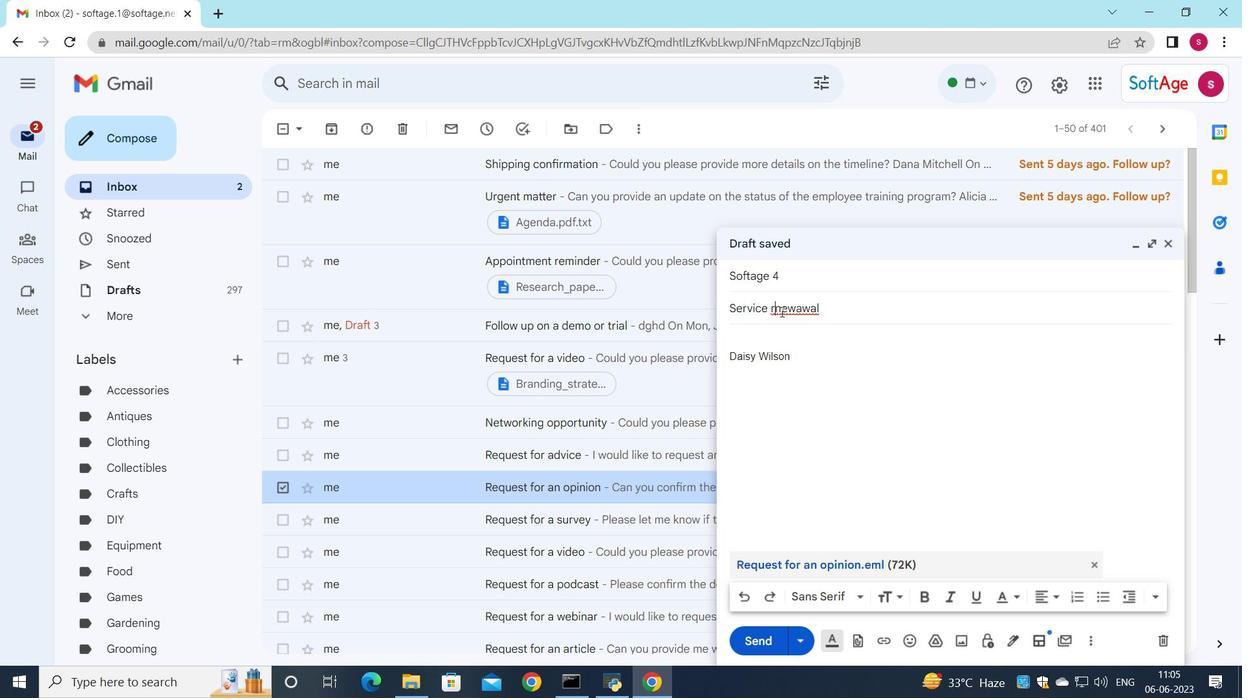 
Action: Mouse moved to (808, 311)
Screenshot: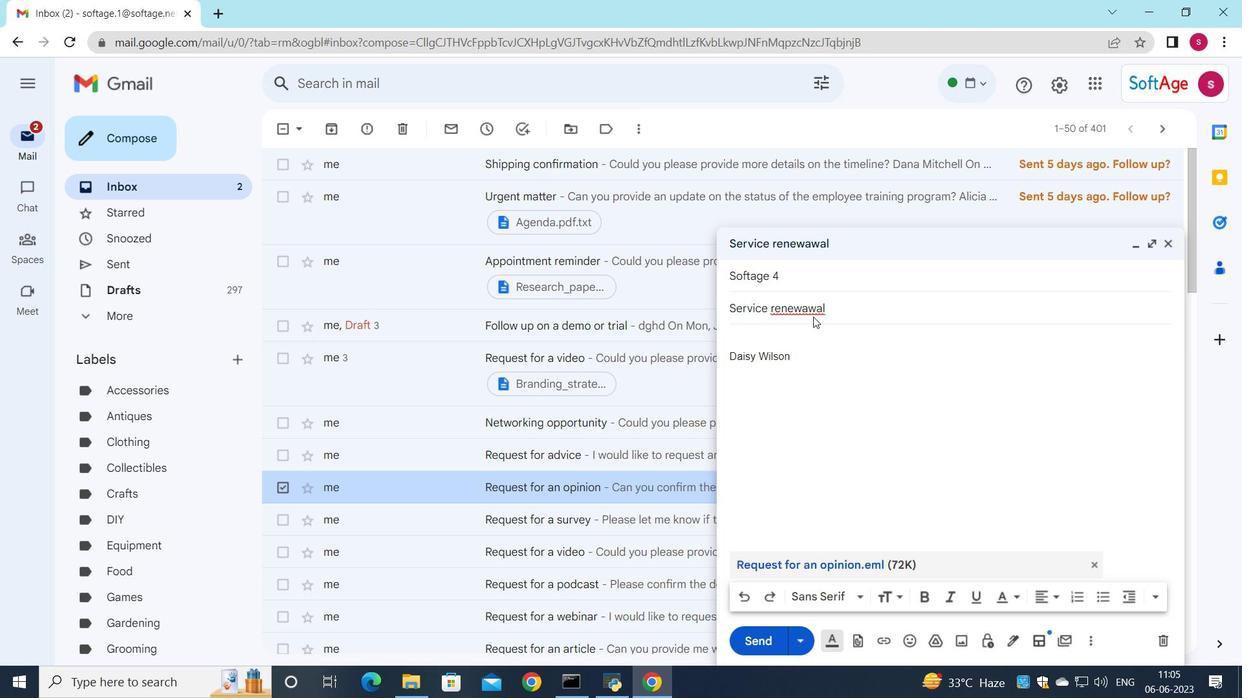 
Action: Mouse pressed left at (808, 311)
Screenshot: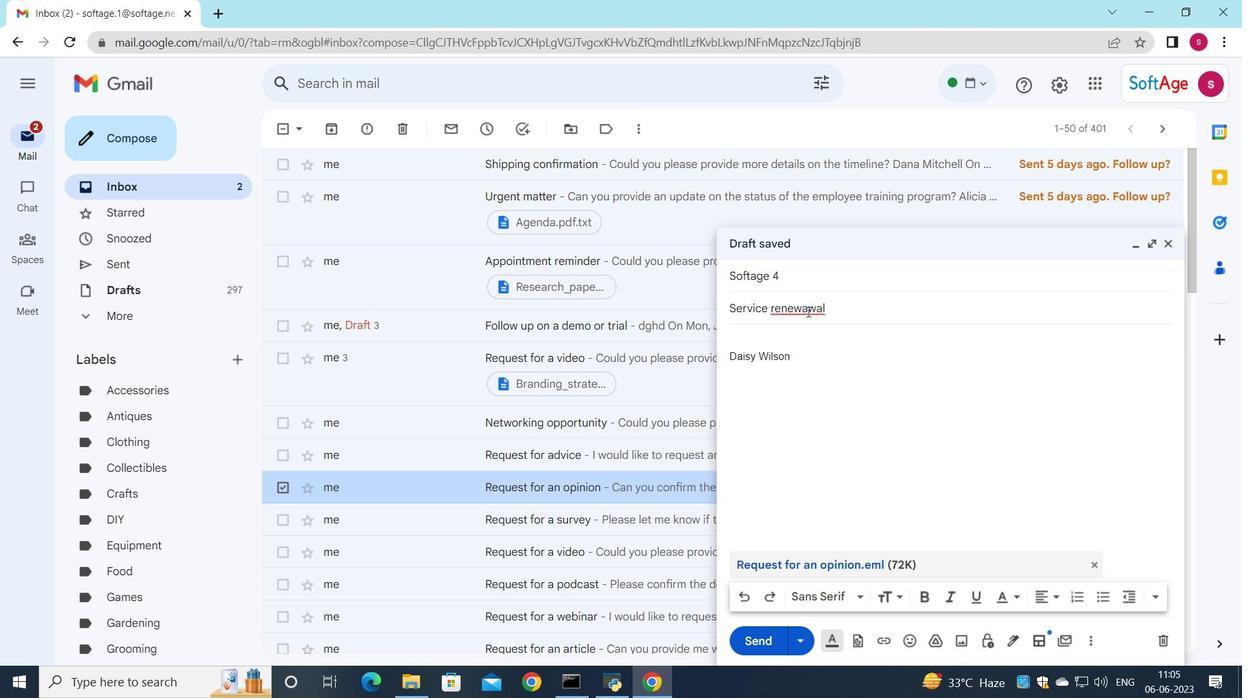 
Action: Mouse moved to (801, 311)
Screenshot: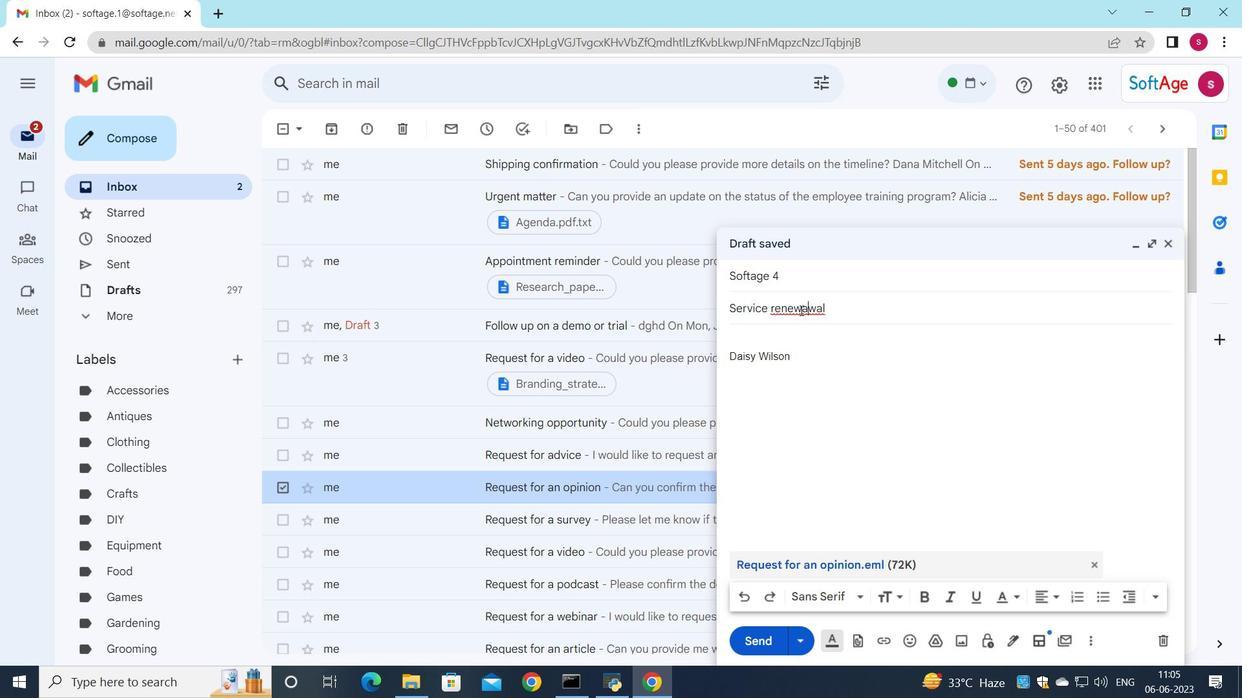 
Action: Key pressed <Key.backspace><Key.backspace>
Screenshot: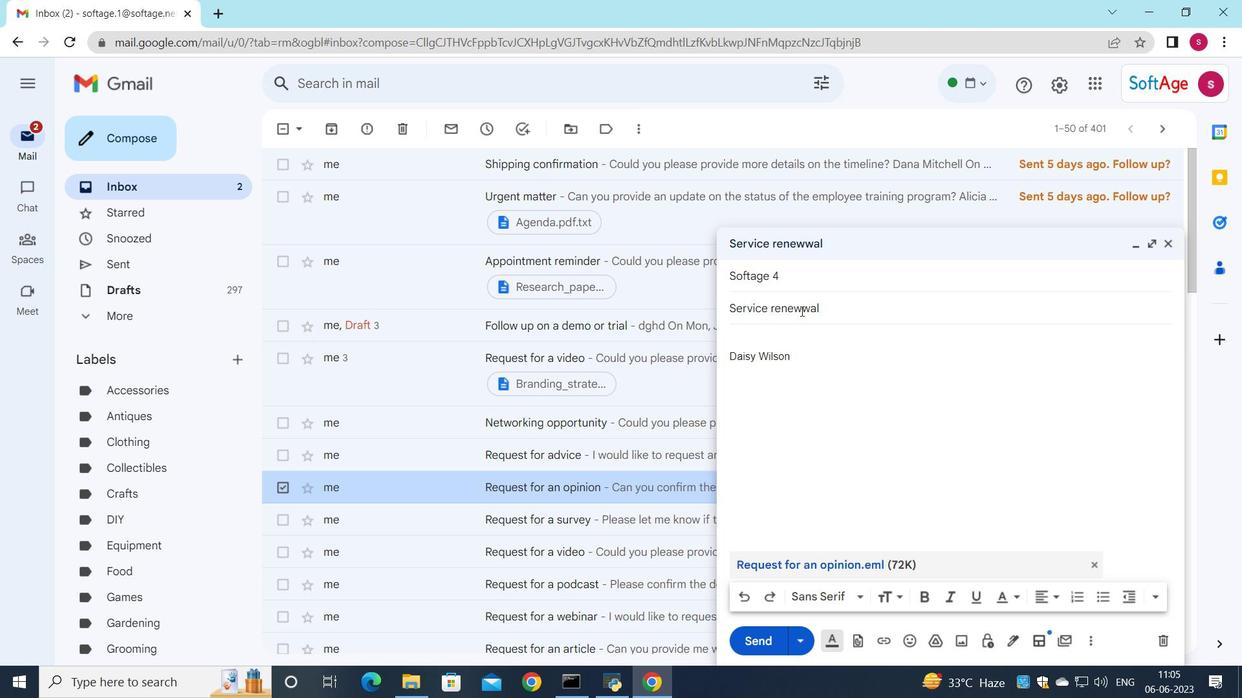 
Action: Mouse moved to (760, 345)
Screenshot: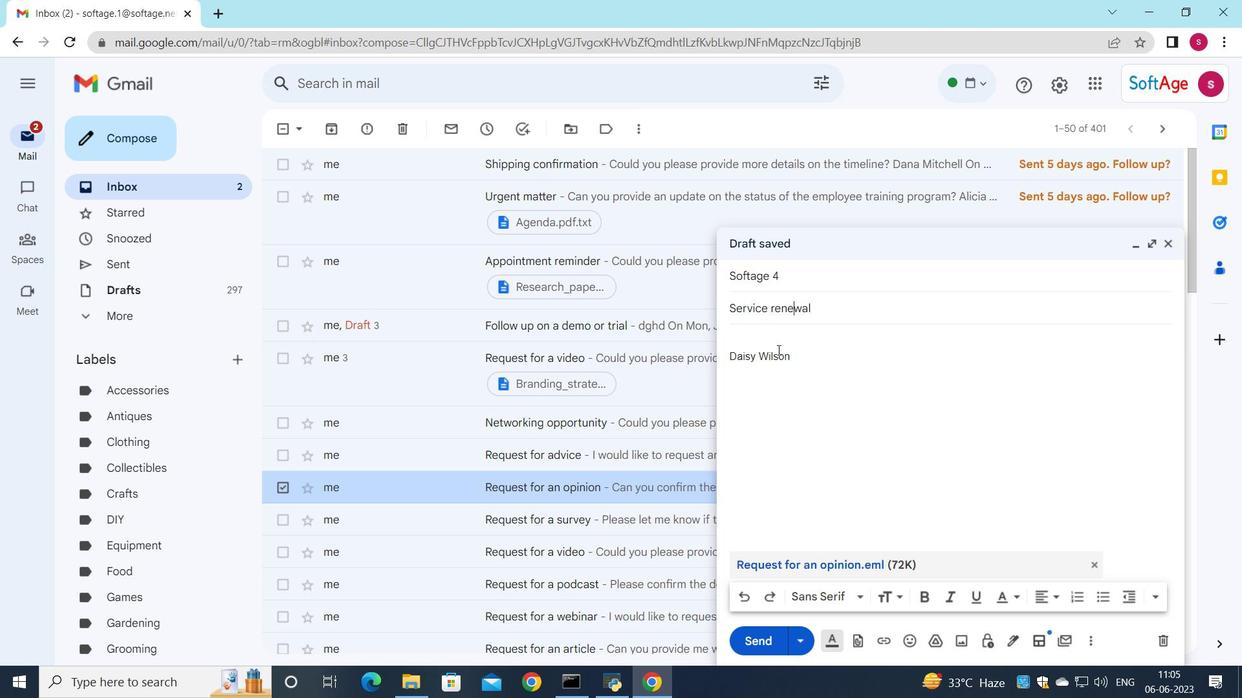 
Action: Mouse pressed left at (760, 345)
Screenshot: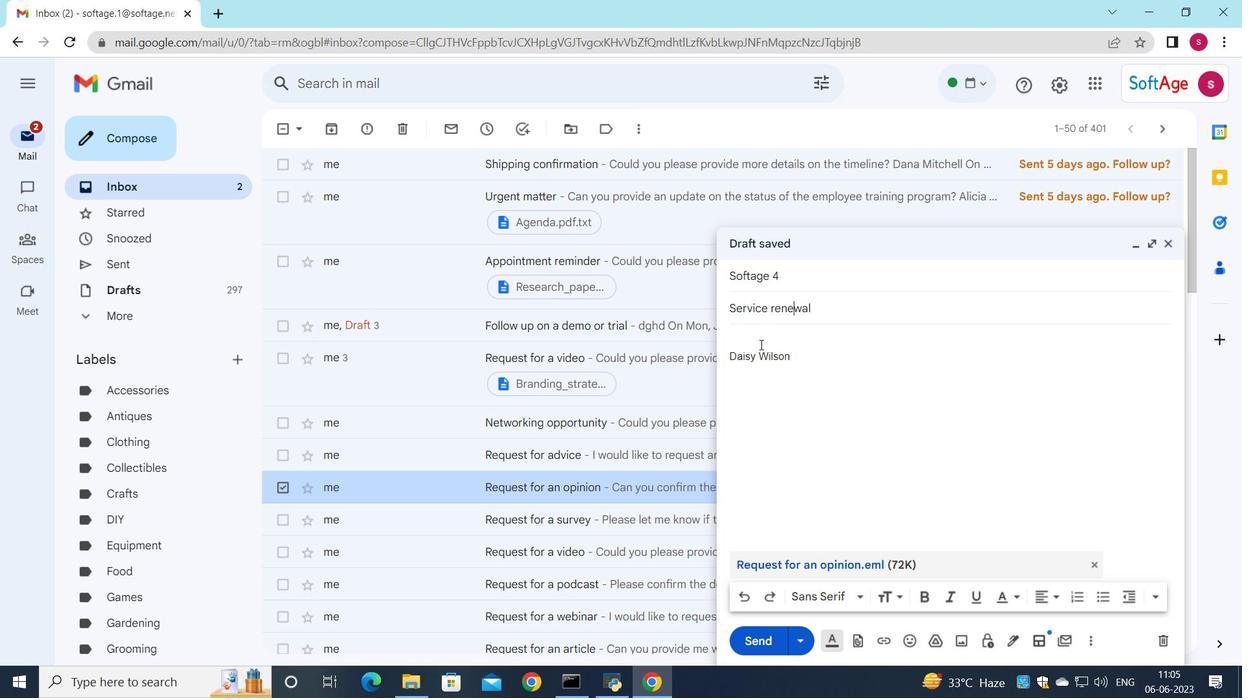 
Action: Mouse moved to (771, 345)
Screenshot: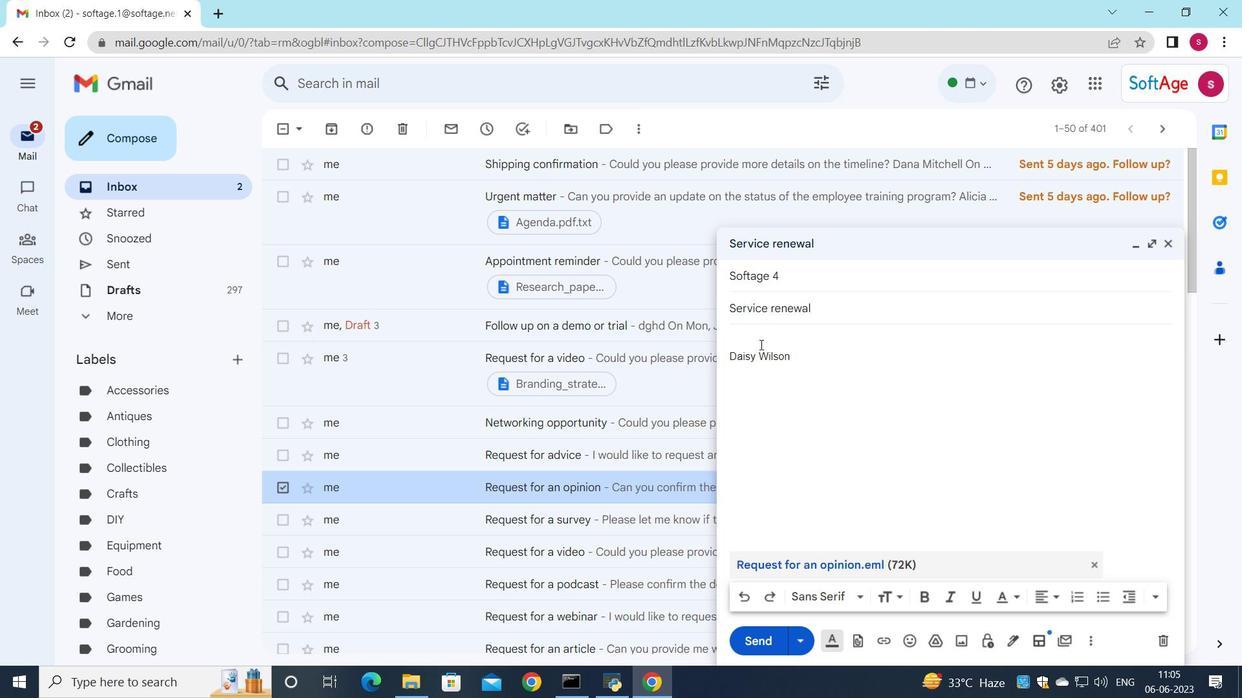 
Action: Key pressed <Key.shift>I<Key.space>would<Key.space>like<Key.space>to<Key.space>request<Key.space>a<Key.space>change<Key.space>in<Key.space>the<Key.space>project<Key.space>r<Key.backspace>timeline<Key.space>due<Key.space>t<Key.space>unfors<Key.backspace>ese<Key.tab>.
Screenshot: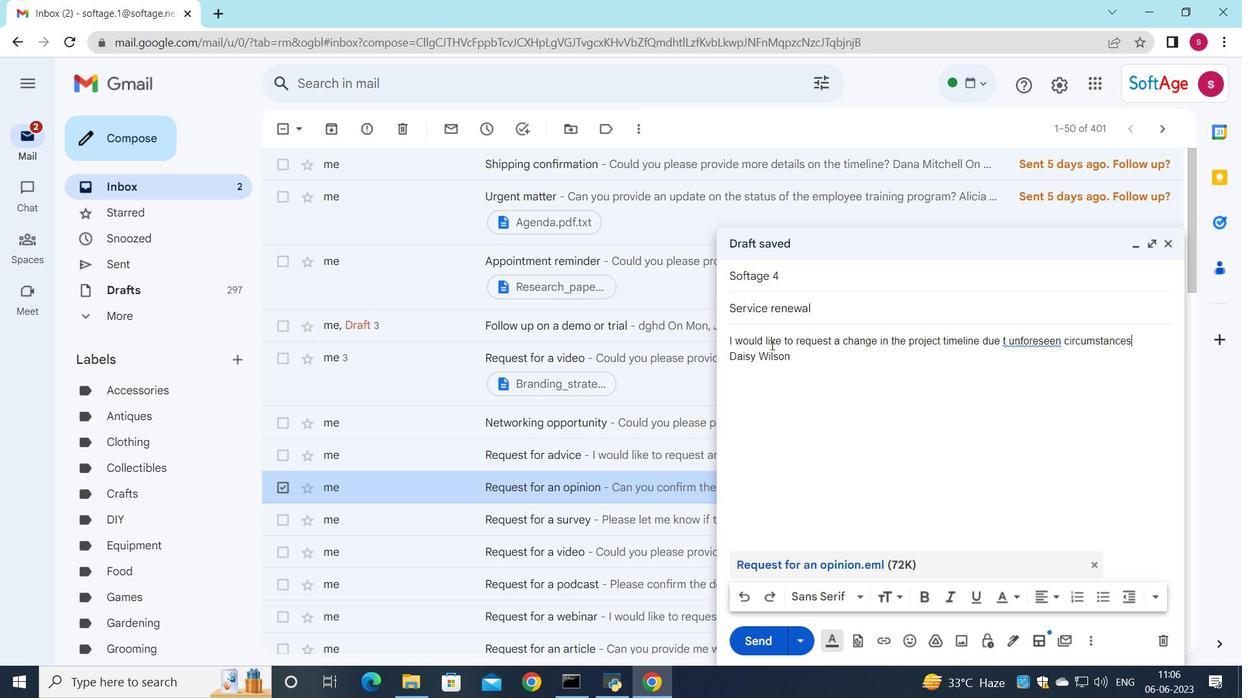 
Action: Mouse moved to (1016, 348)
Screenshot: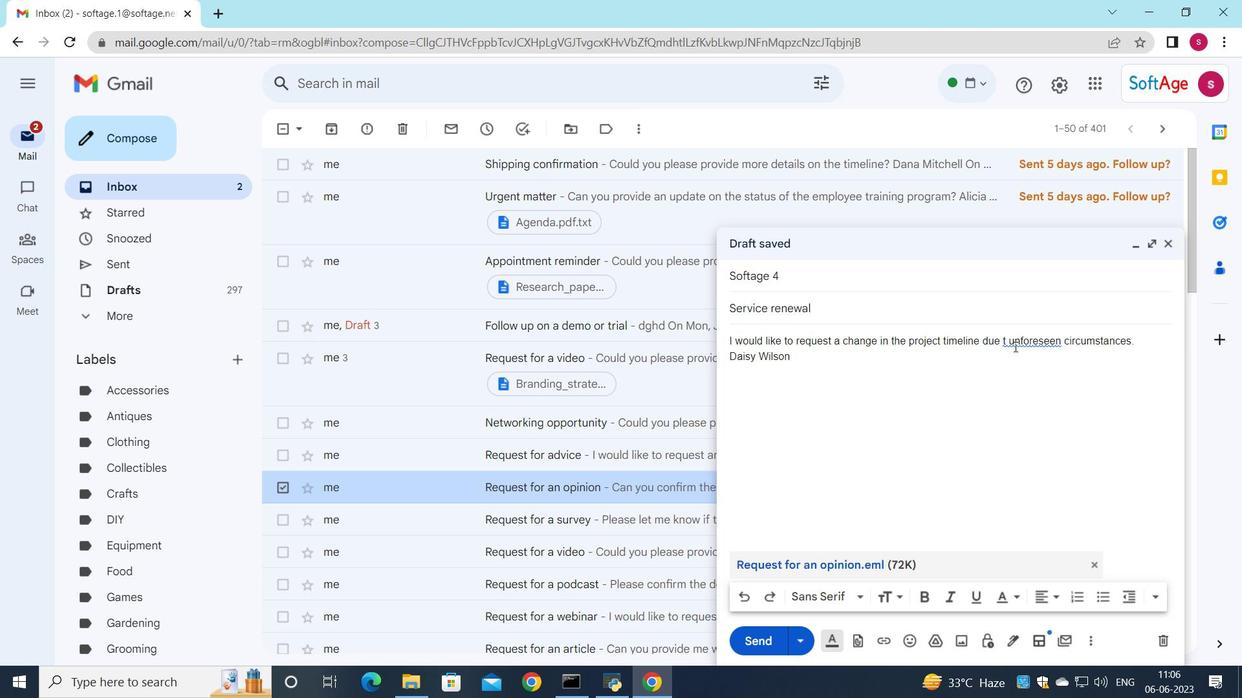
Action: Mouse pressed left at (1016, 348)
Screenshot: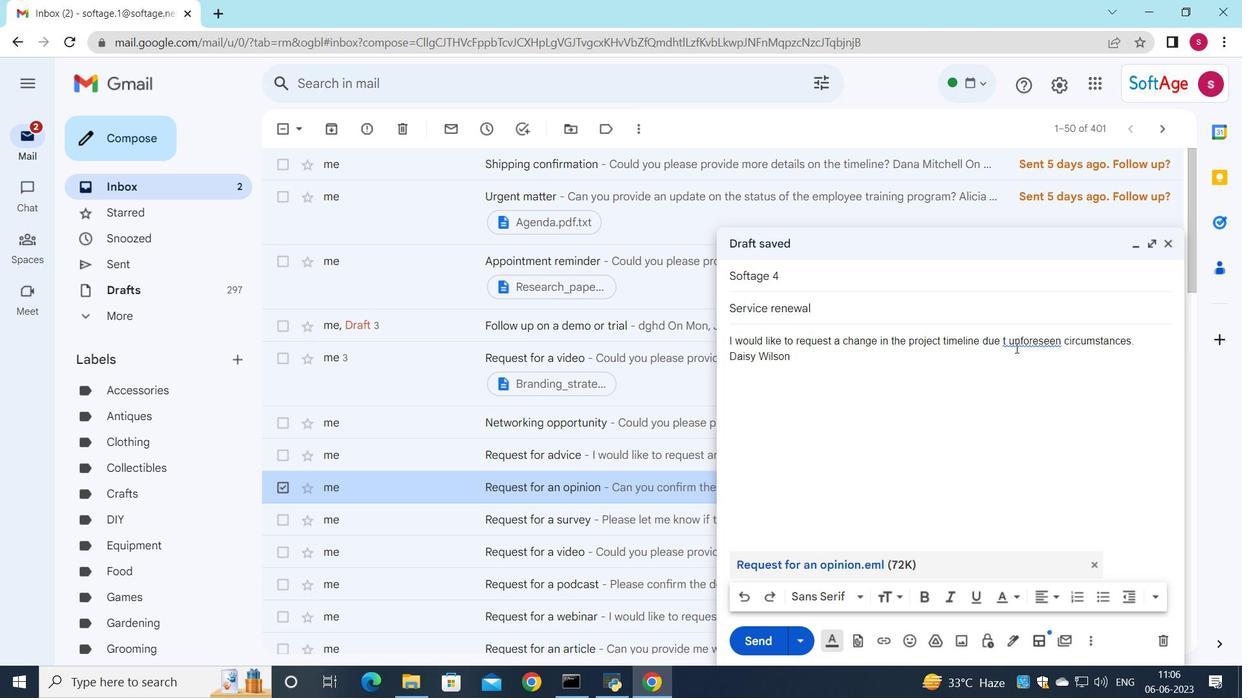 
Action: Mouse moved to (1015, 345)
Screenshot: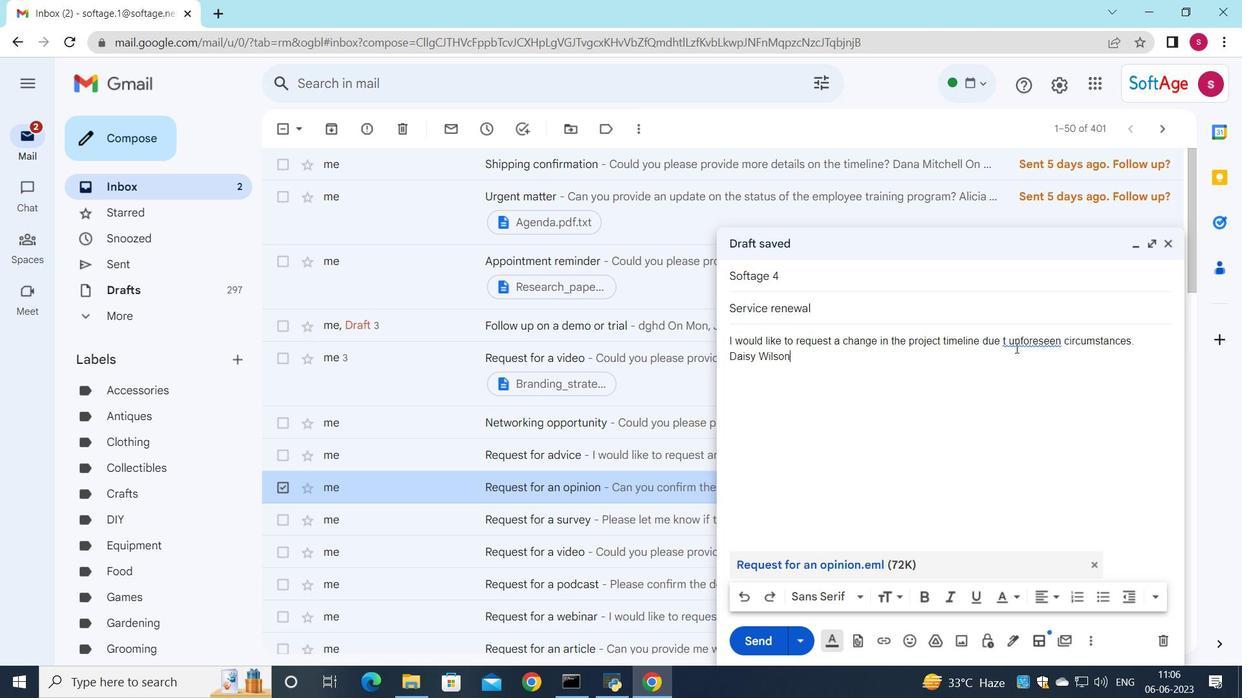 
Action: Mouse pressed left at (1015, 345)
Screenshot: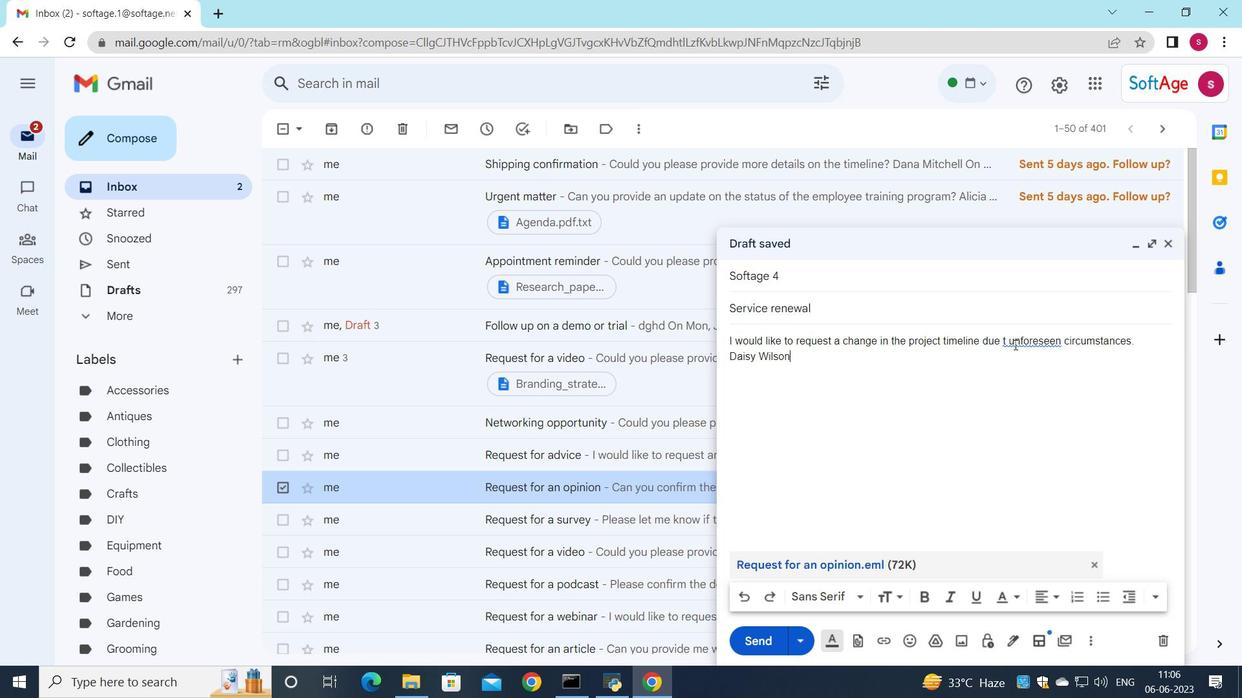 
Action: Mouse moved to (1014, 363)
Screenshot: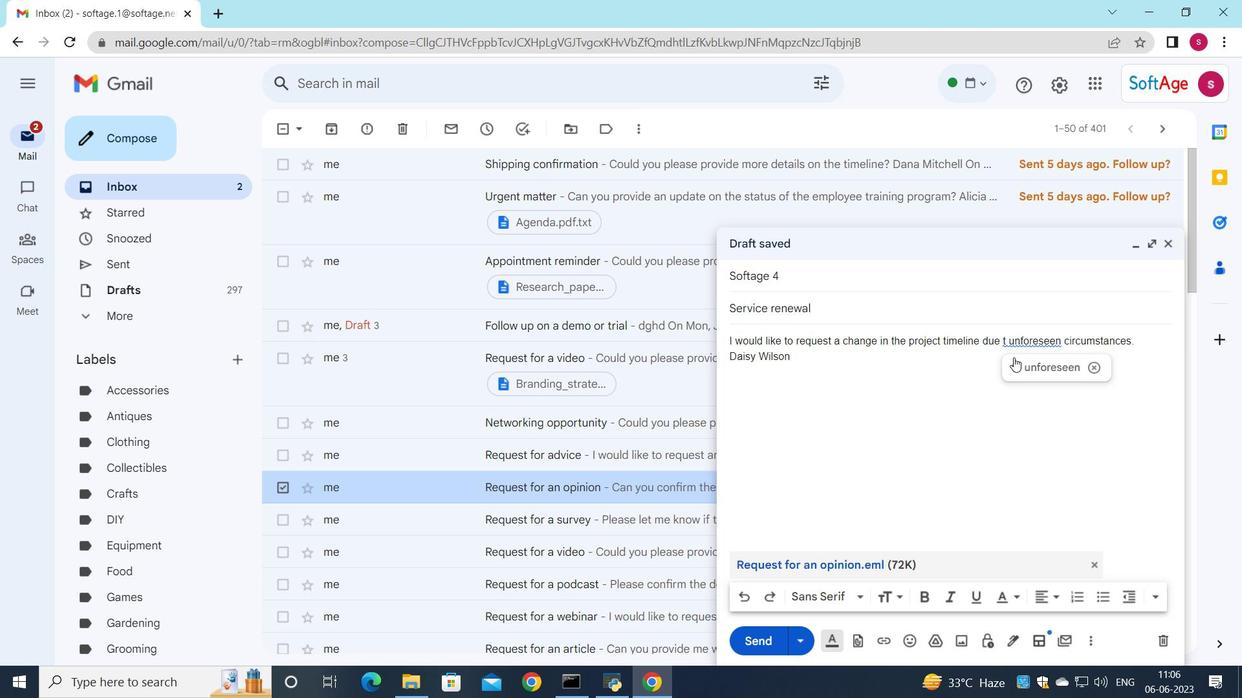 
Action: Mouse pressed left at (1014, 363)
Screenshot: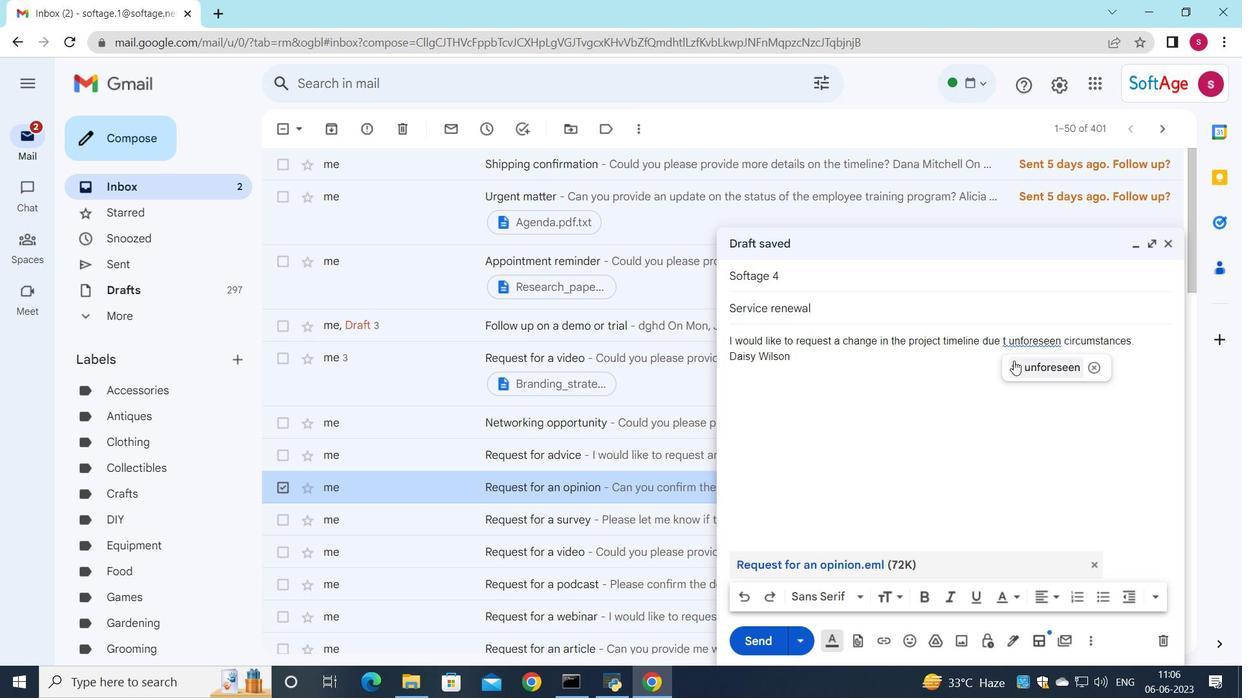 
Action: Mouse moved to (752, 644)
Screenshot: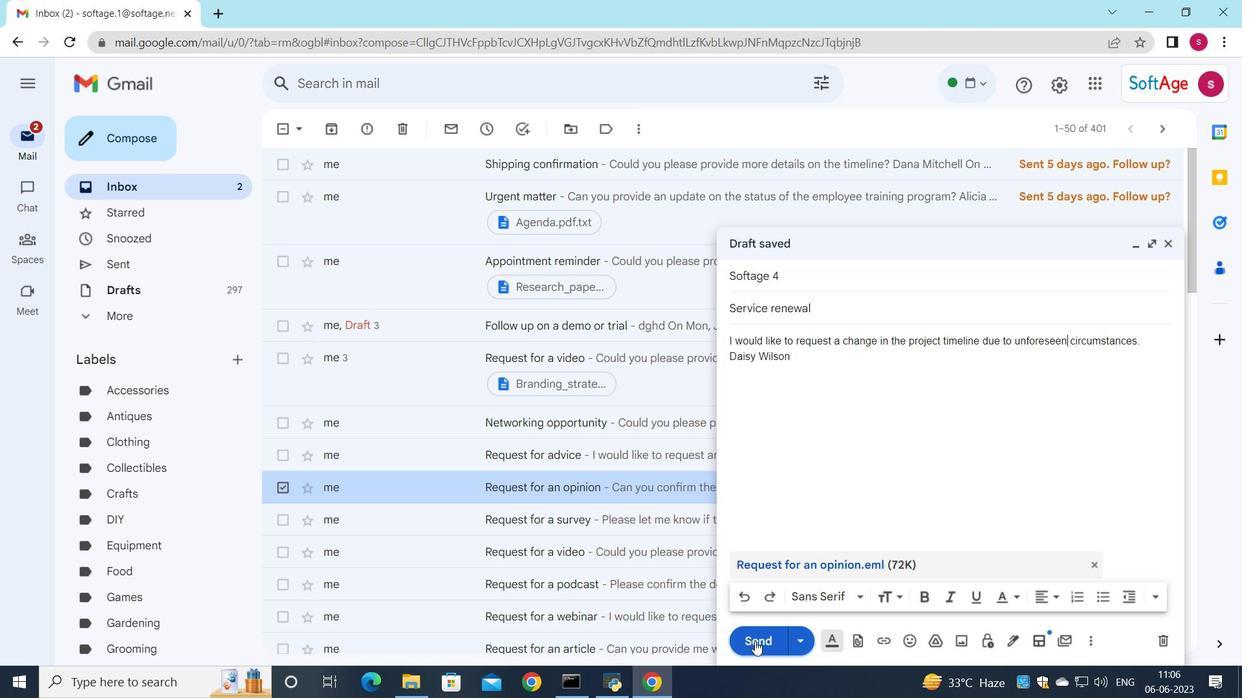 
Action: Mouse pressed left at (752, 644)
Screenshot: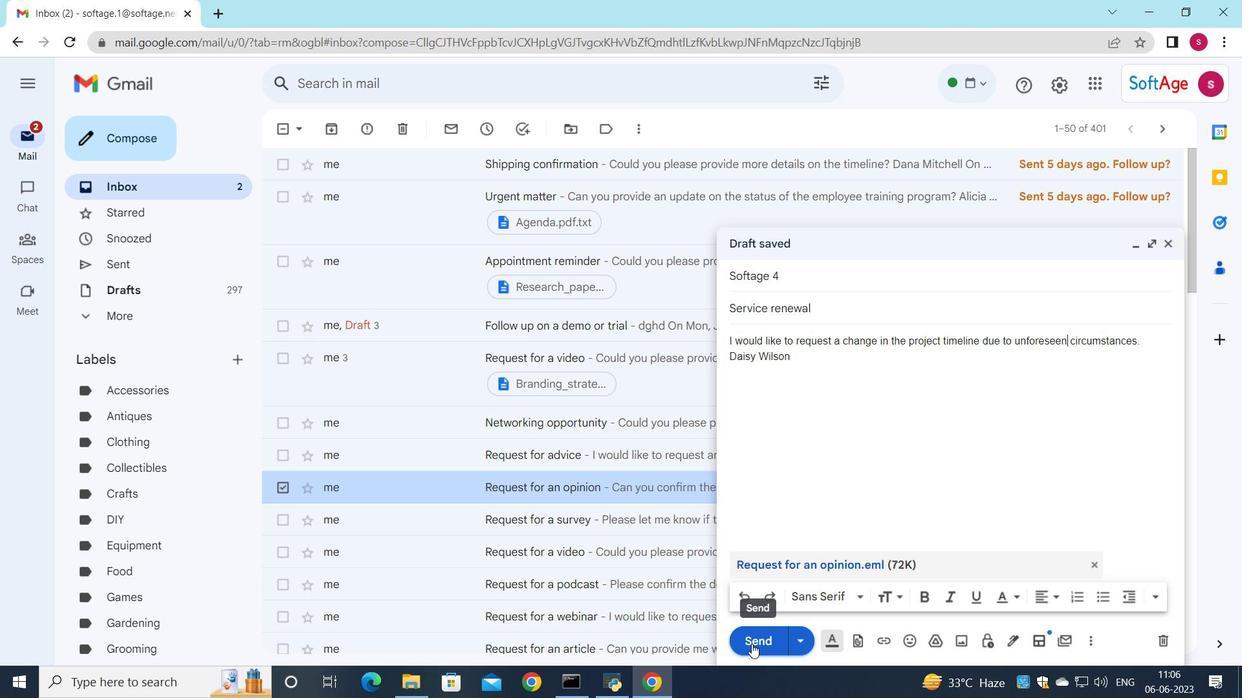 
Action: Mouse moved to (713, 478)
Screenshot: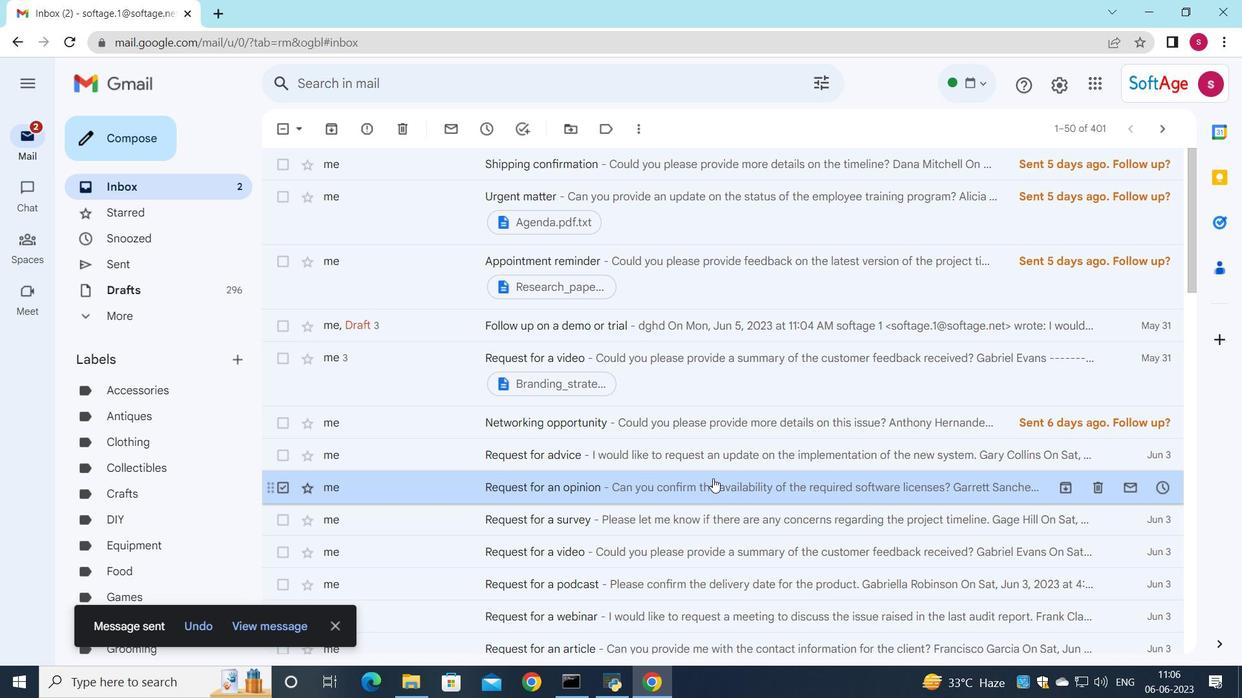 
